 Task: Look for space in Sainte-Catherine, Canada from 5th July, 2023 to 11th July, 2023 for 2 adults in price range Rs.8000 to Rs.16000. Place can be entire place with 2 bedrooms having 2 beds and 1 bathroom. Property type can be house, flat, guest house. Booking option can be shelf check-in. Required host language is English.
Action: Mouse moved to (527, 107)
Screenshot: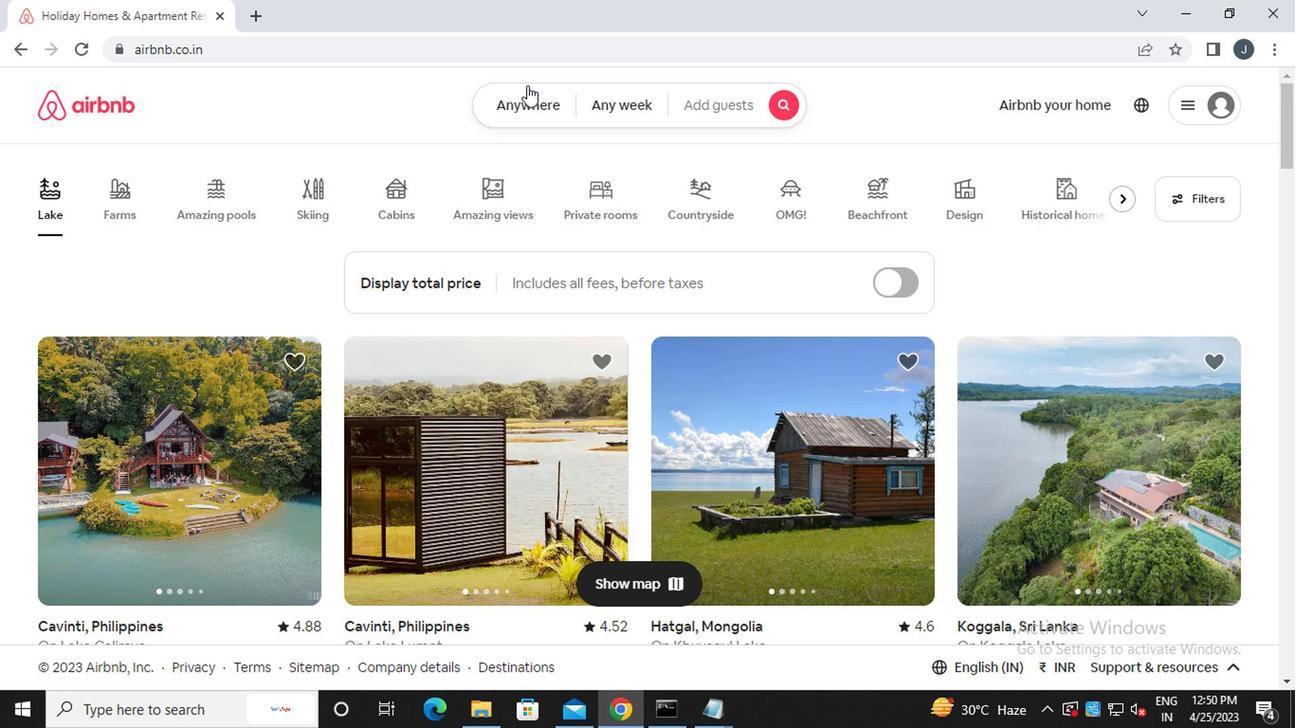 
Action: Mouse pressed left at (527, 107)
Screenshot: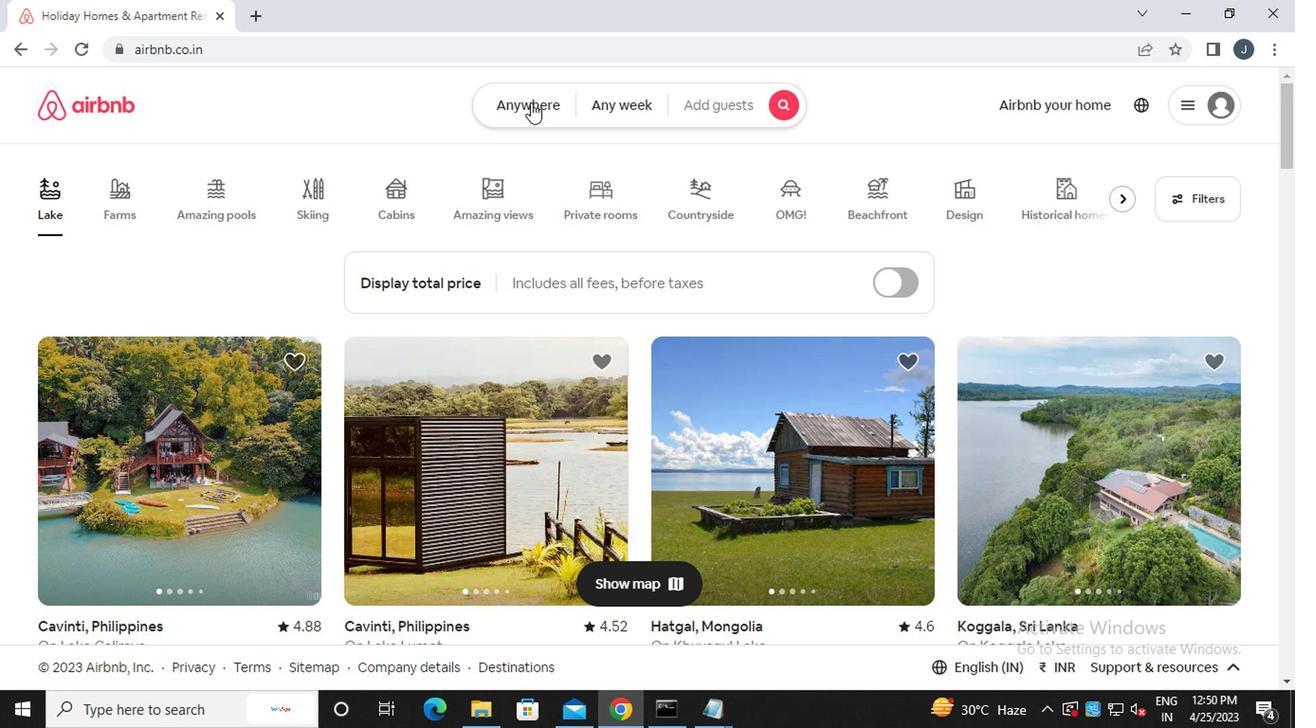 
Action: Mouse moved to (360, 190)
Screenshot: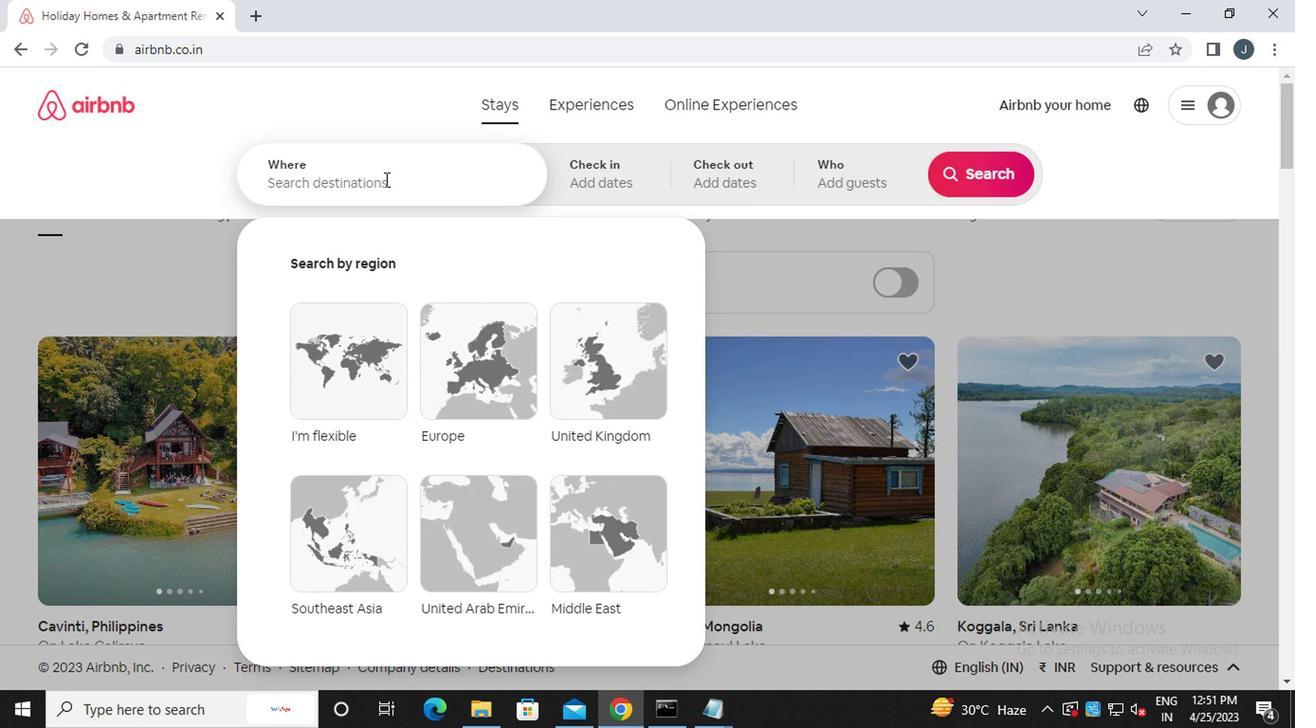 
Action: Mouse pressed left at (360, 190)
Screenshot: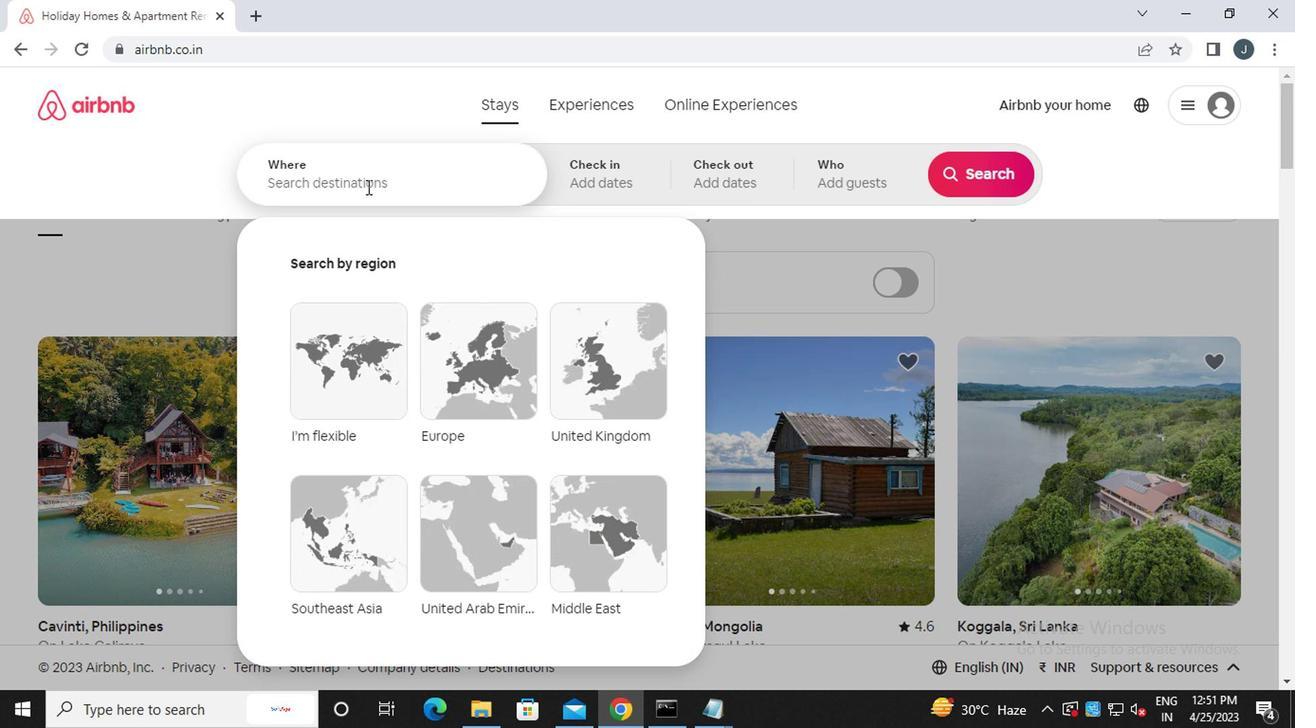 
Action: Mouse moved to (357, 190)
Screenshot: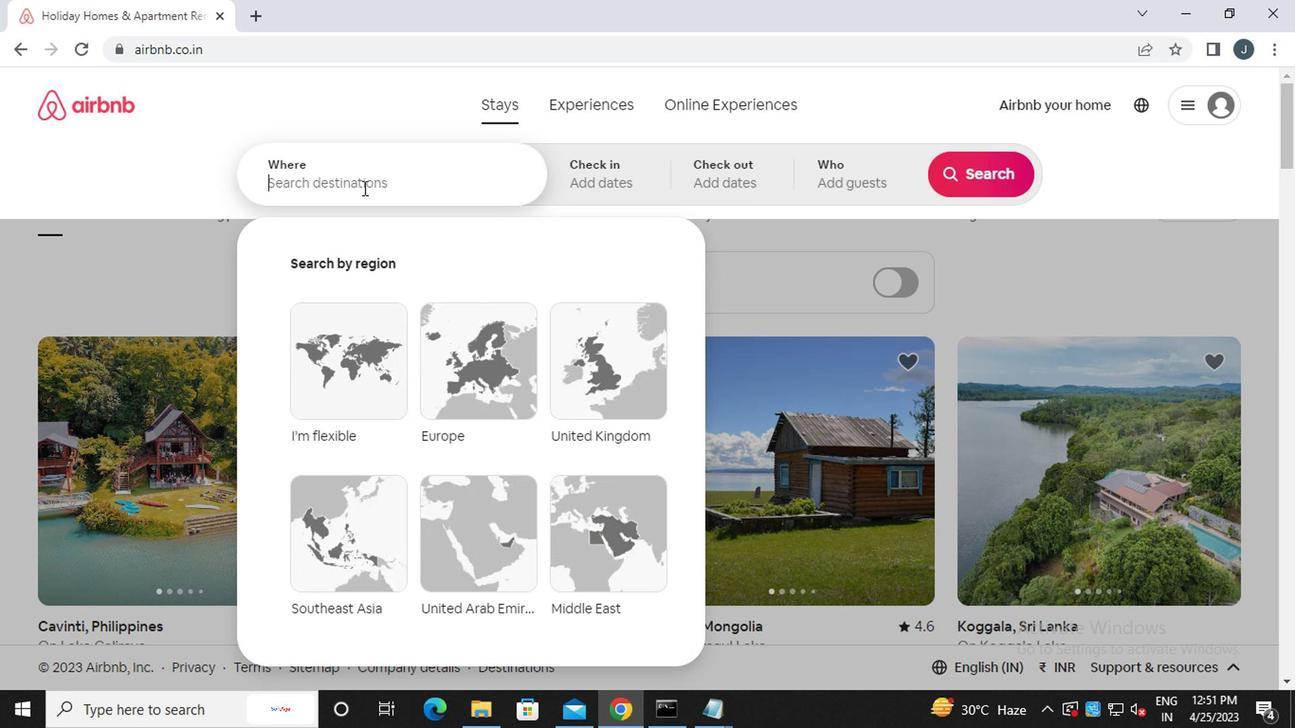 
Action: Key pressed s<Key.caps_lock>ainte-<Key.caps_lock>c<Key.caps_lock>atherine,<Key.caps_lock>c<Key.caps_lock>ab<Key.backspace>nada
Screenshot: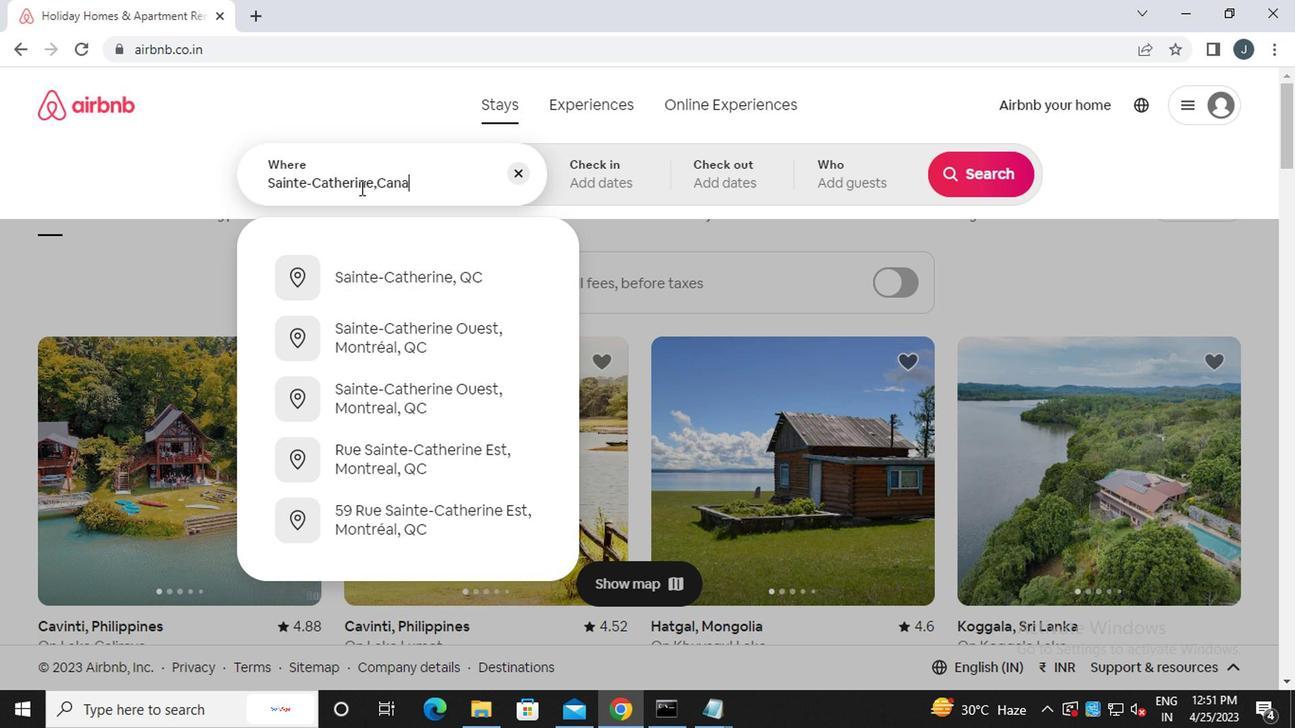 
Action: Mouse moved to (581, 184)
Screenshot: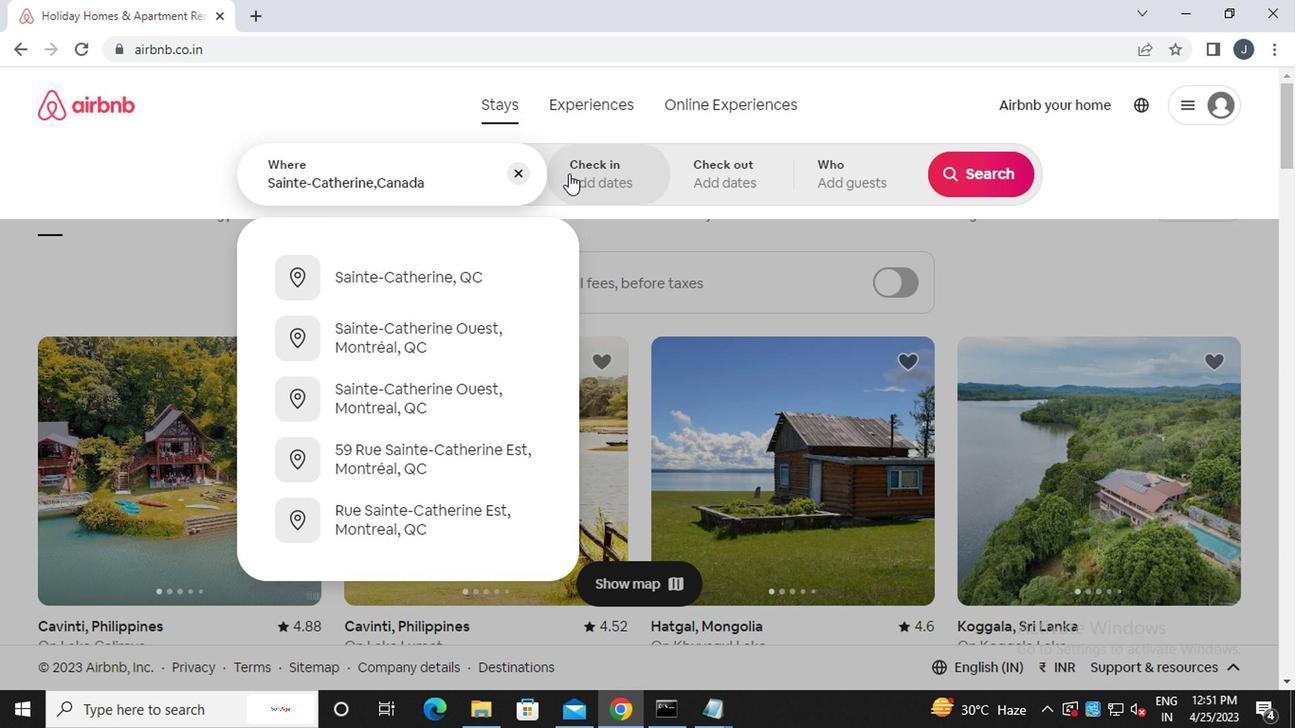 
Action: Mouse pressed left at (581, 184)
Screenshot: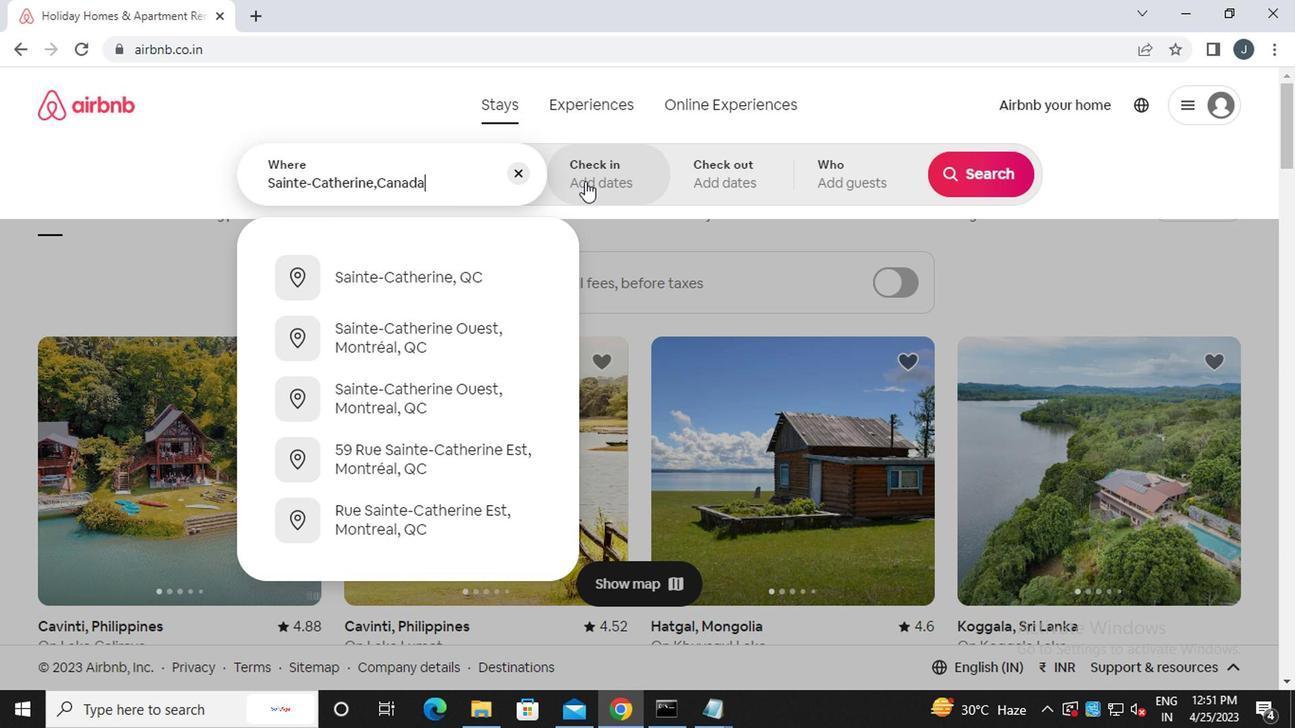
Action: Mouse moved to (967, 323)
Screenshot: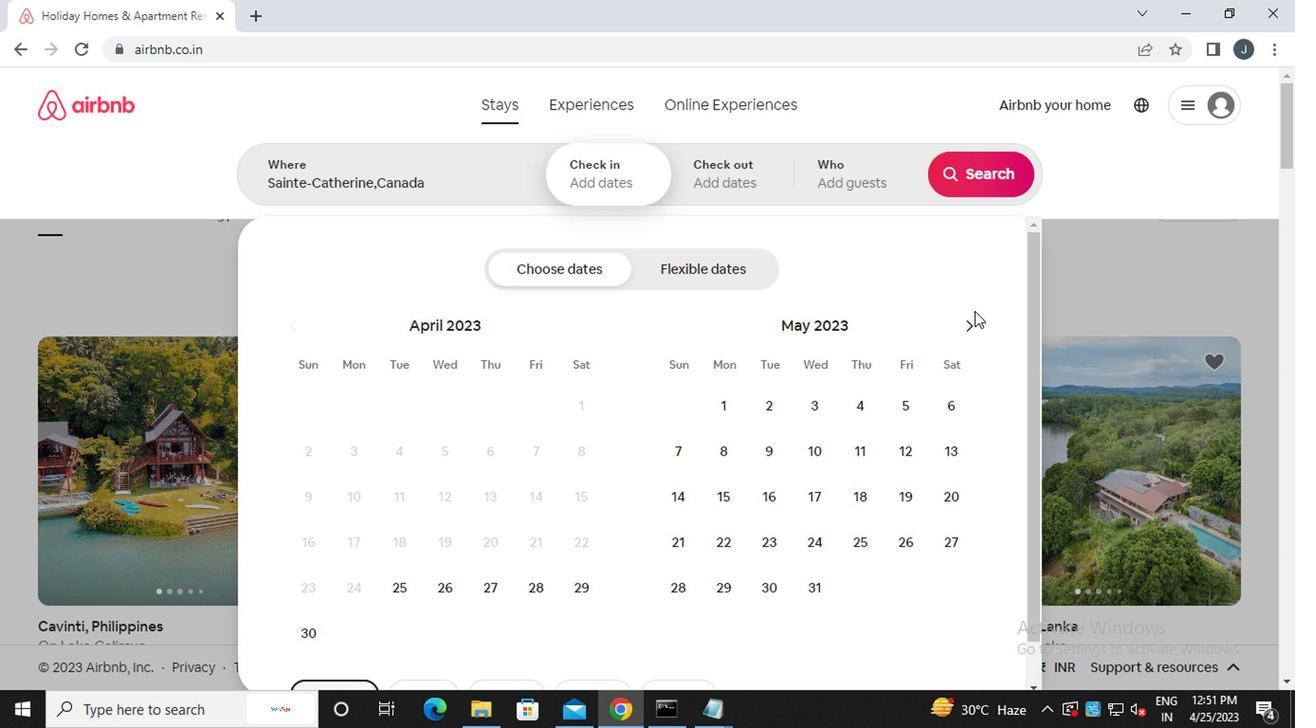 
Action: Mouse pressed left at (967, 323)
Screenshot: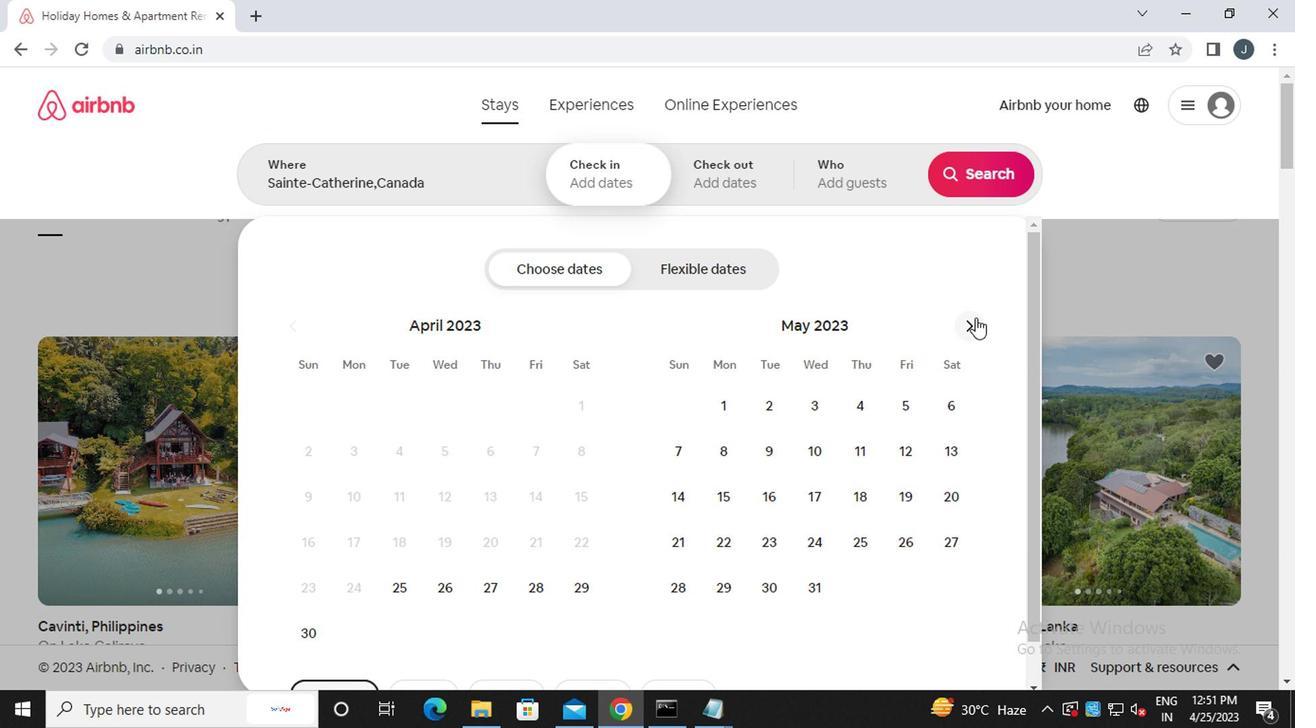 
Action: Mouse pressed left at (967, 323)
Screenshot: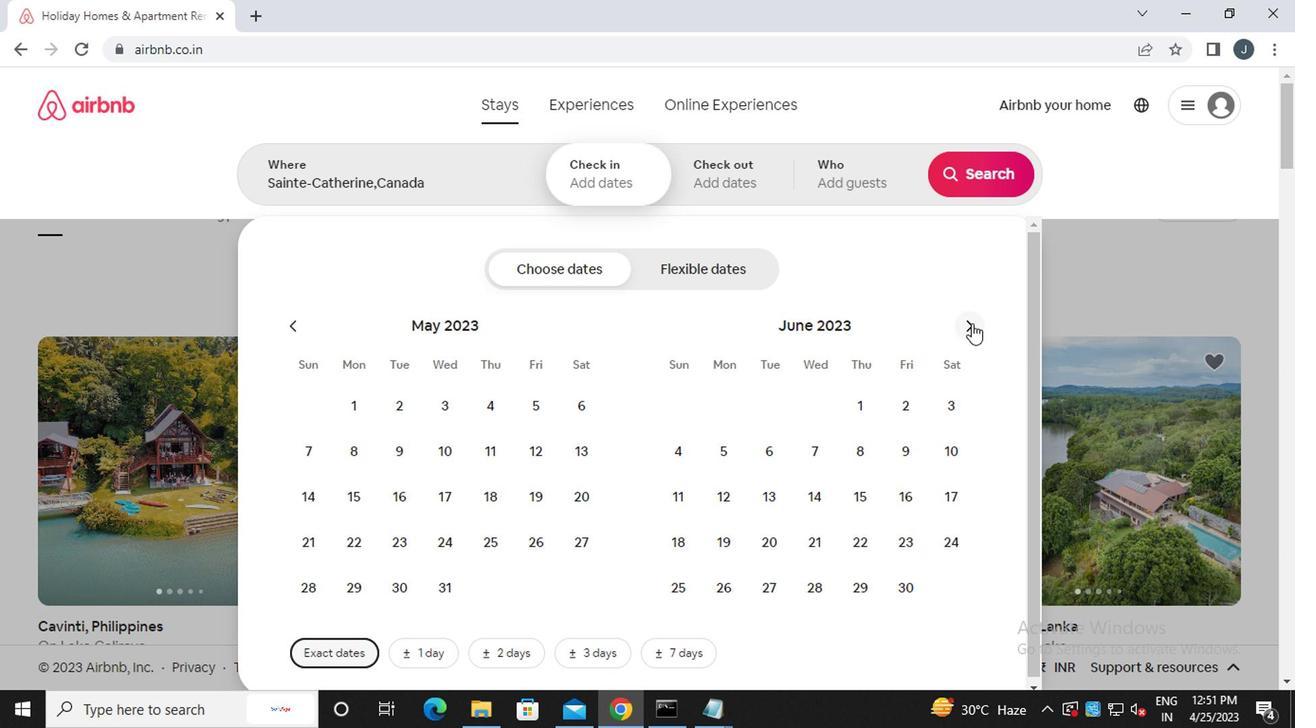 
Action: Mouse moved to (809, 451)
Screenshot: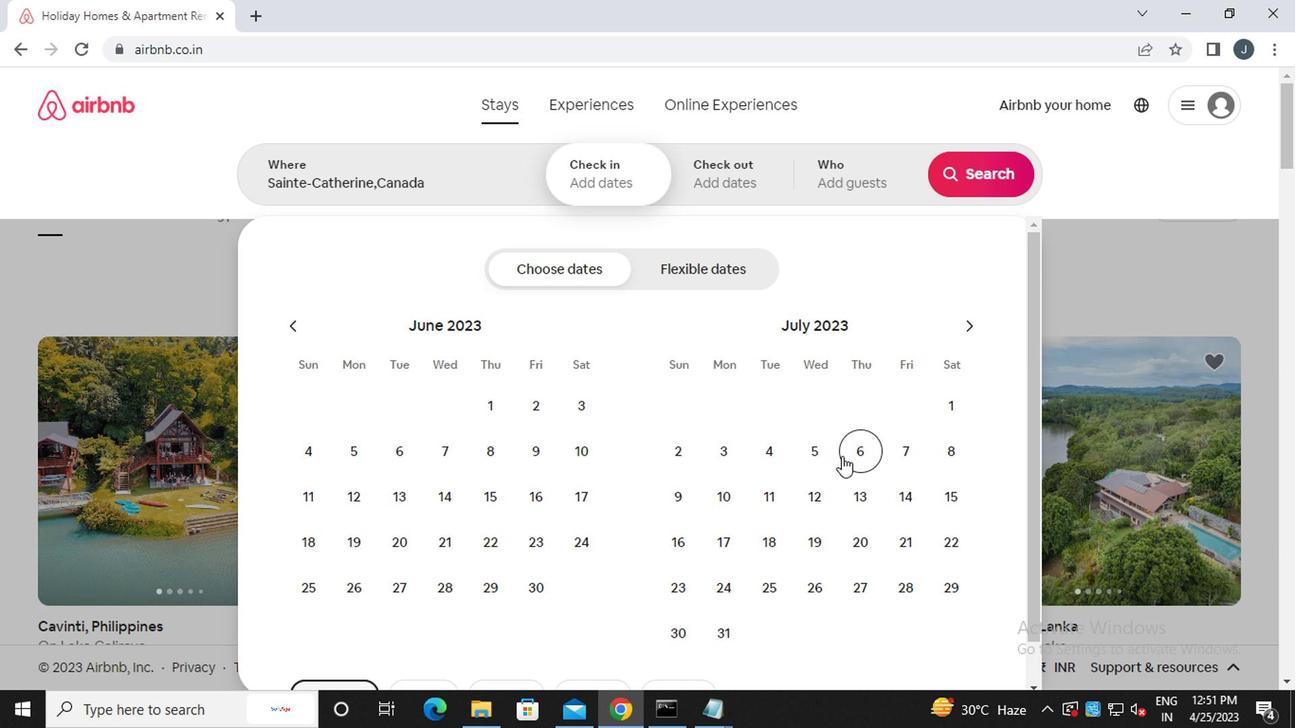 
Action: Mouse pressed left at (809, 451)
Screenshot: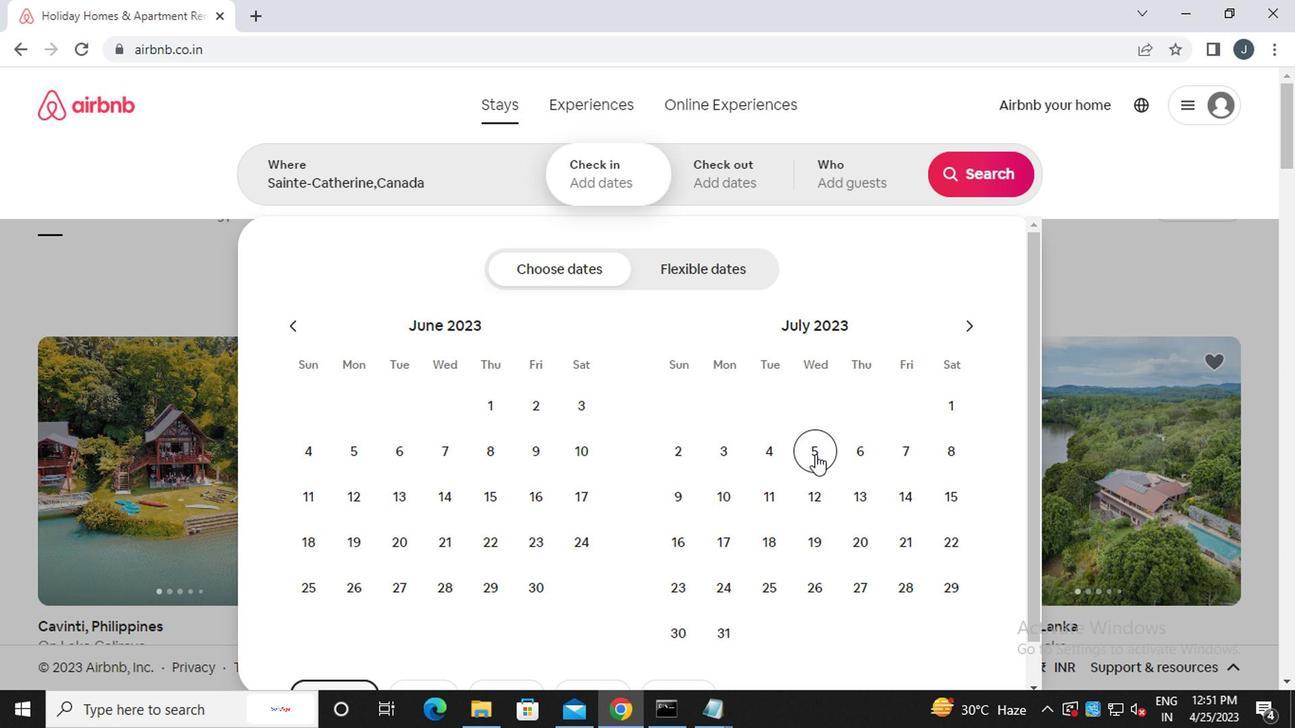 
Action: Mouse moved to (751, 488)
Screenshot: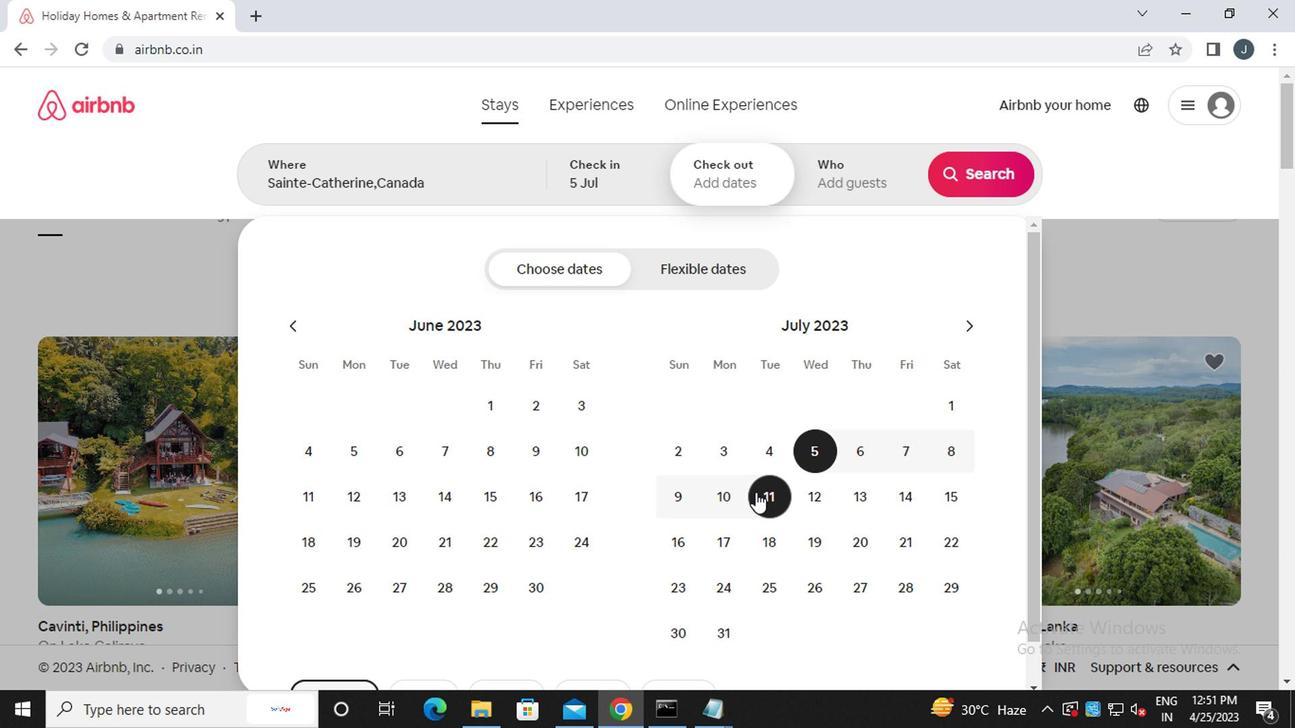 
Action: Mouse pressed left at (751, 488)
Screenshot: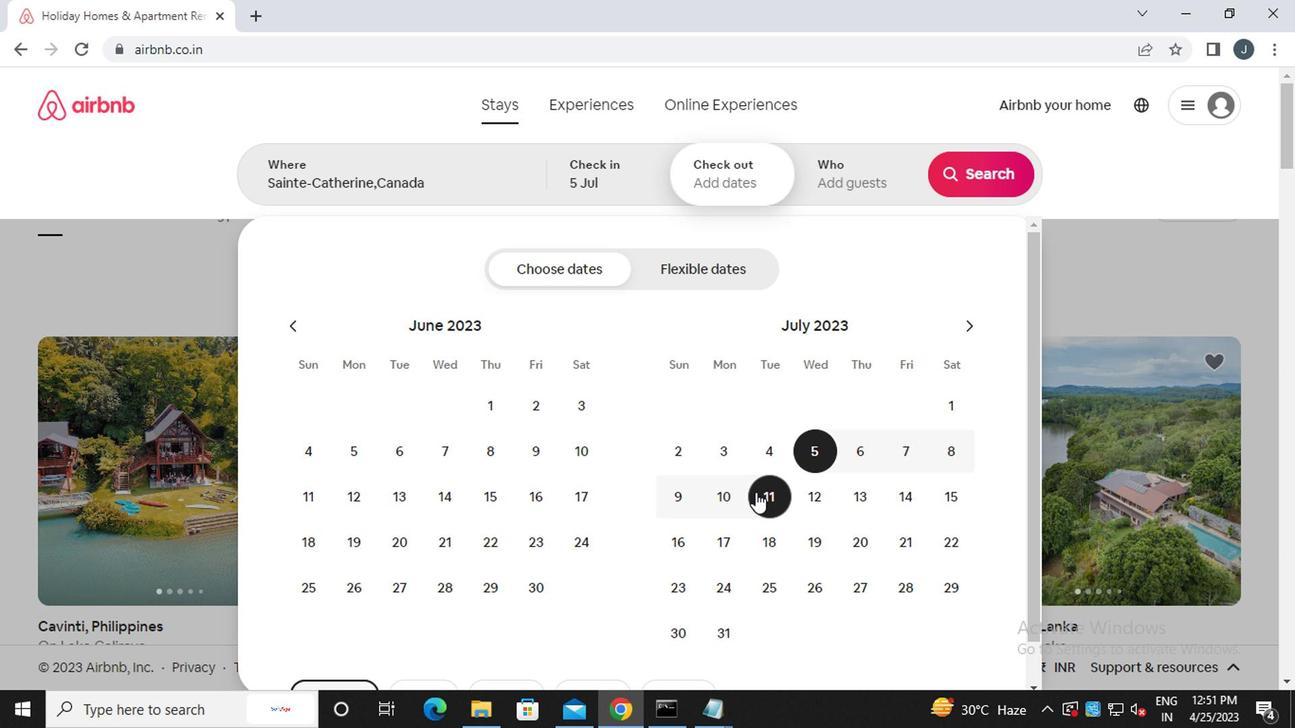 
Action: Mouse moved to (832, 182)
Screenshot: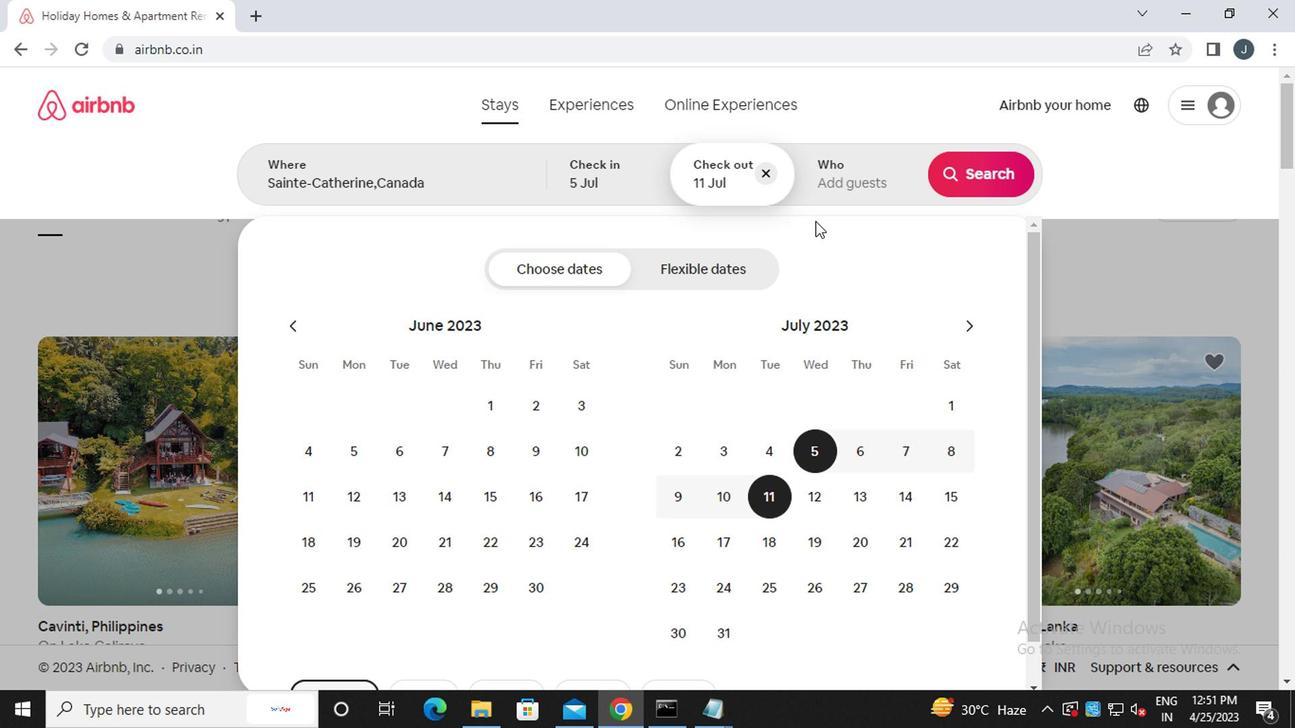
Action: Mouse pressed left at (832, 182)
Screenshot: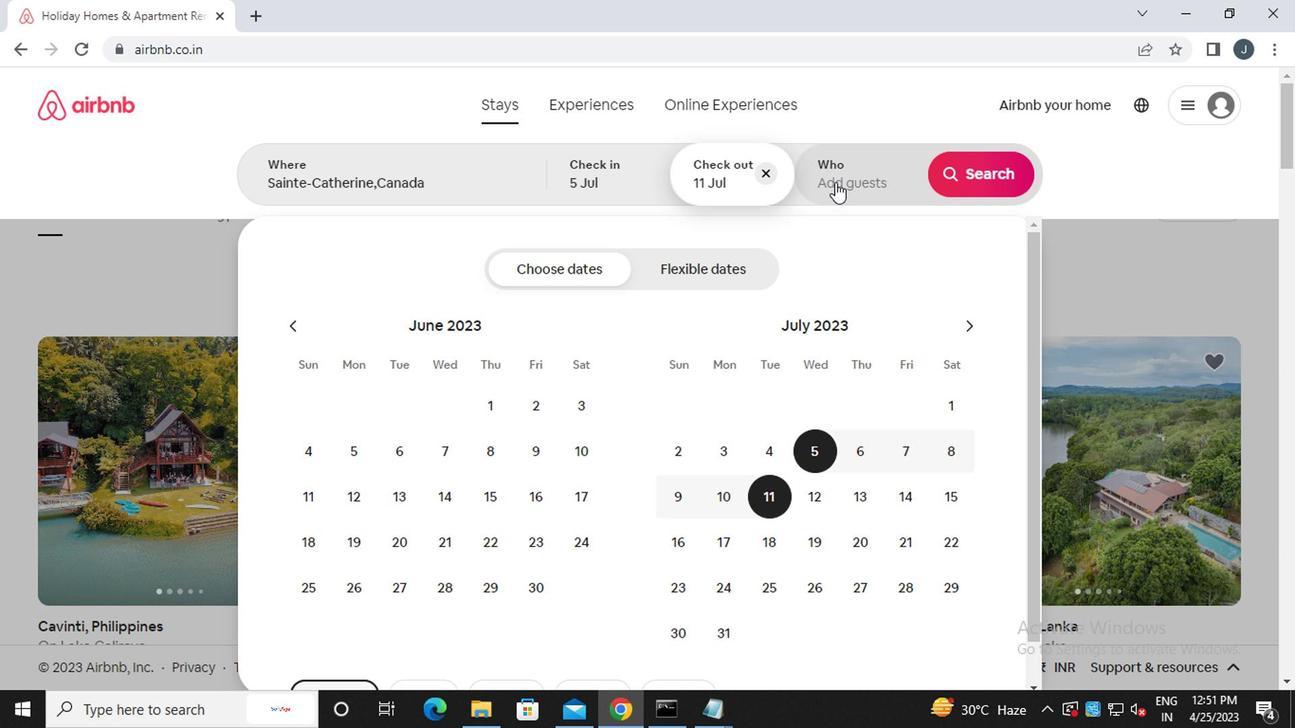 
Action: Mouse moved to (987, 273)
Screenshot: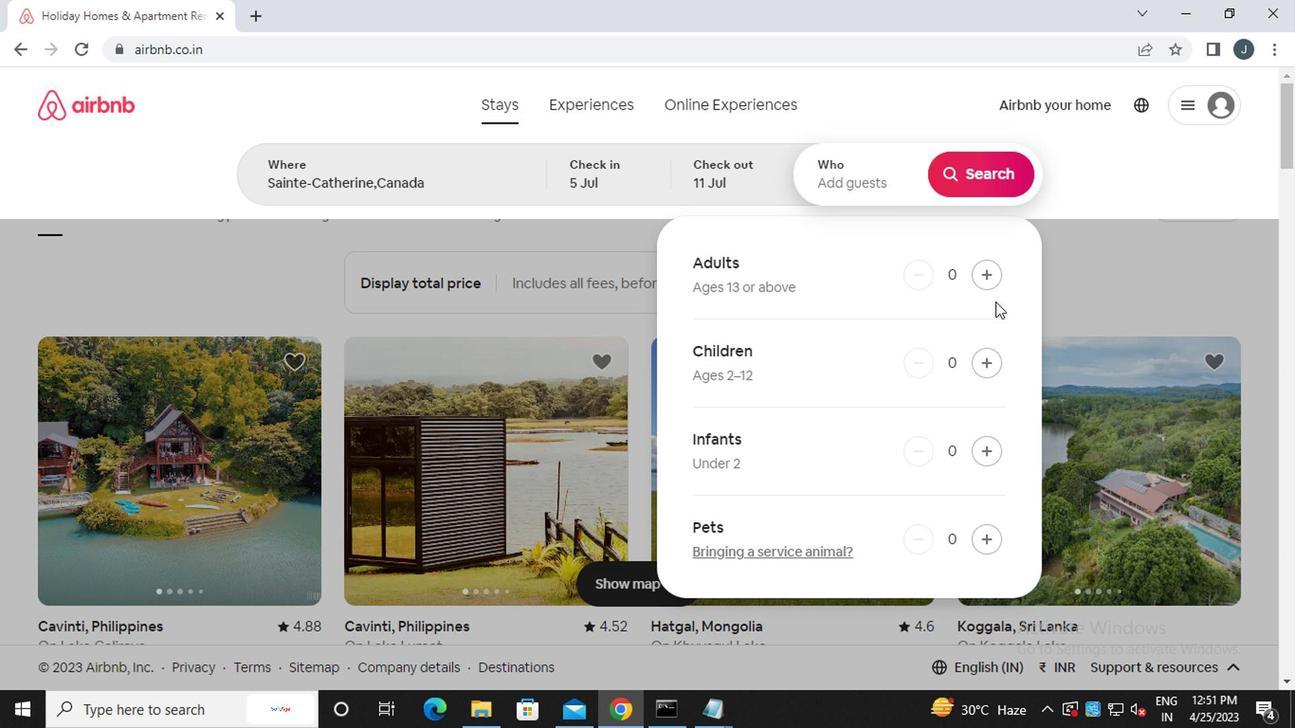 
Action: Mouse pressed left at (987, 273)
Screenshot: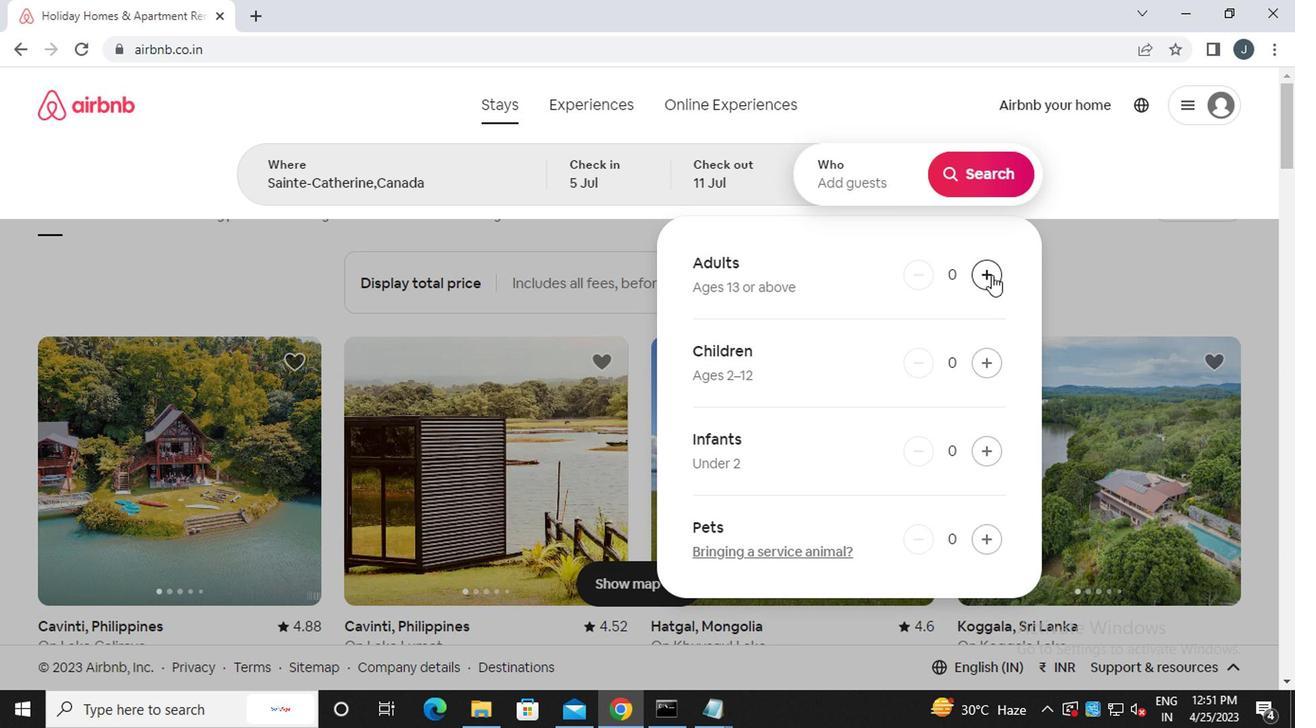
Action: Mouse pressed left at (987, 273)
Screenshot: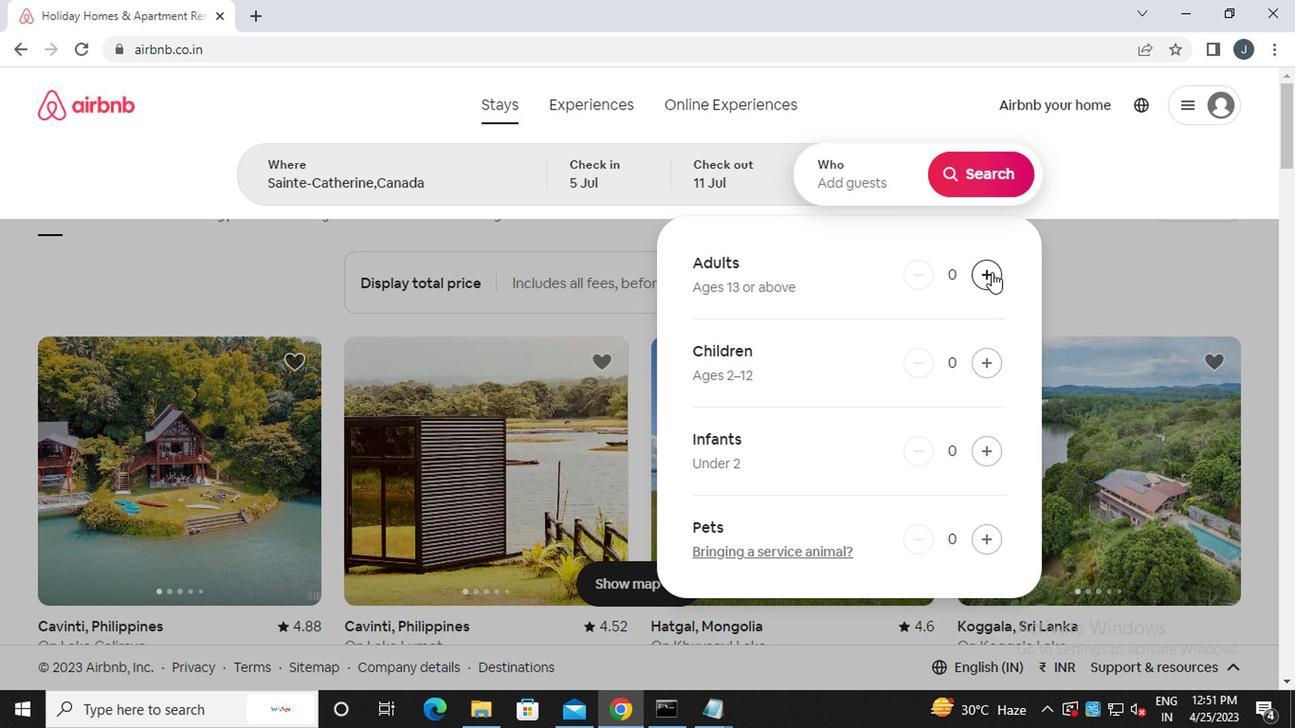 
Action: Mouse moved to (979, 185)
Screenshot: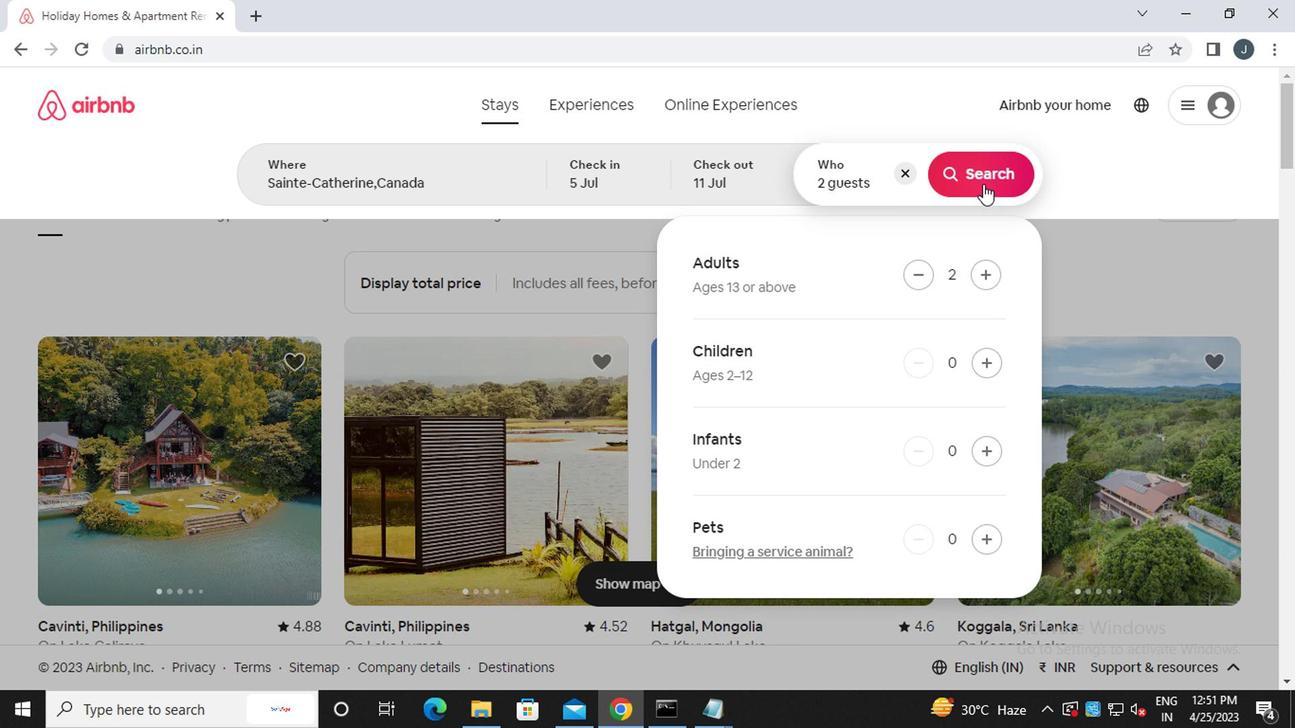 
Action: Mouse pressed left at (979, 185)
Screenshot: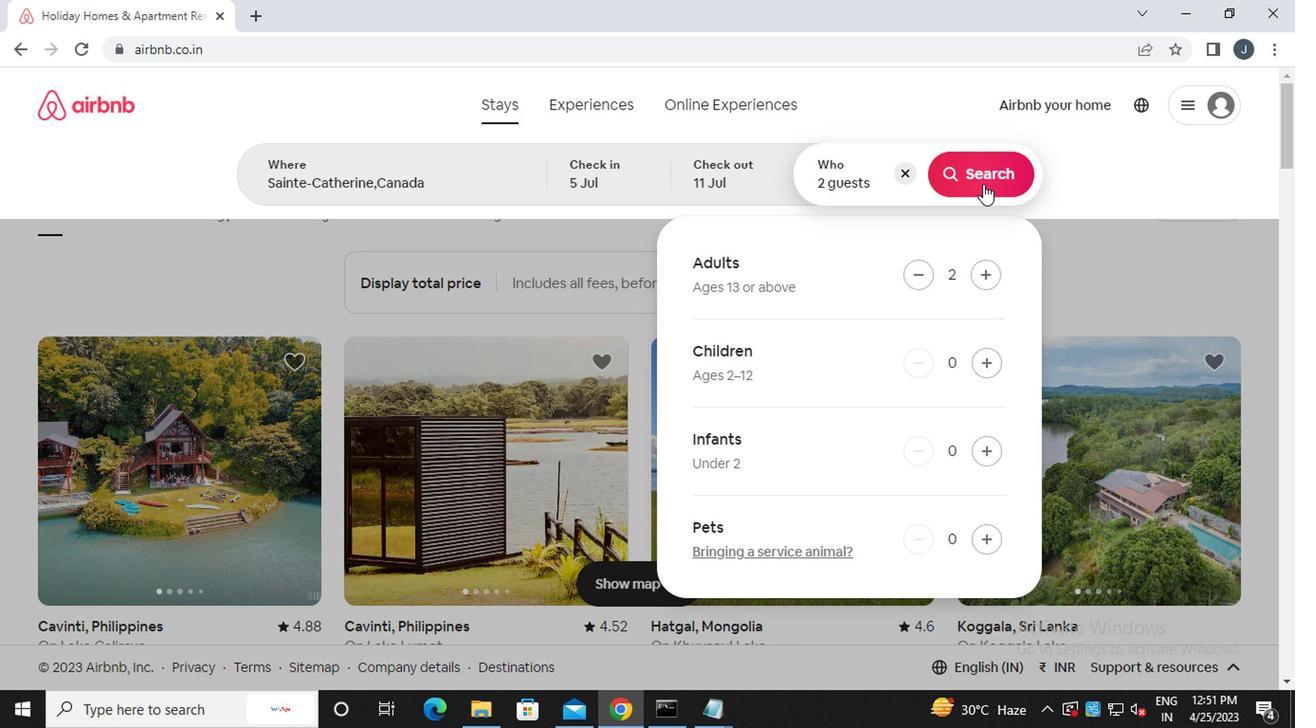 
Action: Mouse moved to (1215, 181)
Screenshot: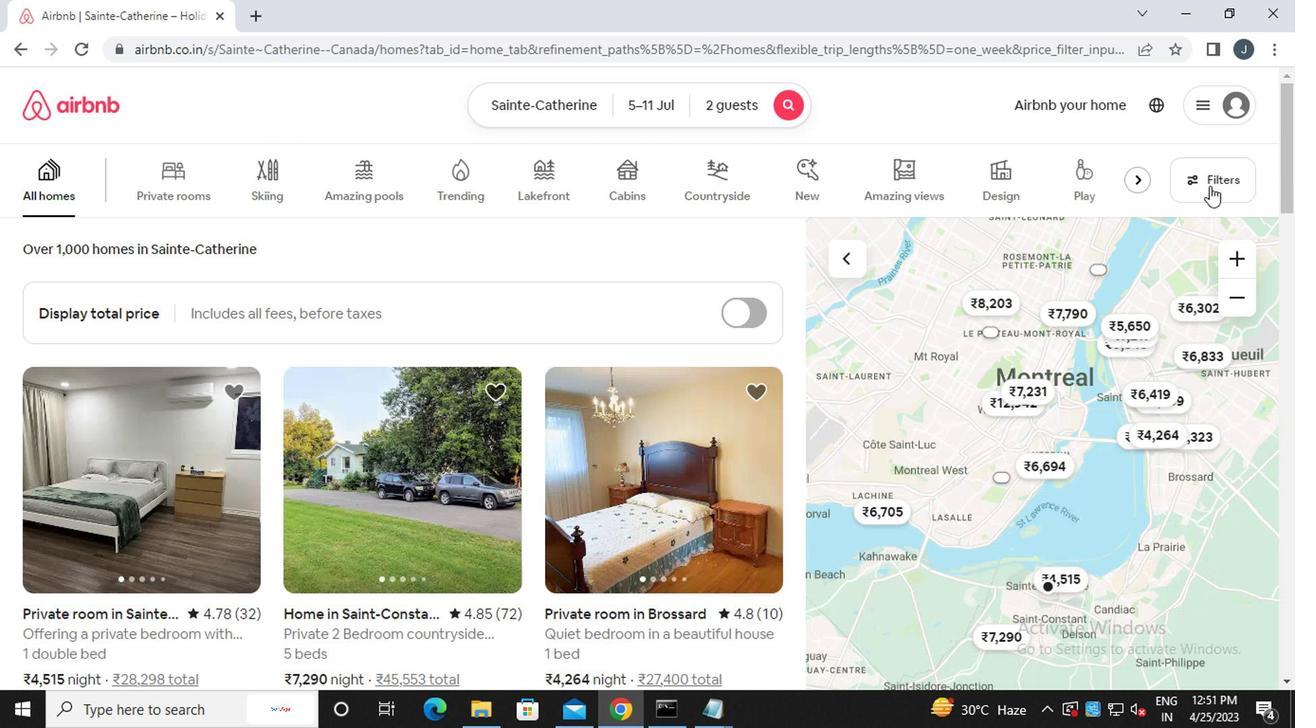 
Action: Mouse pressed left at (1215, 181)
Screenshot: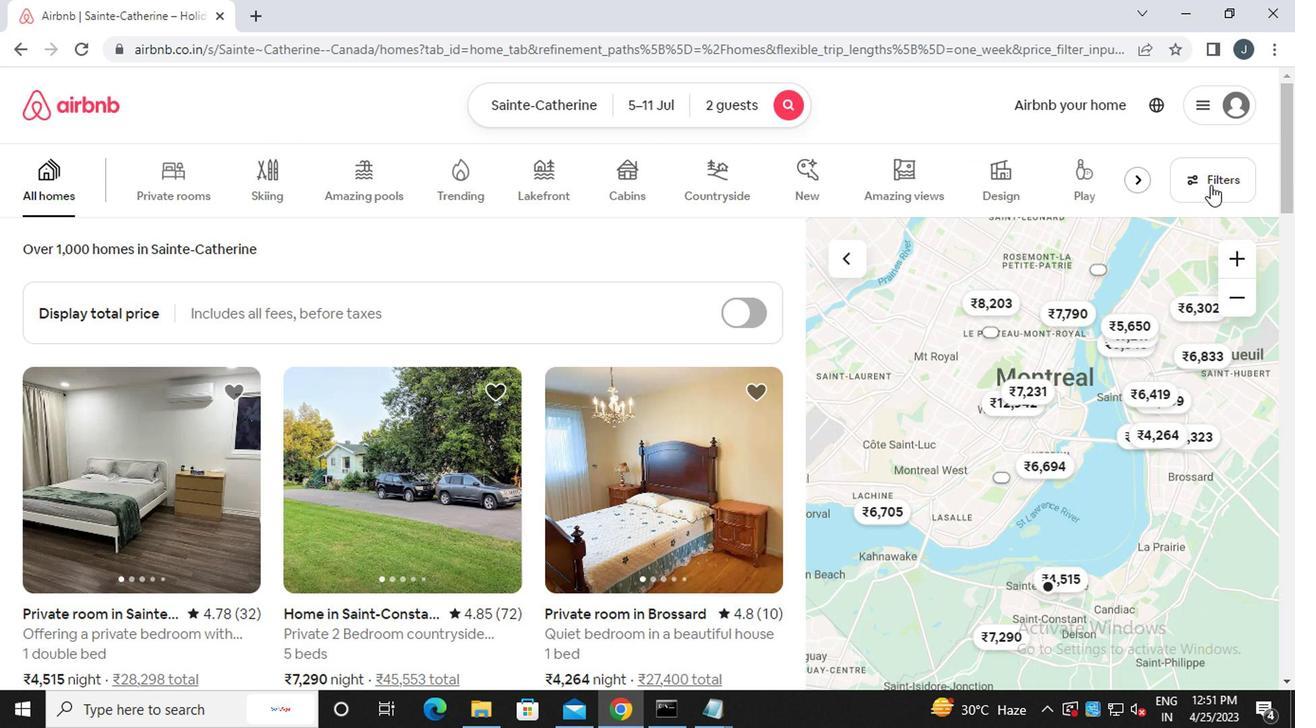 
Action: Mouse moved to (448, 423)
Screenshot: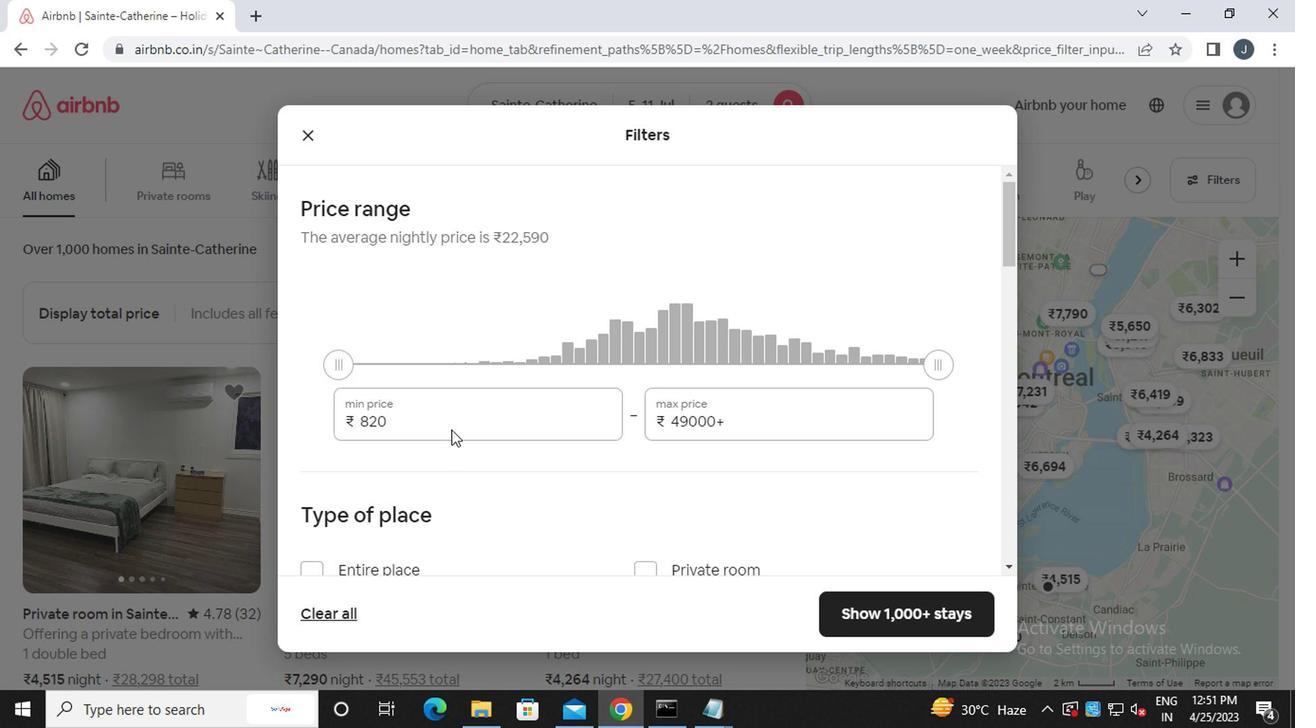 
Action: Mouse pressed left at (448, 423)
Screenshot: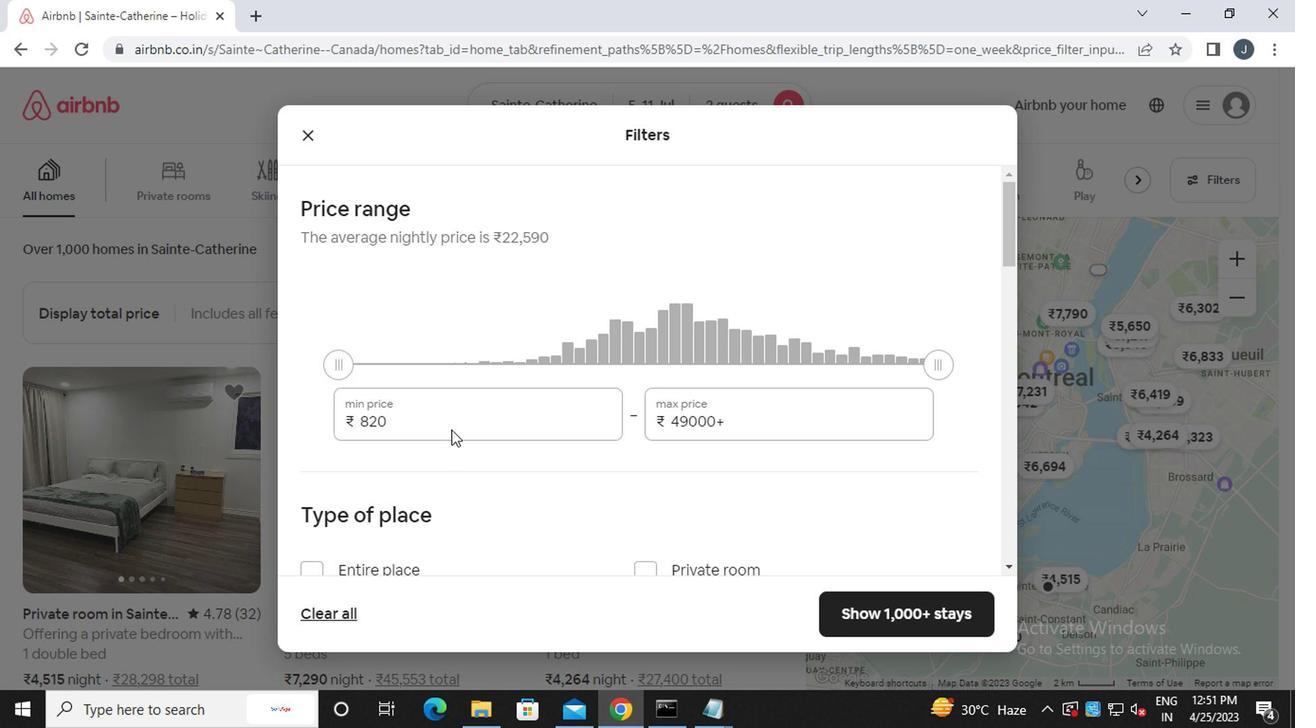 
Action: Mouse moved to (456, 415)
Screenshot: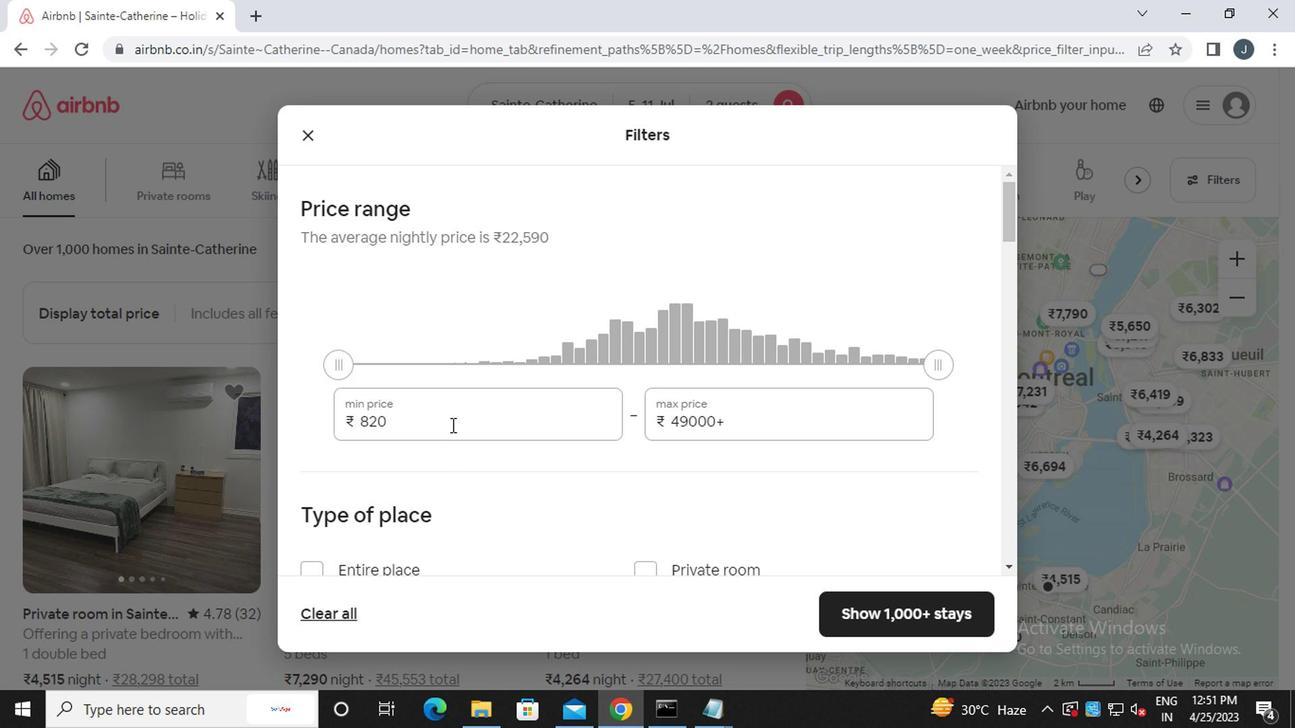 
Action: Key pressed <Key.backspace><Key.backspace><<96>><<96>>
Screenshot: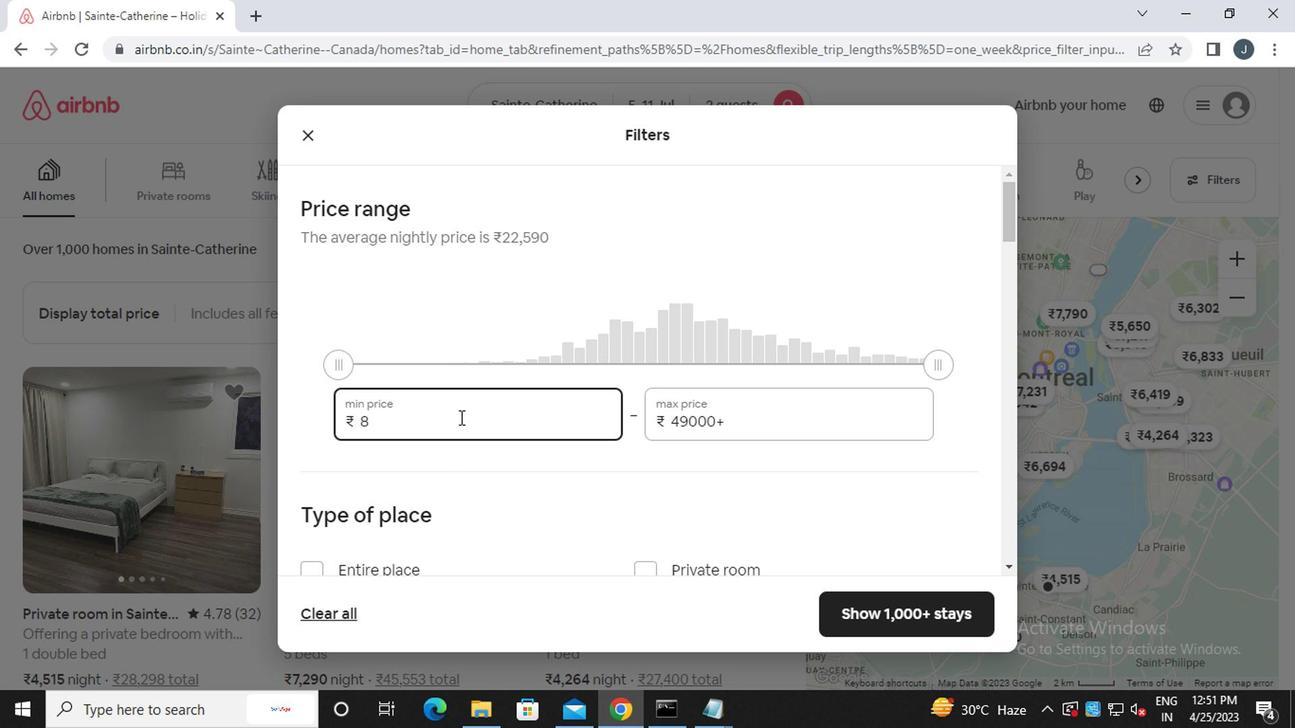 
Action: Mouse moved to (188, 423)
Screenshot: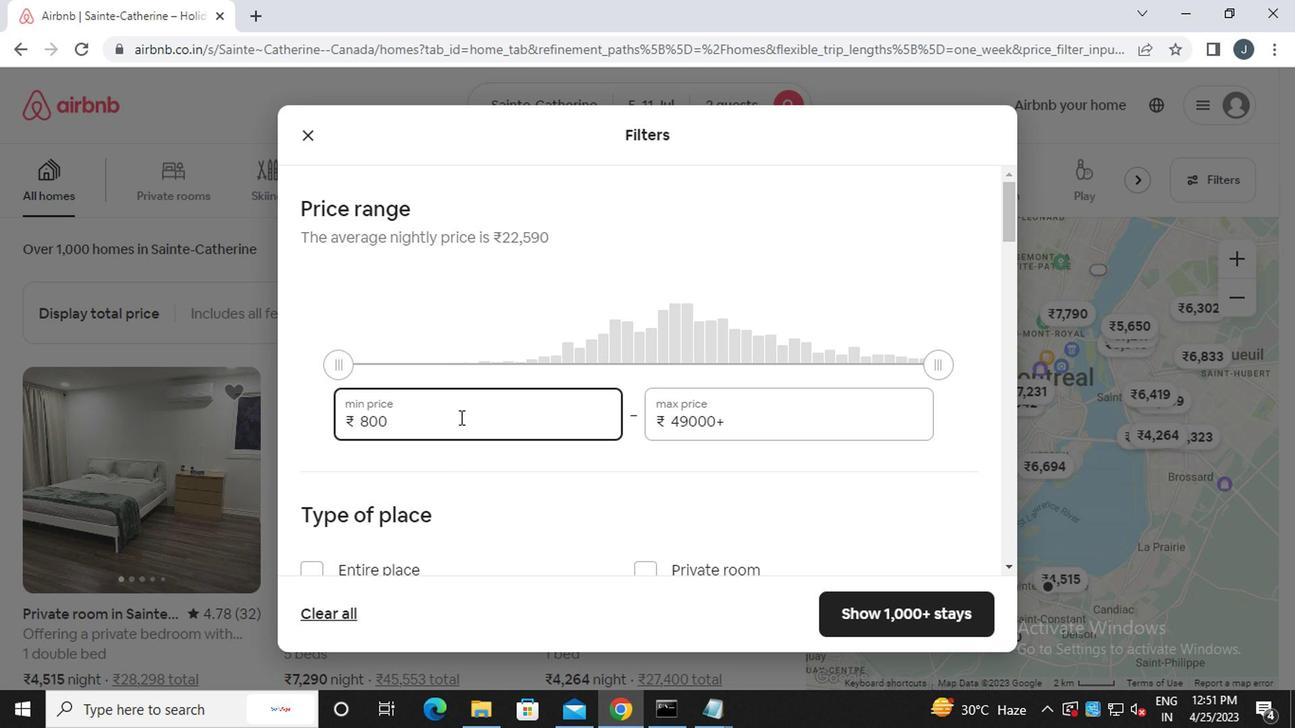 
Action: Key pressed <<96>>
Screenshot: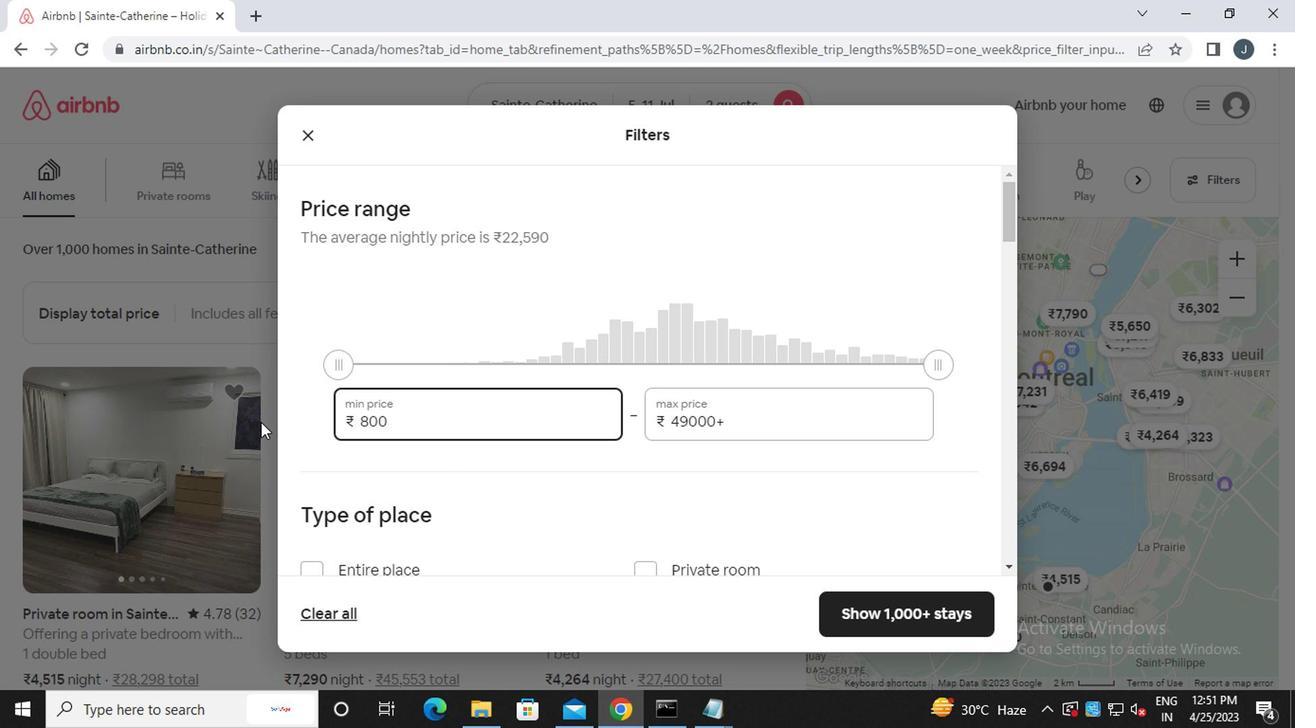 
Action: Mouse moved to (745, 421)
Screenshot: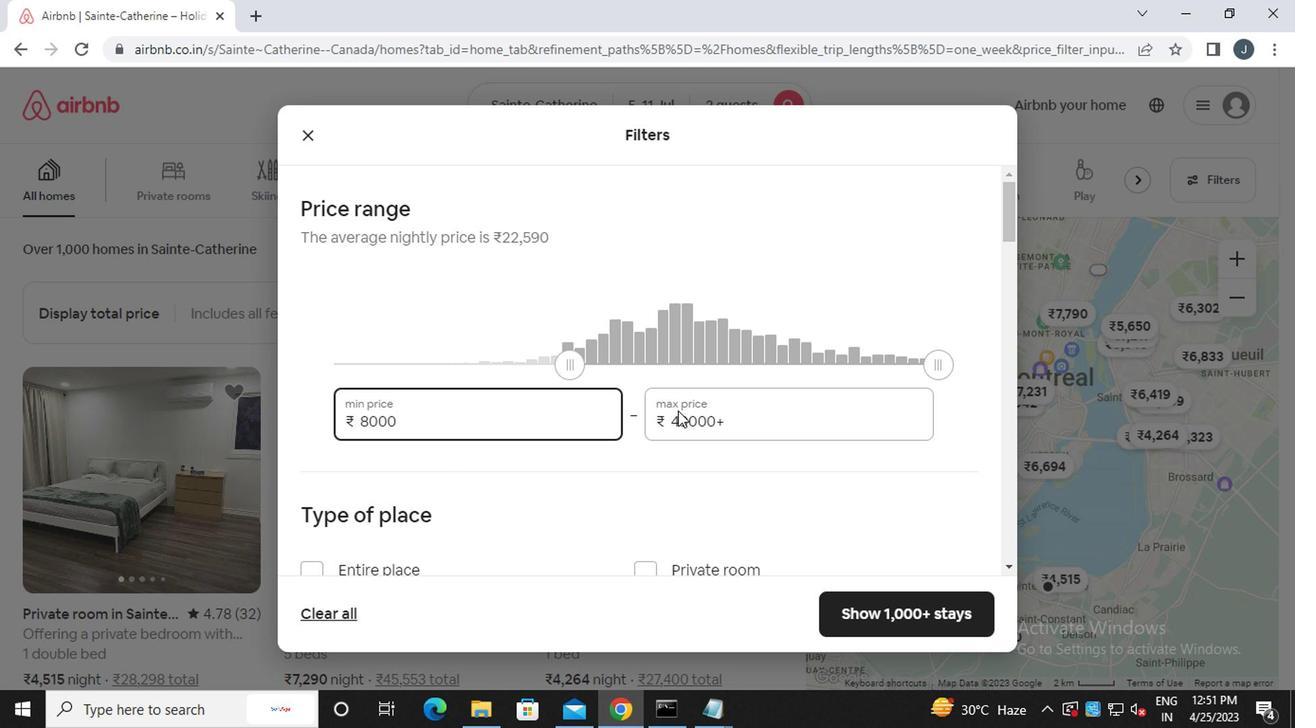 
Action: Mouse pressed left at (745, 421)
Screenshot: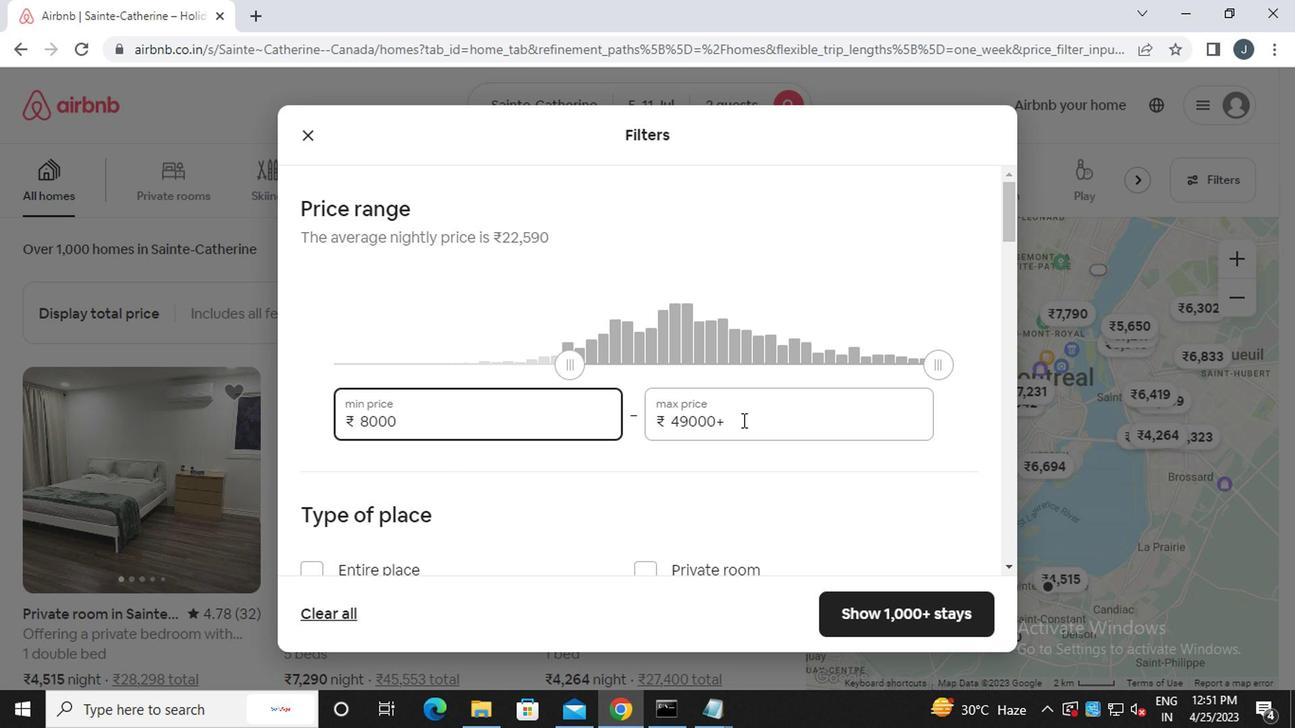 
Action: Mouse moved to (740, 421)
Screenshot: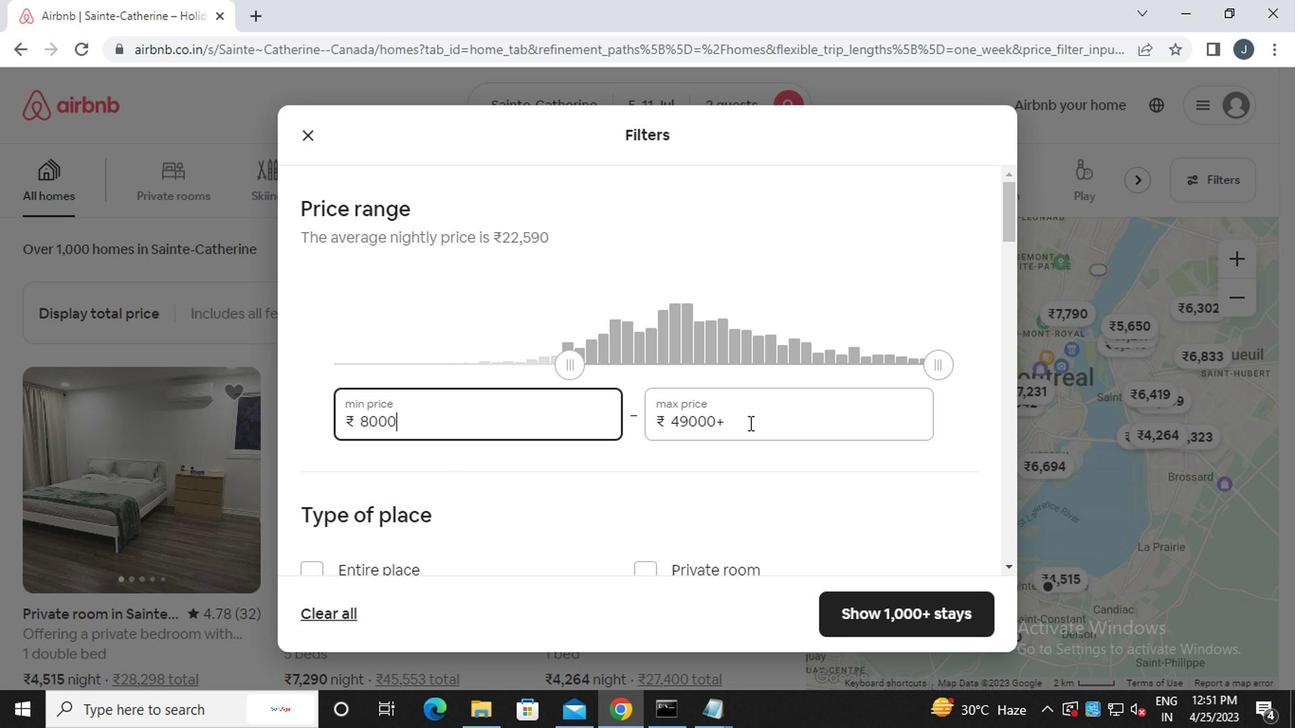 
Action: Key pressed <Key.backspace><Key.backspace><Key.backspace><Key.backspace><Key.backspace><Key.backspace><Key.backspace><Key.backspace><Key.backspace><Key.backspace><Key.backspace><Key.backspace><<97>><<102>><<96>><<96>><<96>>
Screenshot: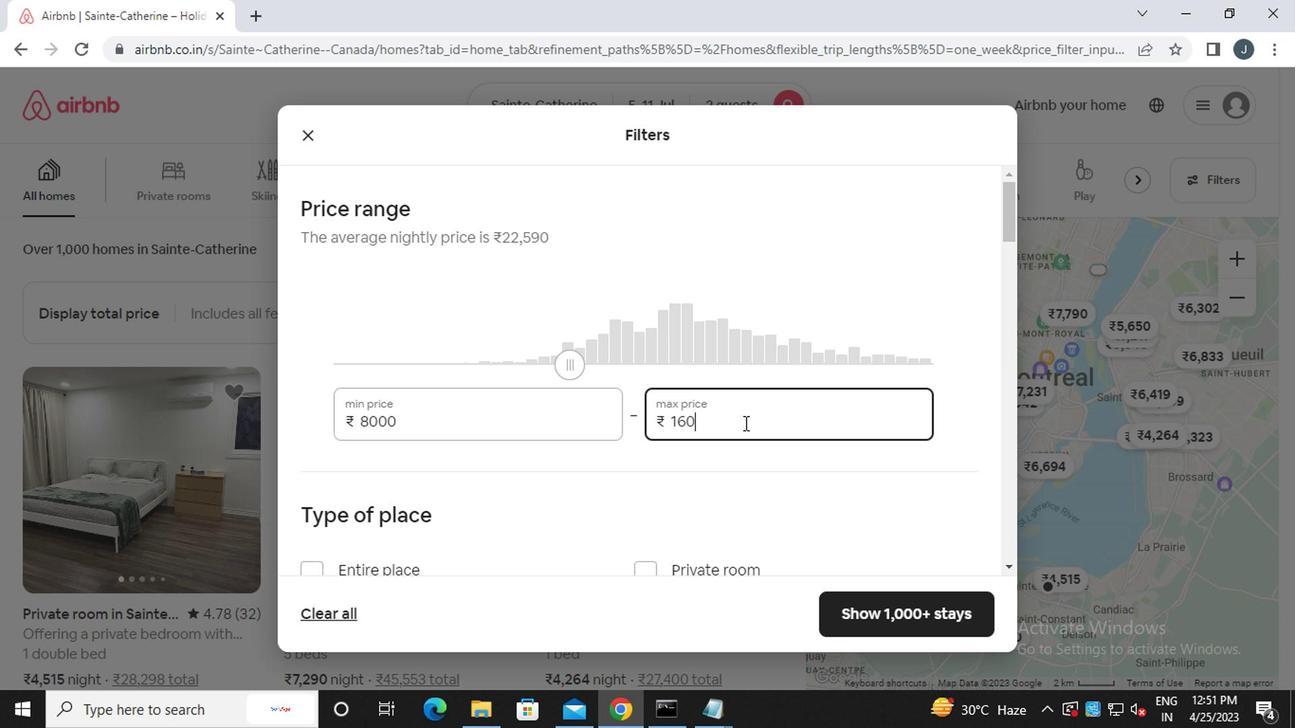 
Action: Mouse moved to (620, 465)
Screenshot: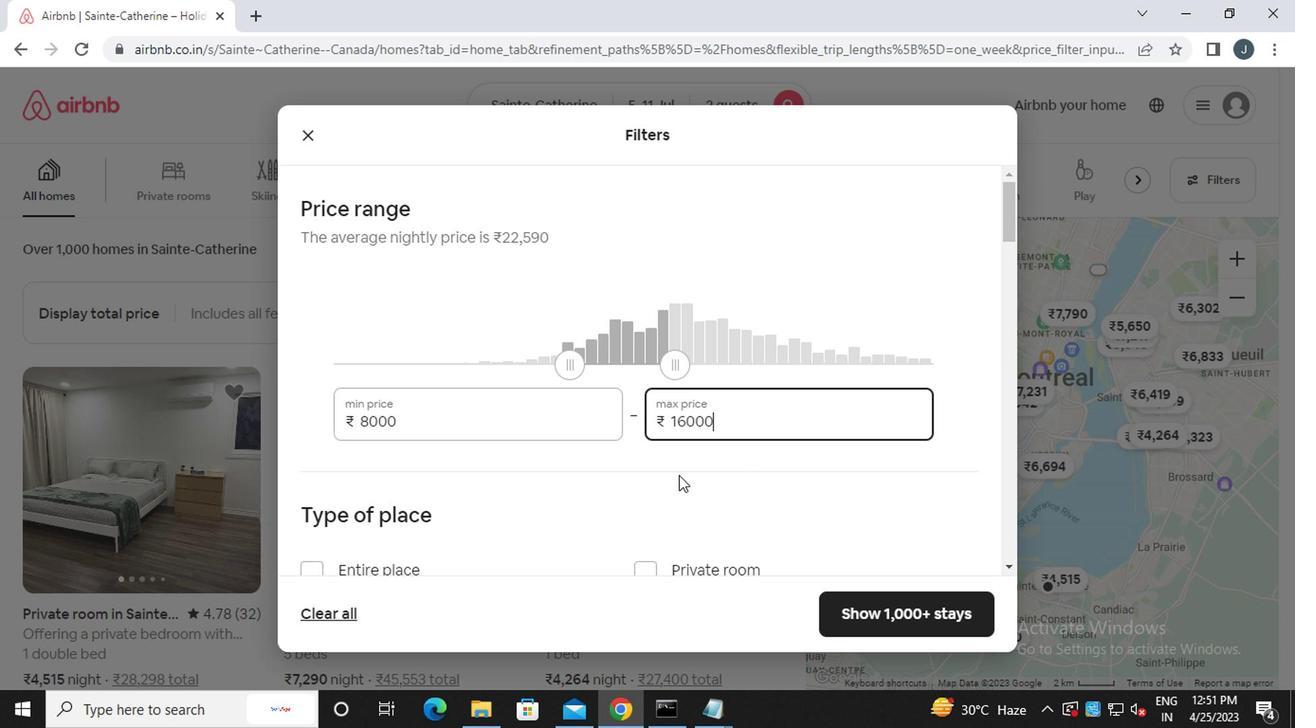 
Action: Mouse scrolled (620, 464) with delta (0, -1)
Screenshot: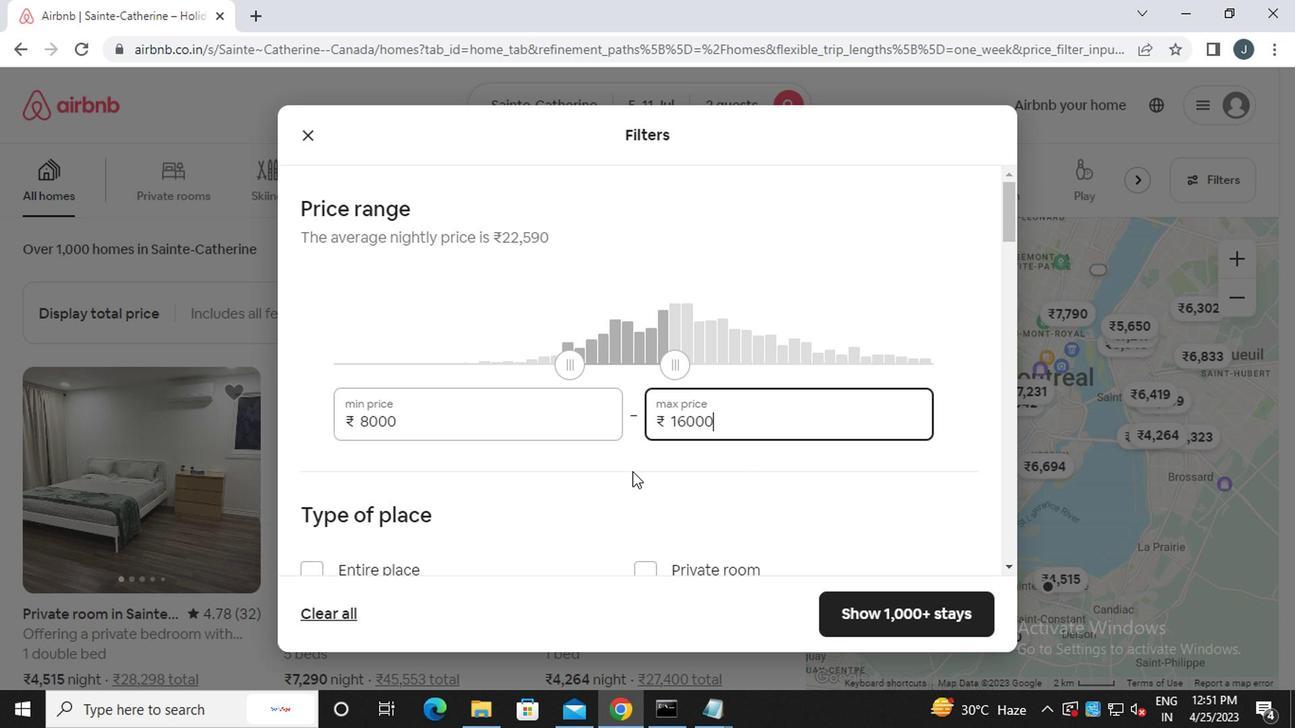 
Action: Mouse moved to (306, 467)
Screenshot: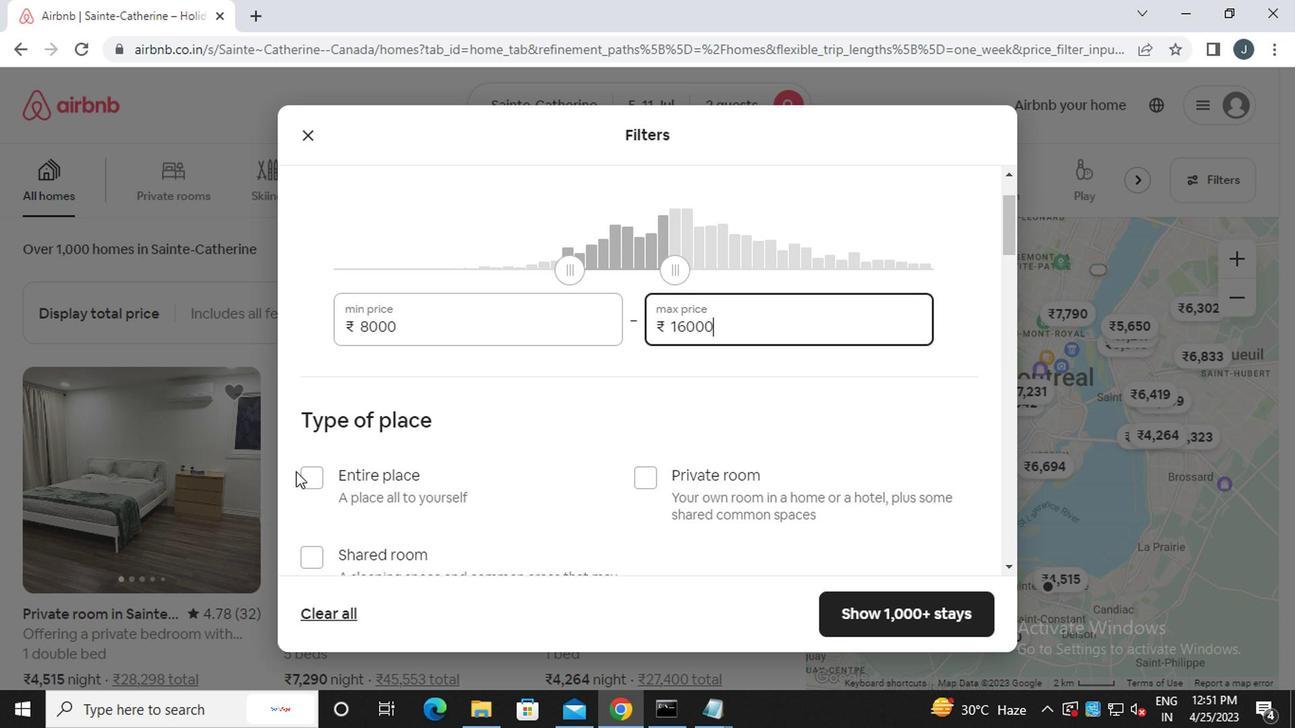 
Action: Mouse pressed left at (306, 467)
Screenshot: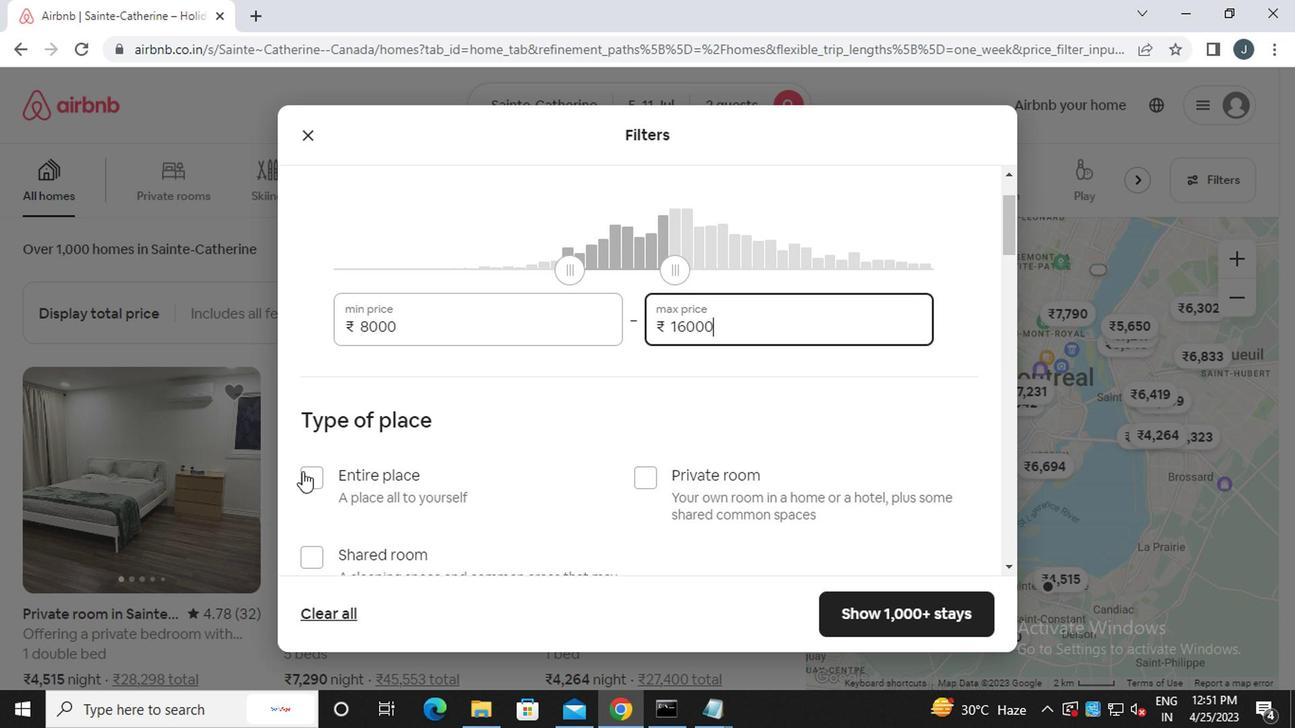 
Action: Mouse moved to (537, 450)
Screenshot: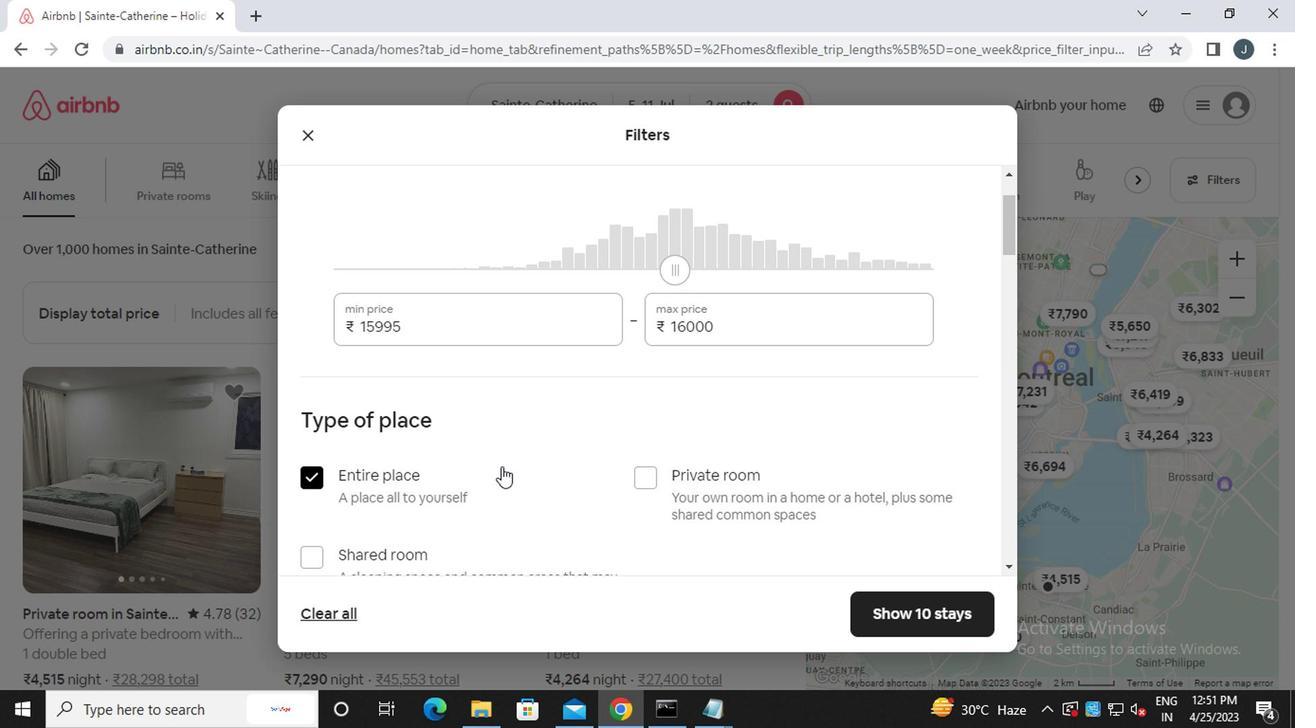 
Action: Mouse scrolled (537, 449) with delta (0, -1)
Screenshot: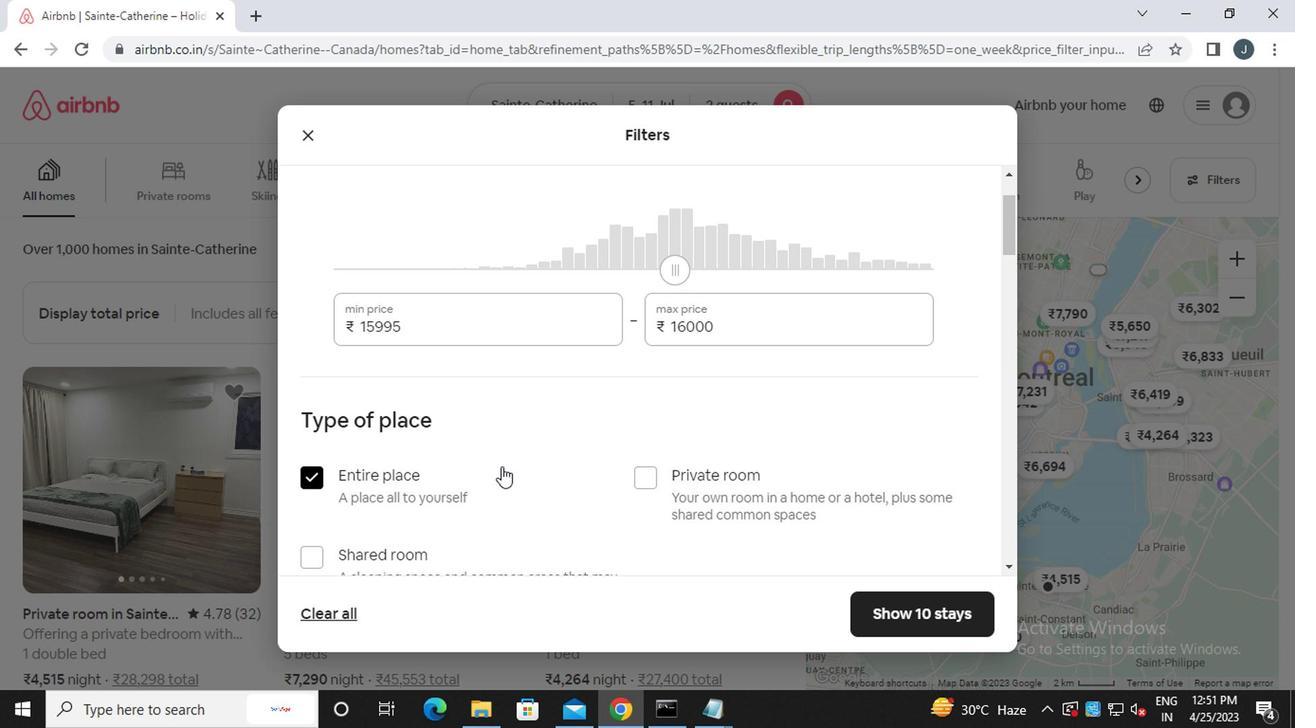 
Action: Mouse scrolled (537, 449) with delta (0, -1)
Screenshot: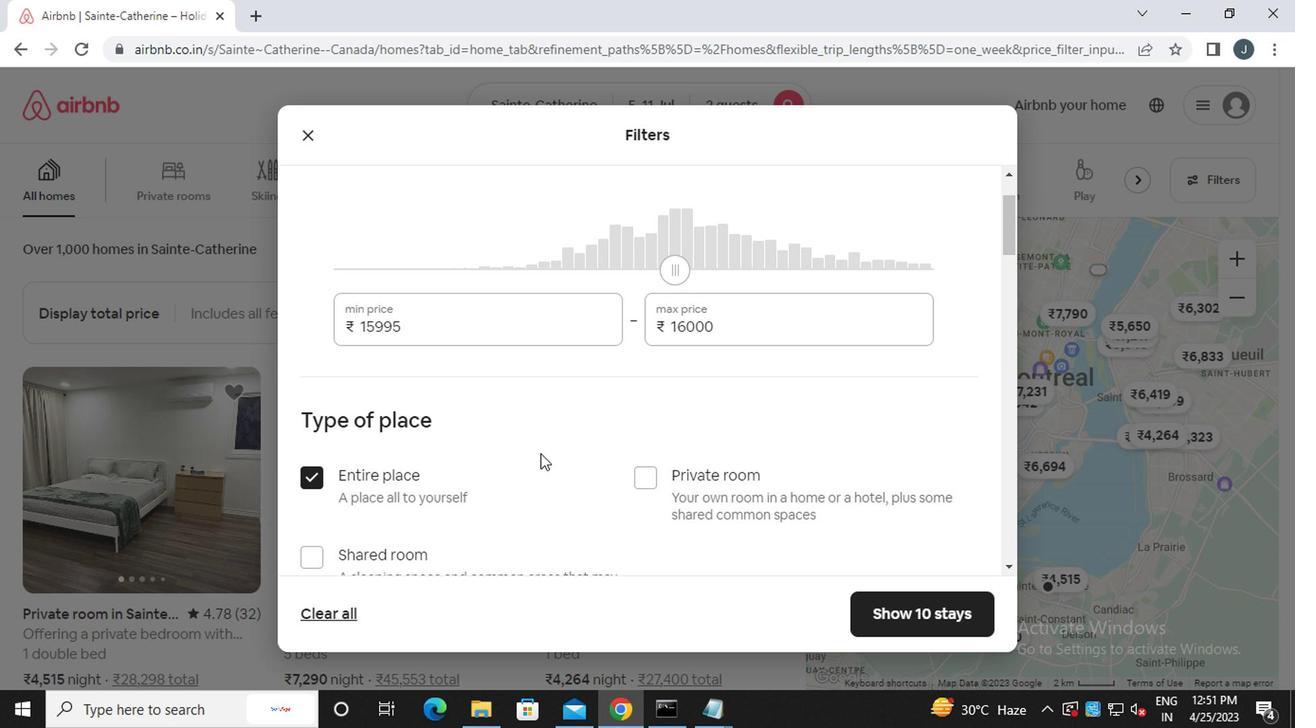 
Action: Mouse scrolled (537, 449) with delta (0, -1)
Screenshot: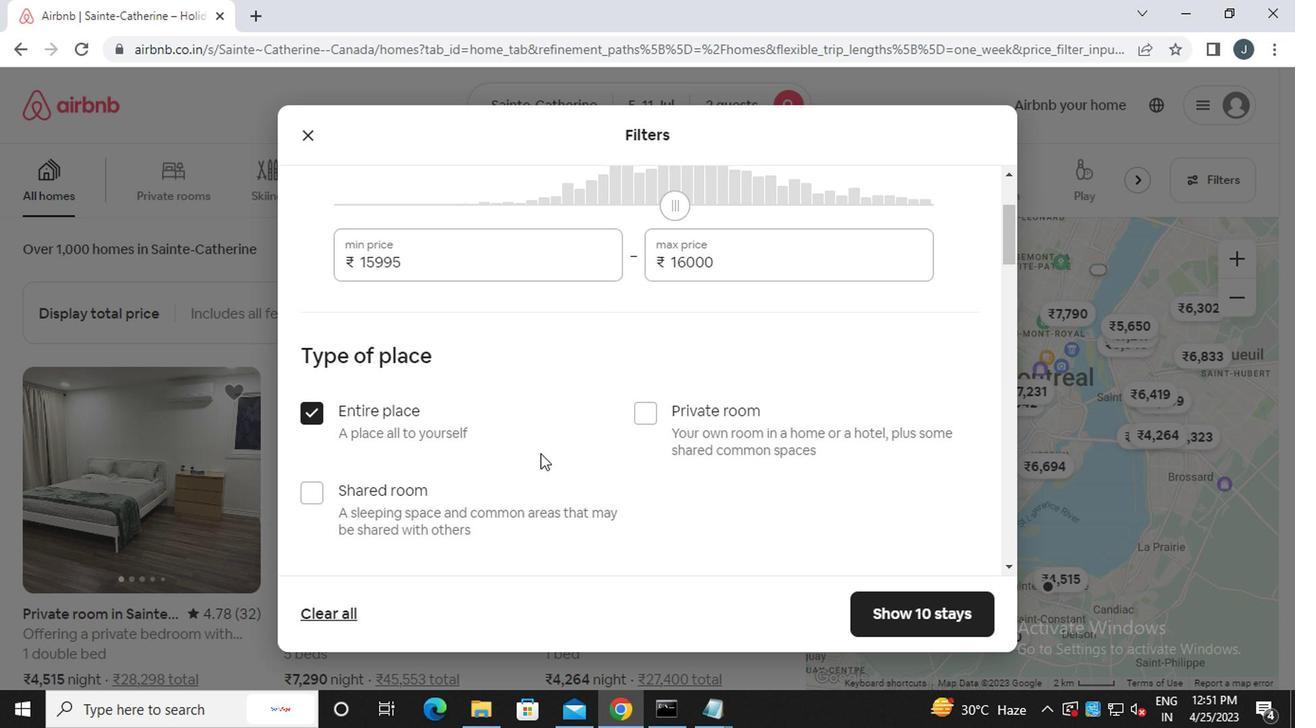 
Action: Mouse scrolled (537, 449) with delta (0, -1)
Screenshot: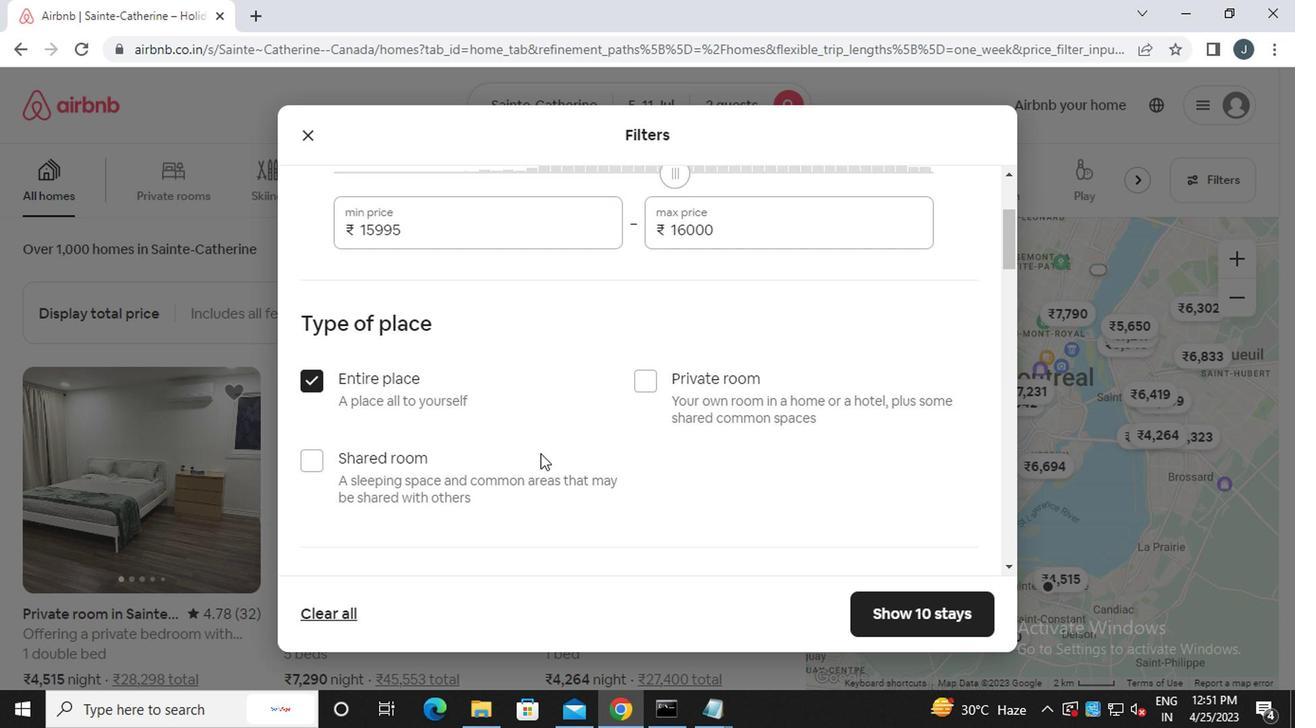 
Action: Mouse scrolled (537, 449) with delta (0, -1)
Screenshot: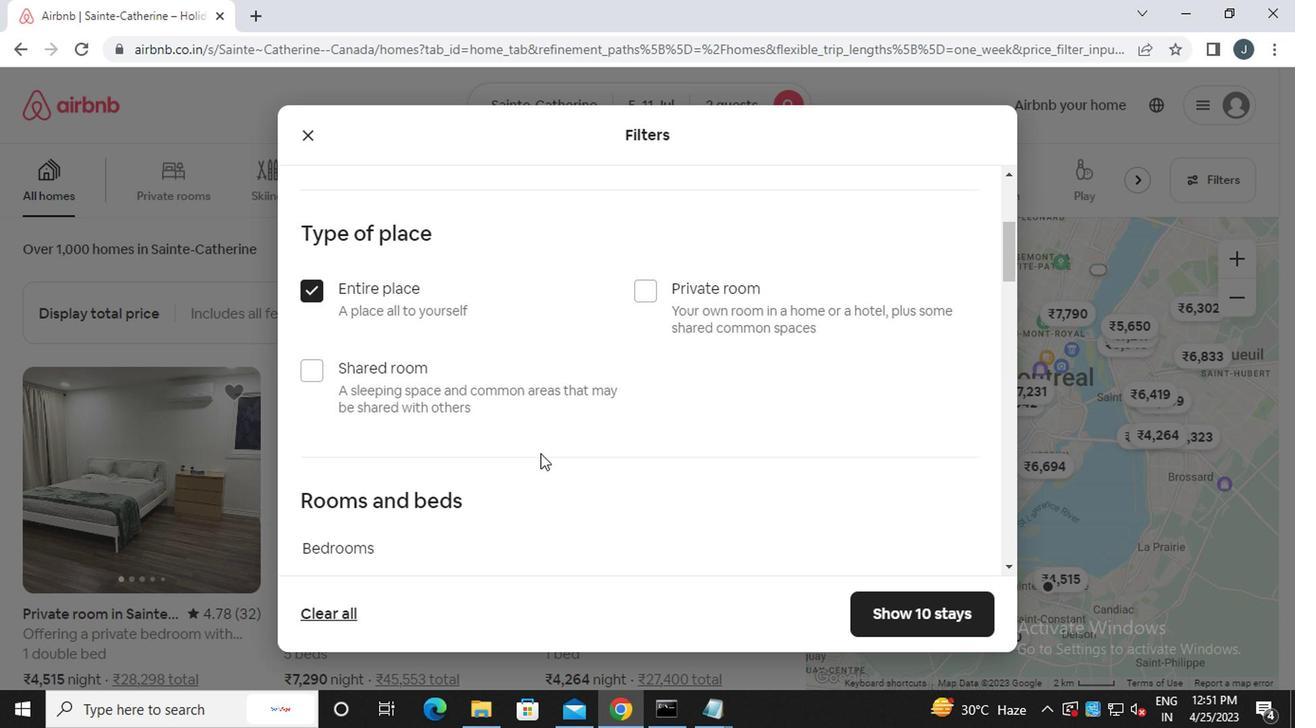 
Action: Mouse scrolled (537, 449) with delta (0, -1)
Screenshot: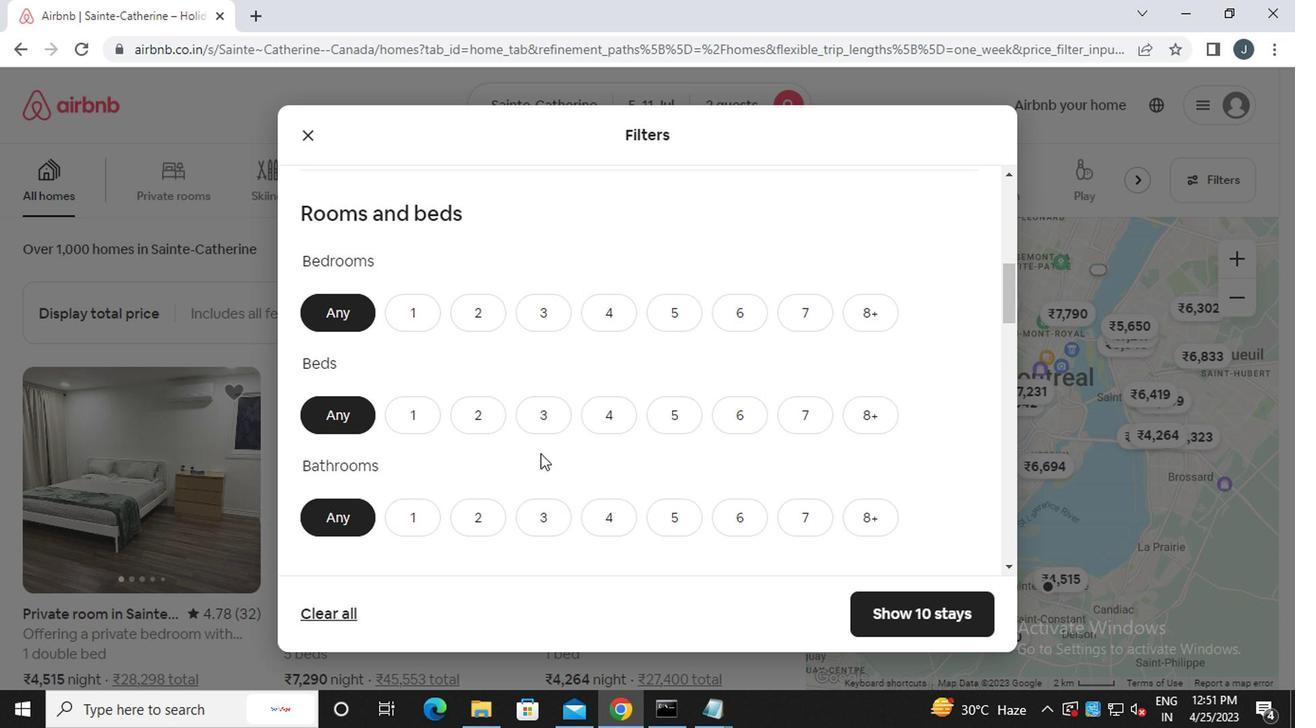 
Action: Mouse moved to (478, 226)
Screenshot: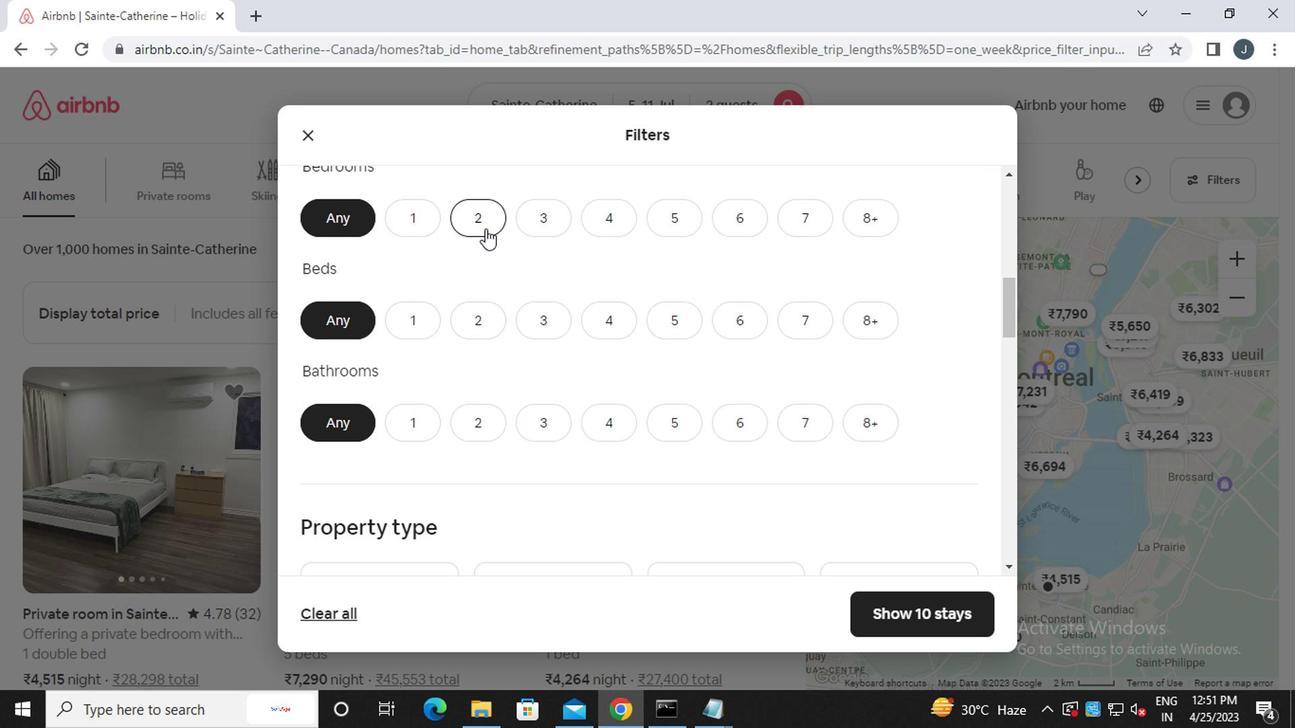
Action: Mouse pressed left at (478, 226)
Screenshot: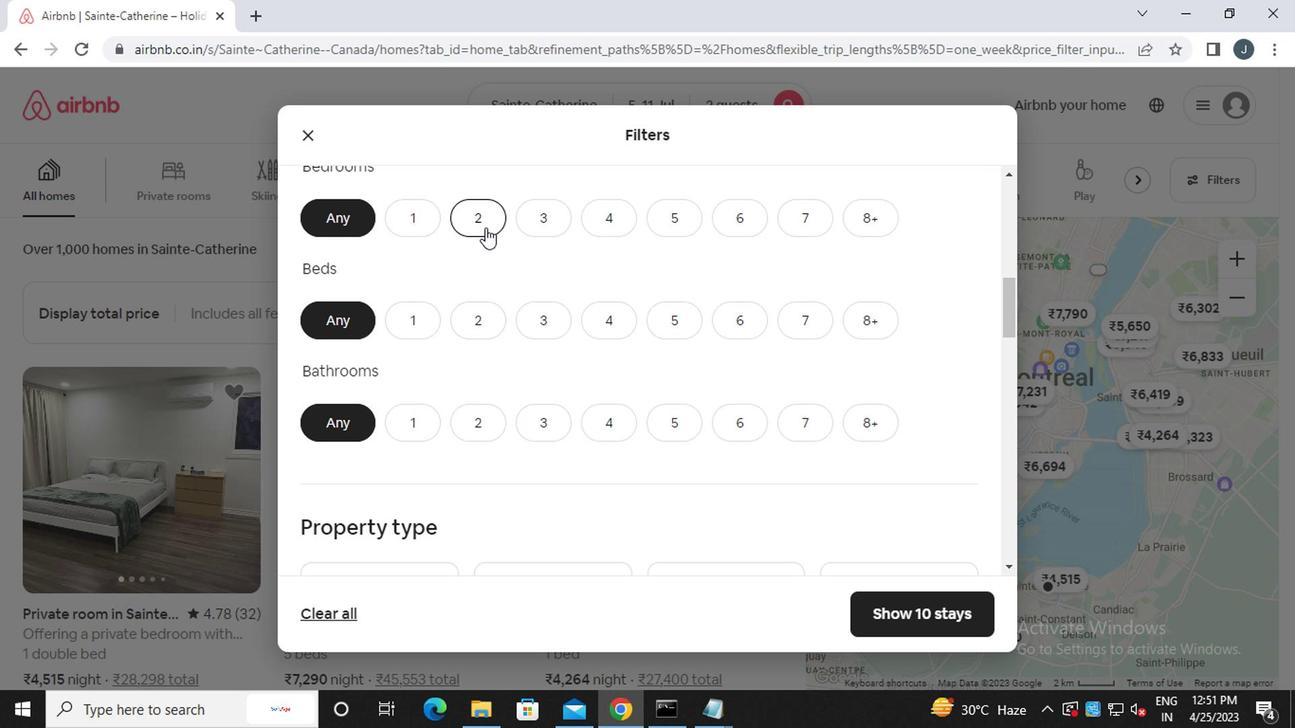
Action: Mouse moved to (478, 304)
Screenshot: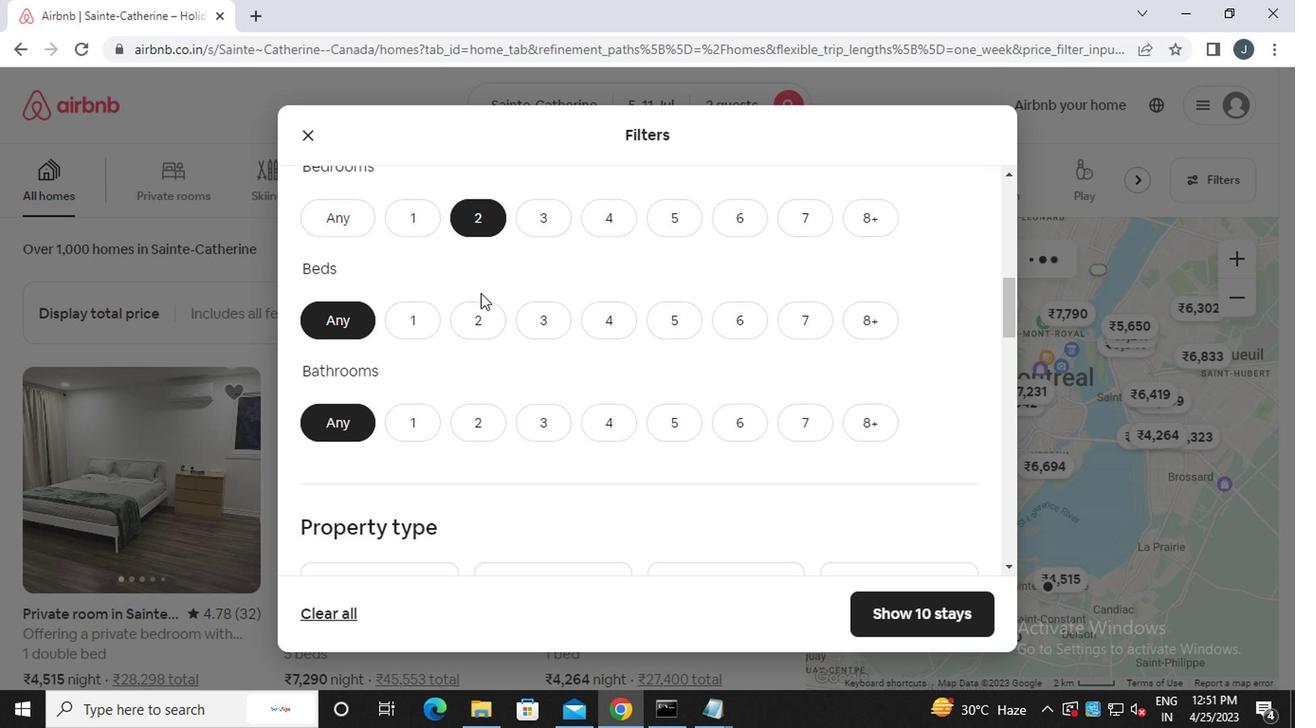 
Action: Mouse pressed left at (478, 304)
Screenshot: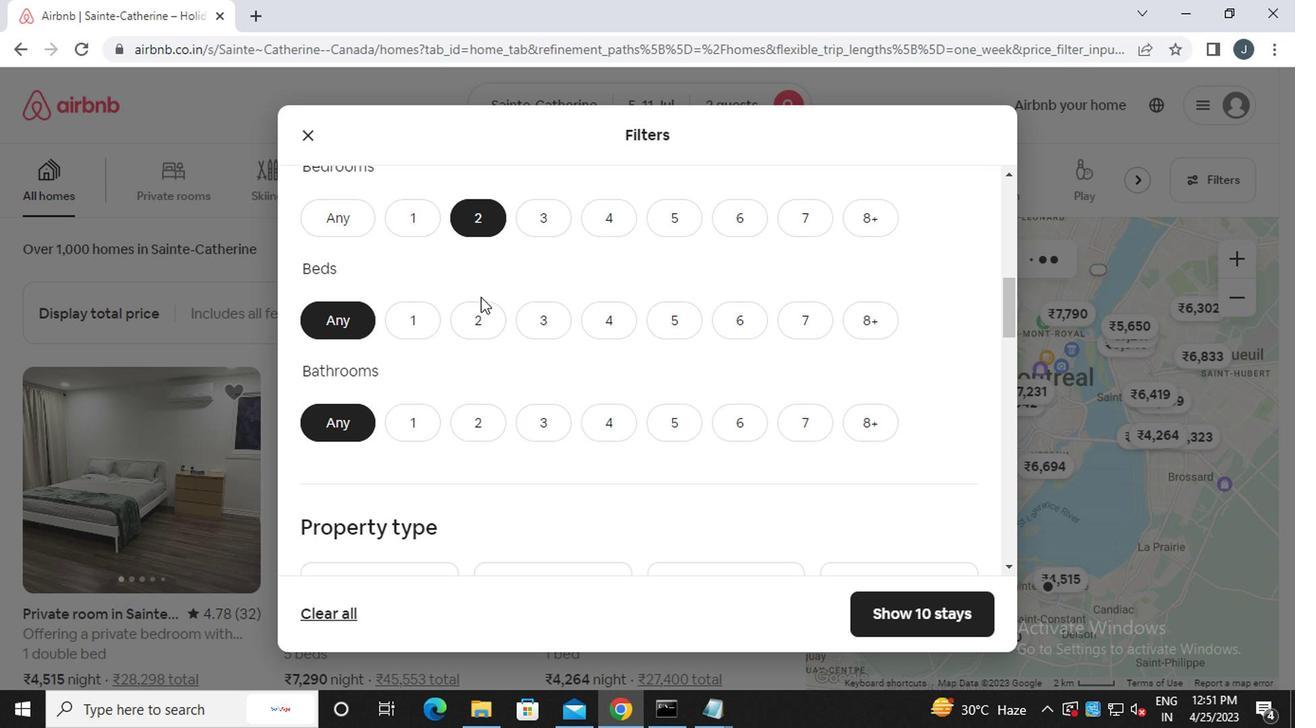 
Action: Mouse moved to (419, 428)
Screenshot: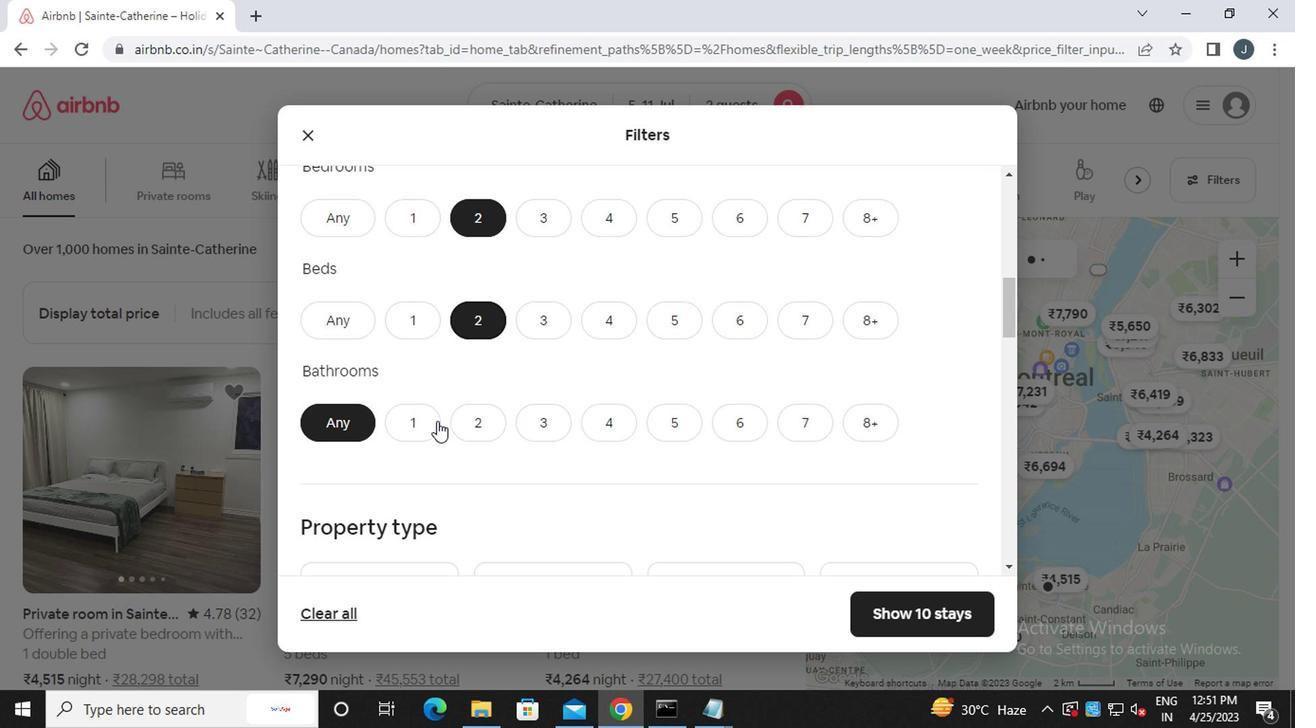 
Action: Mouse pressed left at (419, 428)
Screenshot: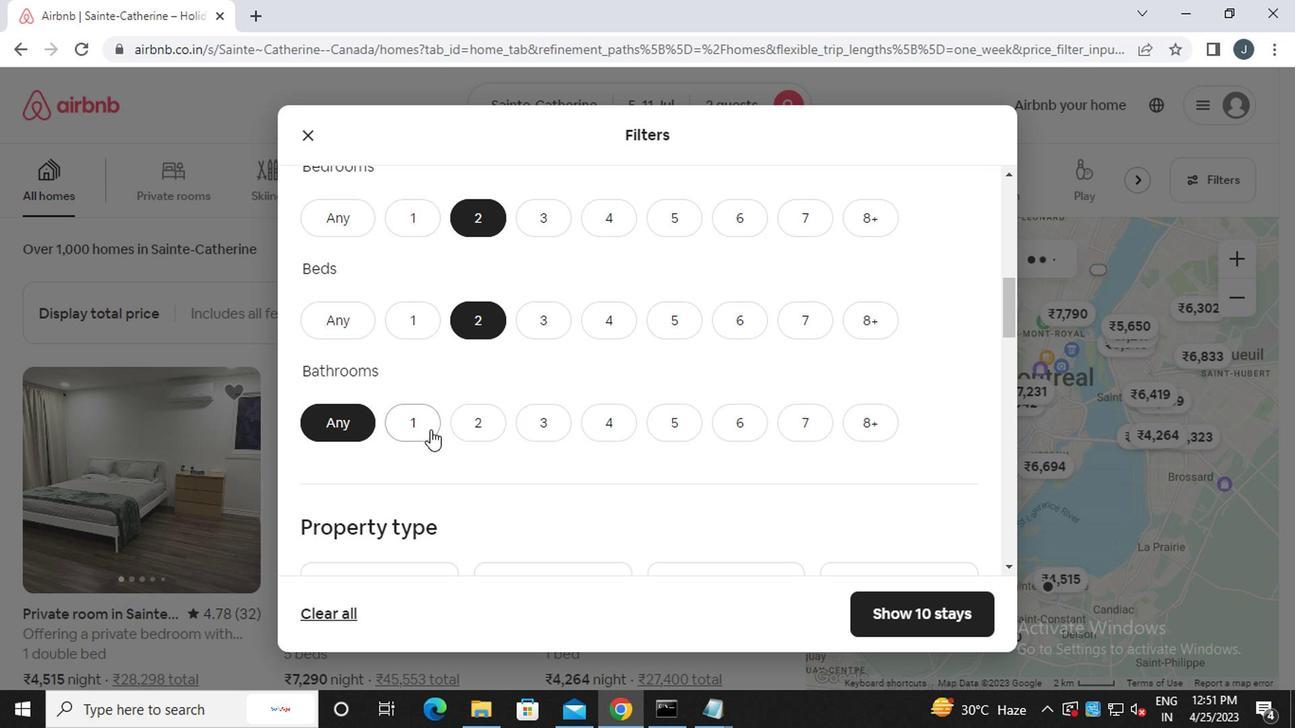 
Action: Mouse moved to (661, 418)
Screenshot: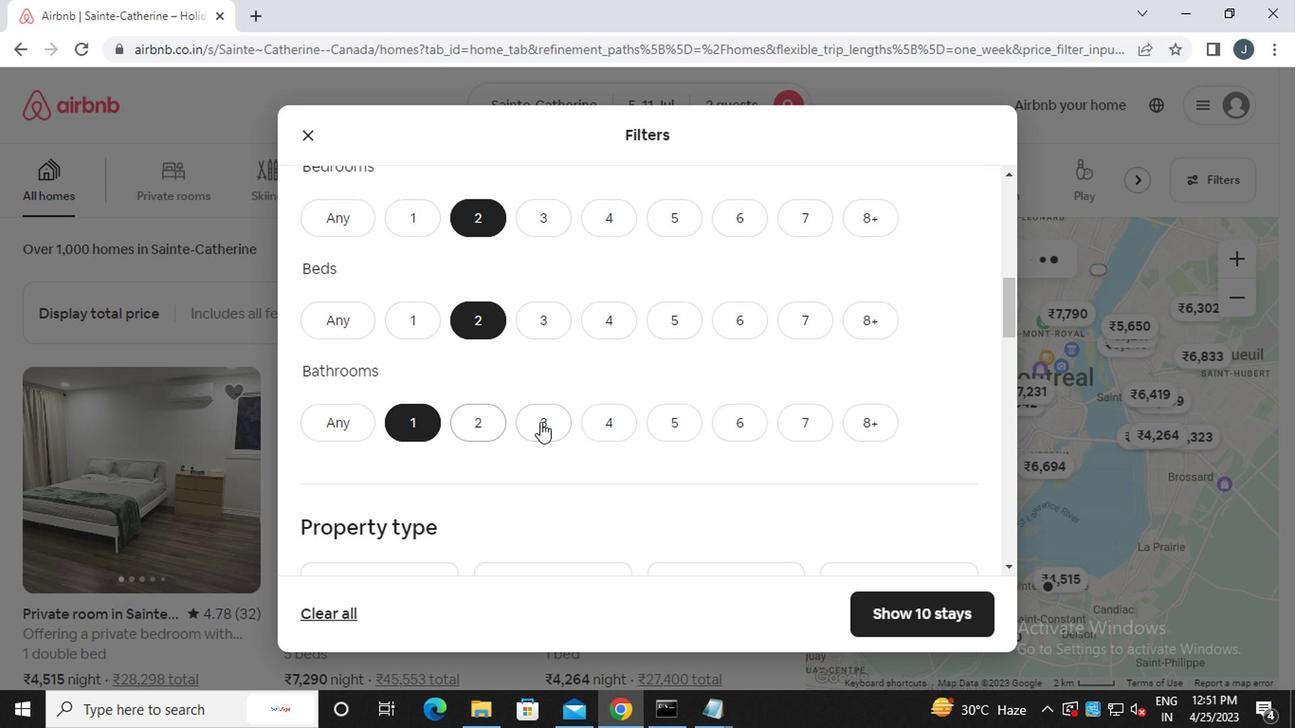 
Action: Mouse scrolled (661, 417) with delta (0, -1)
Screenshot: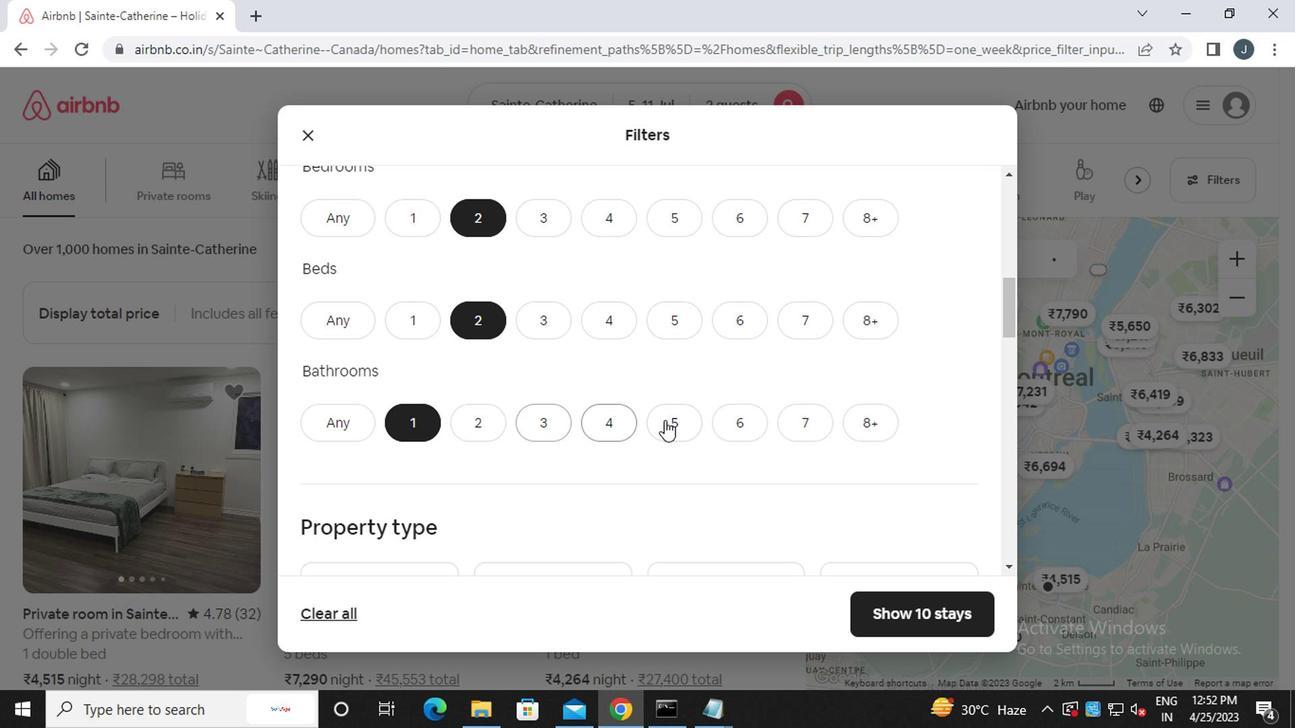 
Action: Mouse scrolled (661, 417) with delta (0, -1)
Screenshot: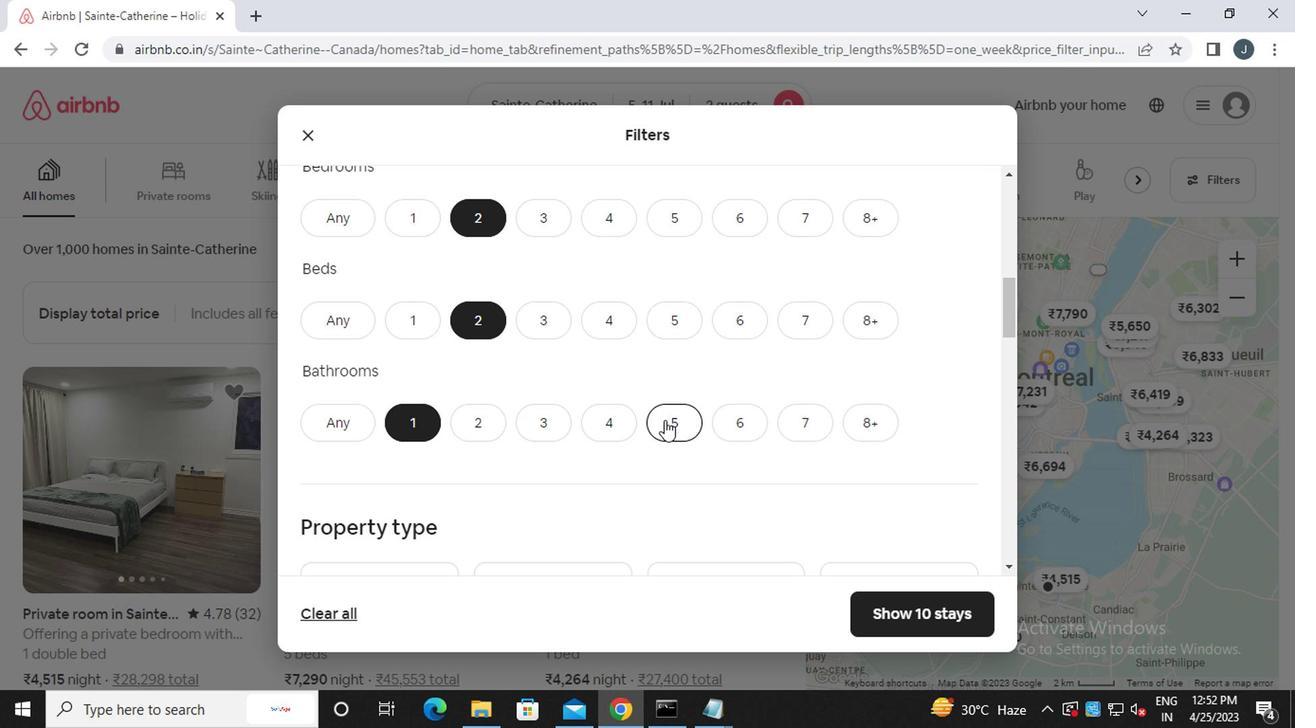 
Action: Mouse scrolled (661, 417) with delta (0, -1)
Screenshot: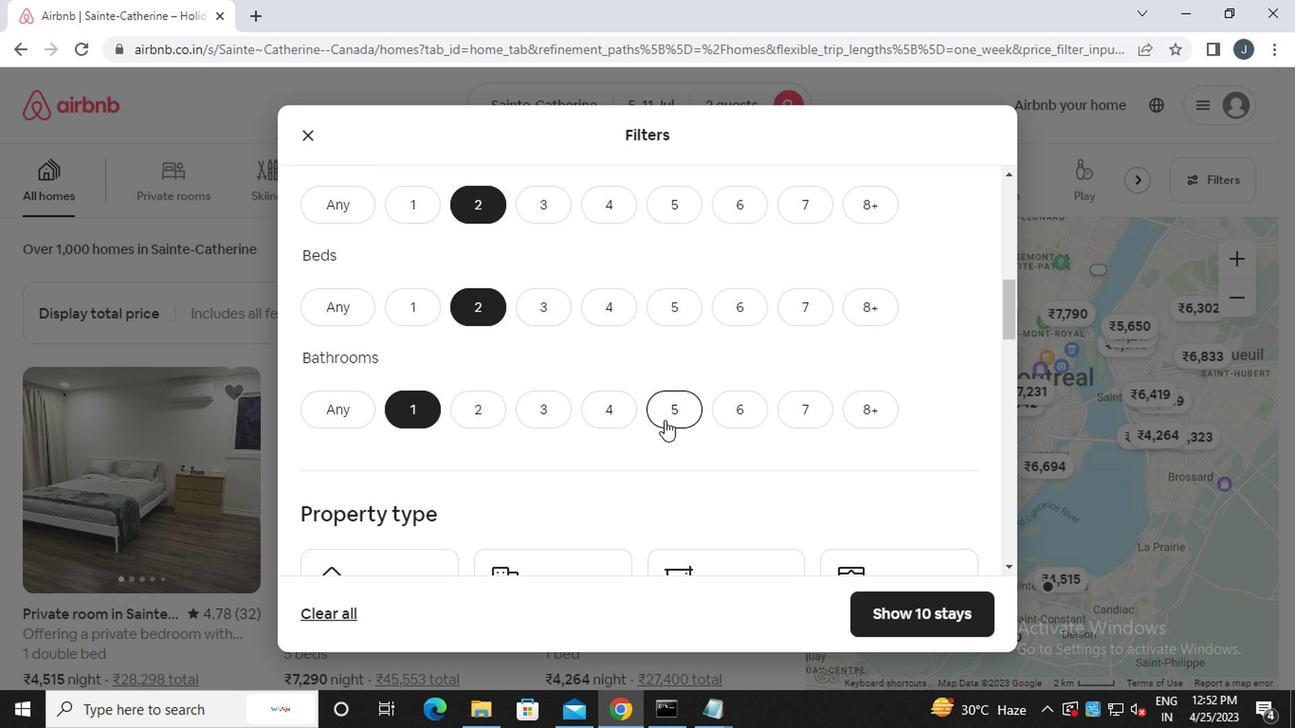 
Action: Mouse scrolled (661, 417) with delta (0, -1)
Screenshot: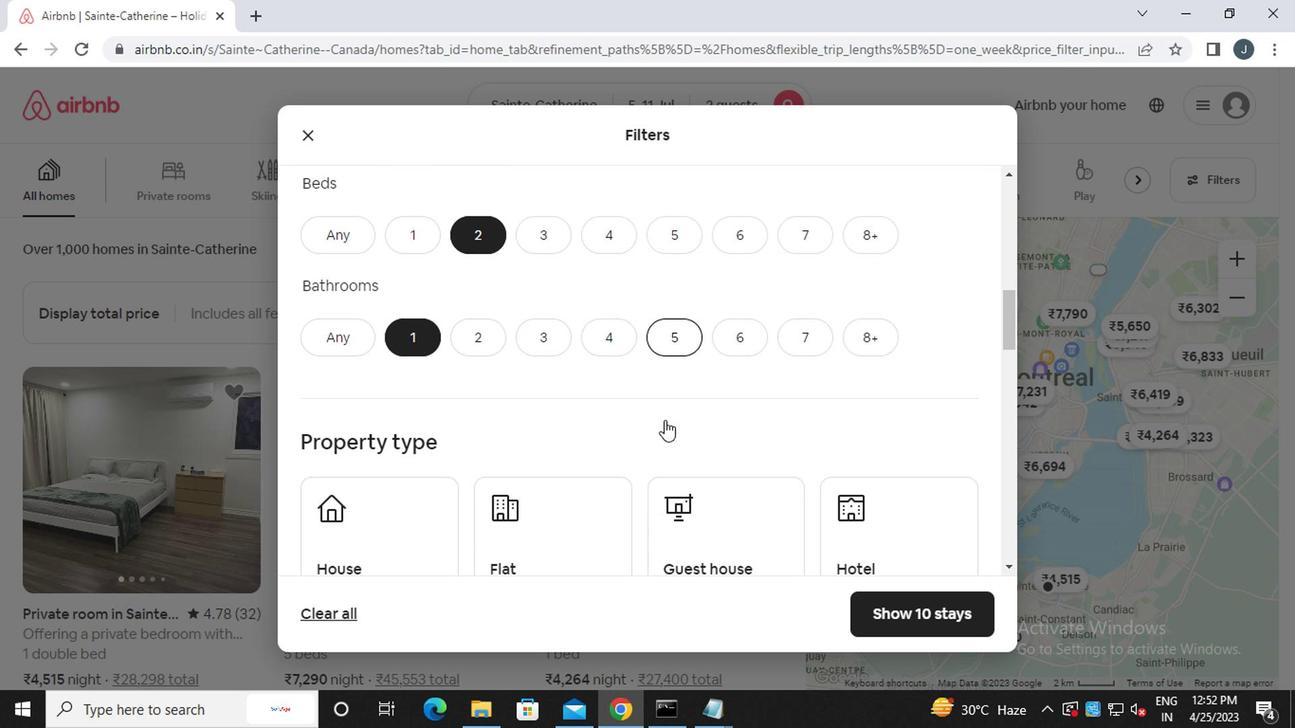 
Action: Mouse moved to (390, 282)
Screenshot: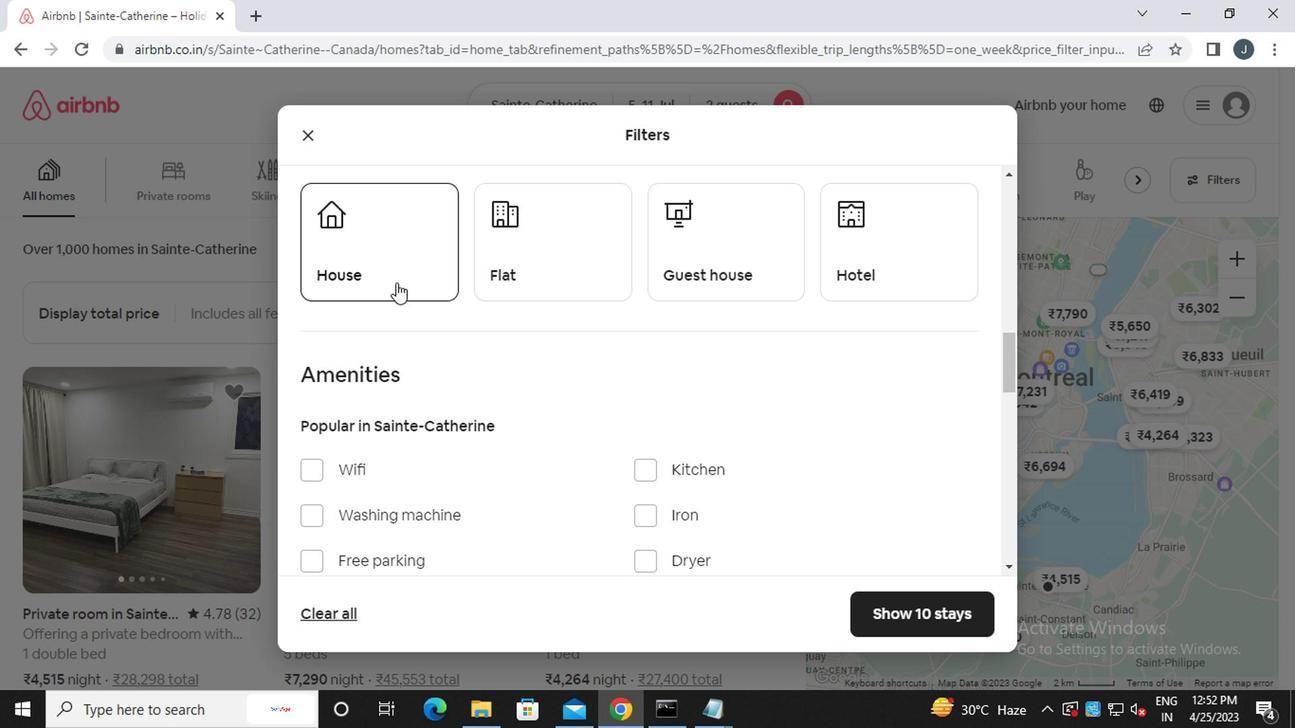 
Action: Mouse pressed left at (390, 282)
Screenshot: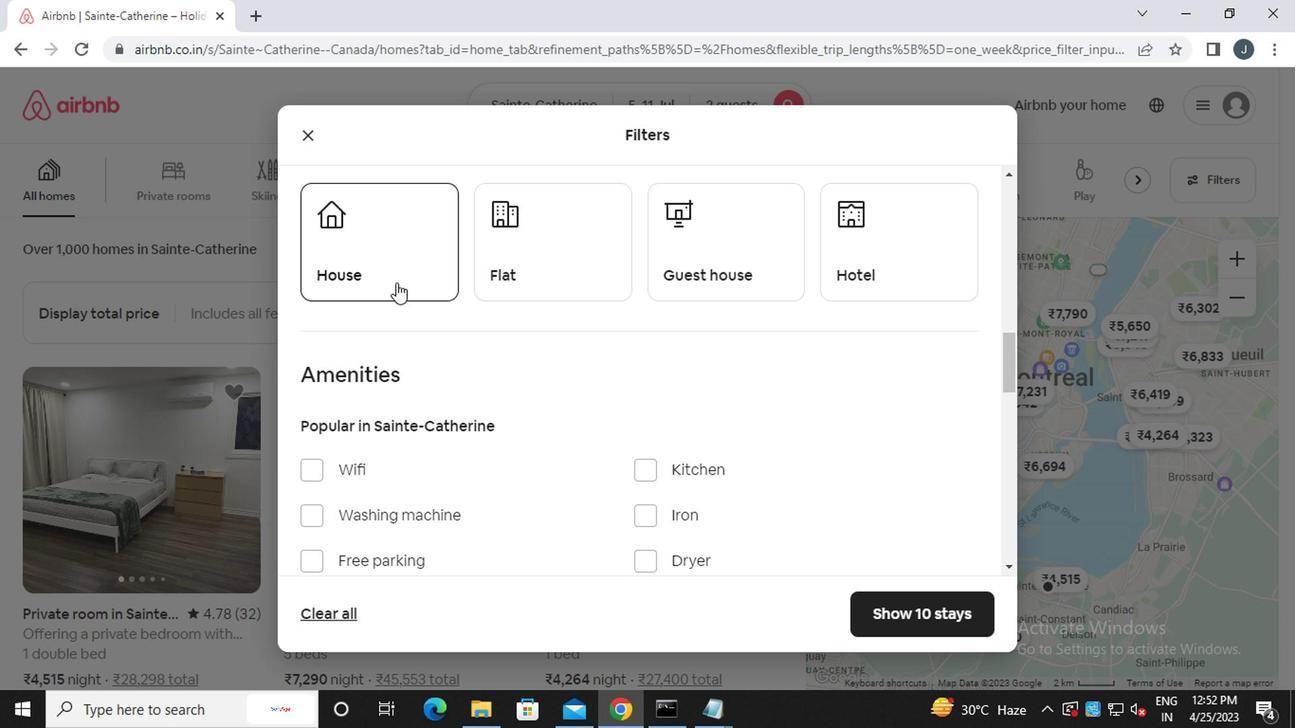 
Action: Mouse moved to (526, 263)
Screenshot: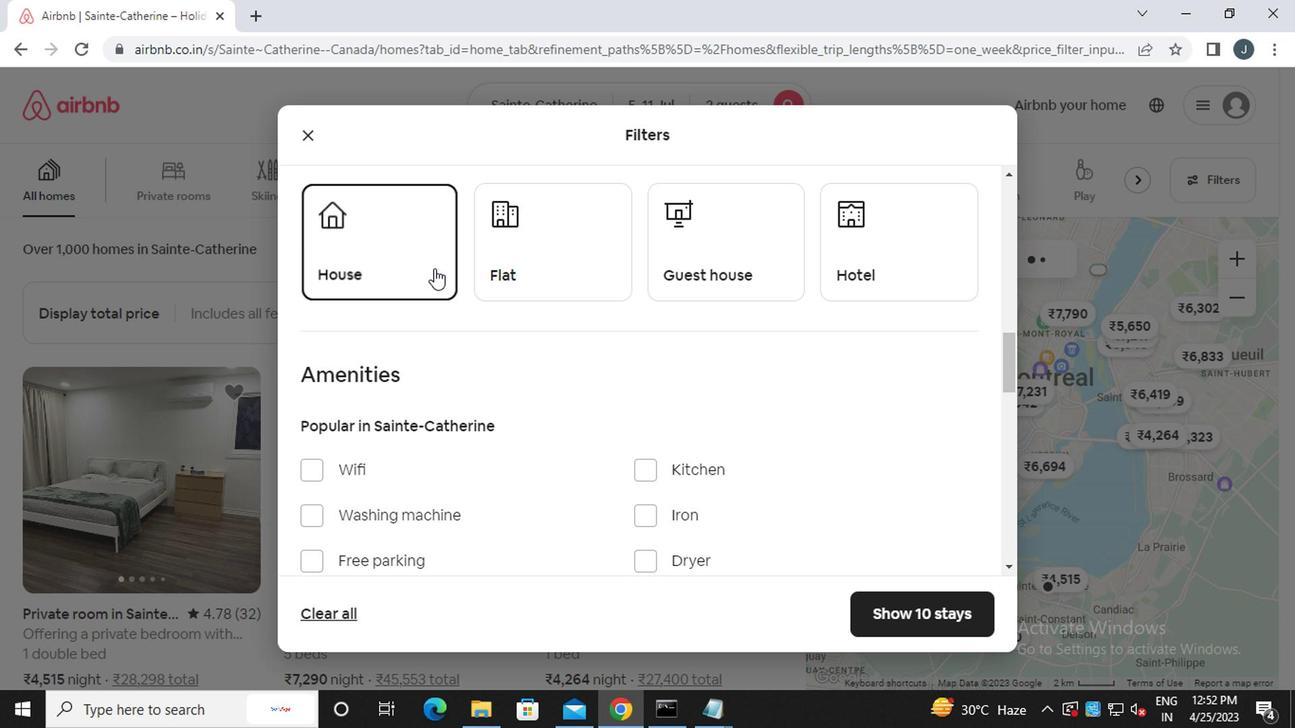 
Action: Mouse pressed left at (526, 263)
Screenshot: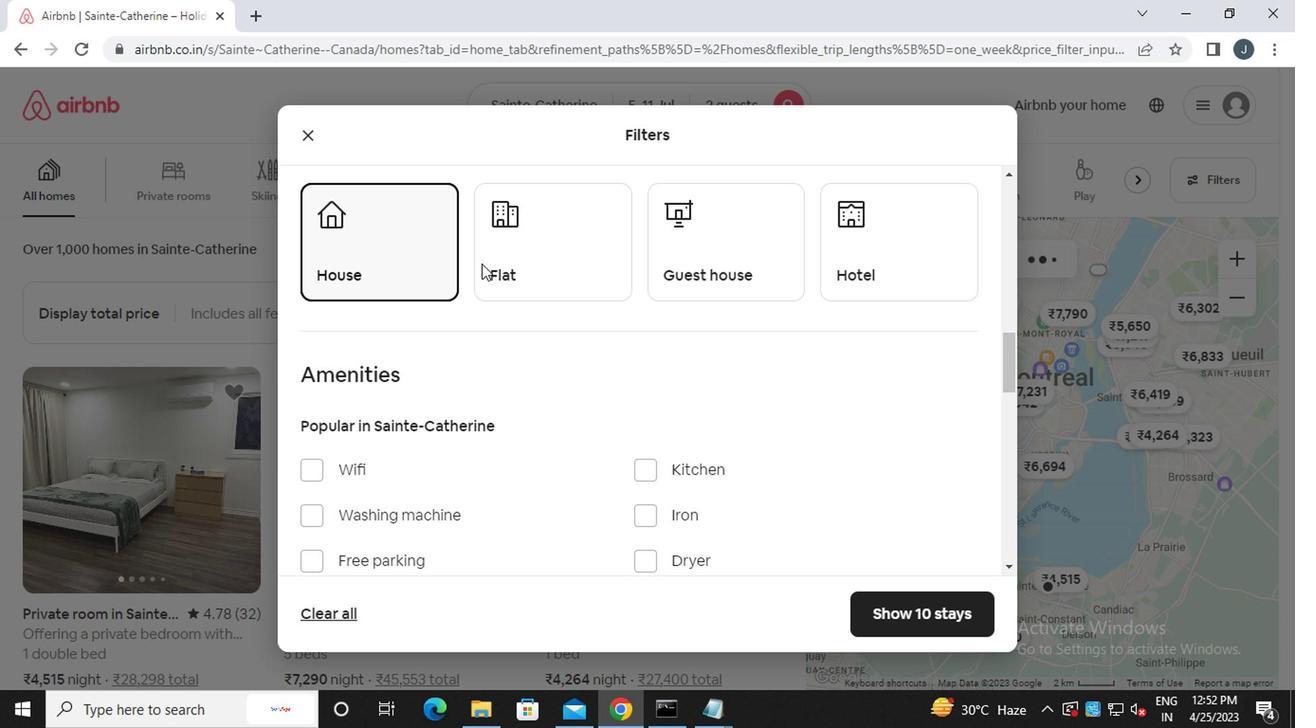 
Action: Mouse moved to (751, 255)
Screenshot: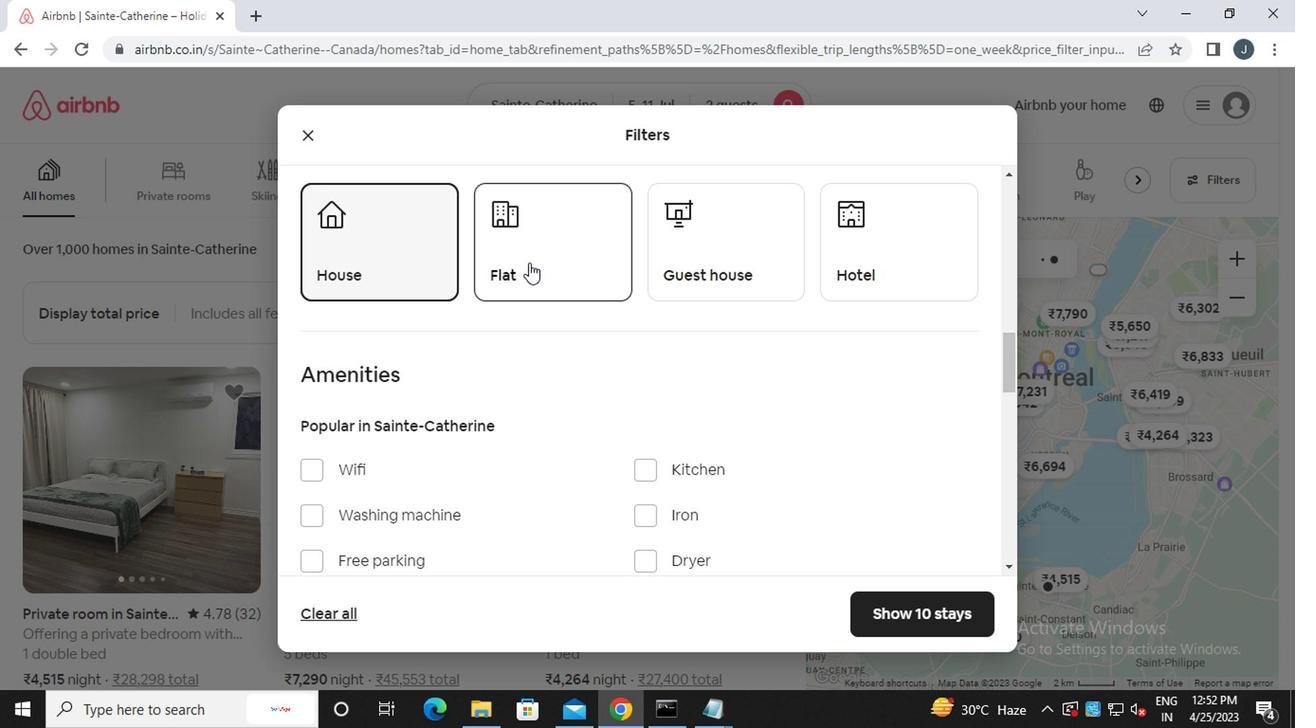 
Action: Mouse pressed left at (751, 255)
Screenshot: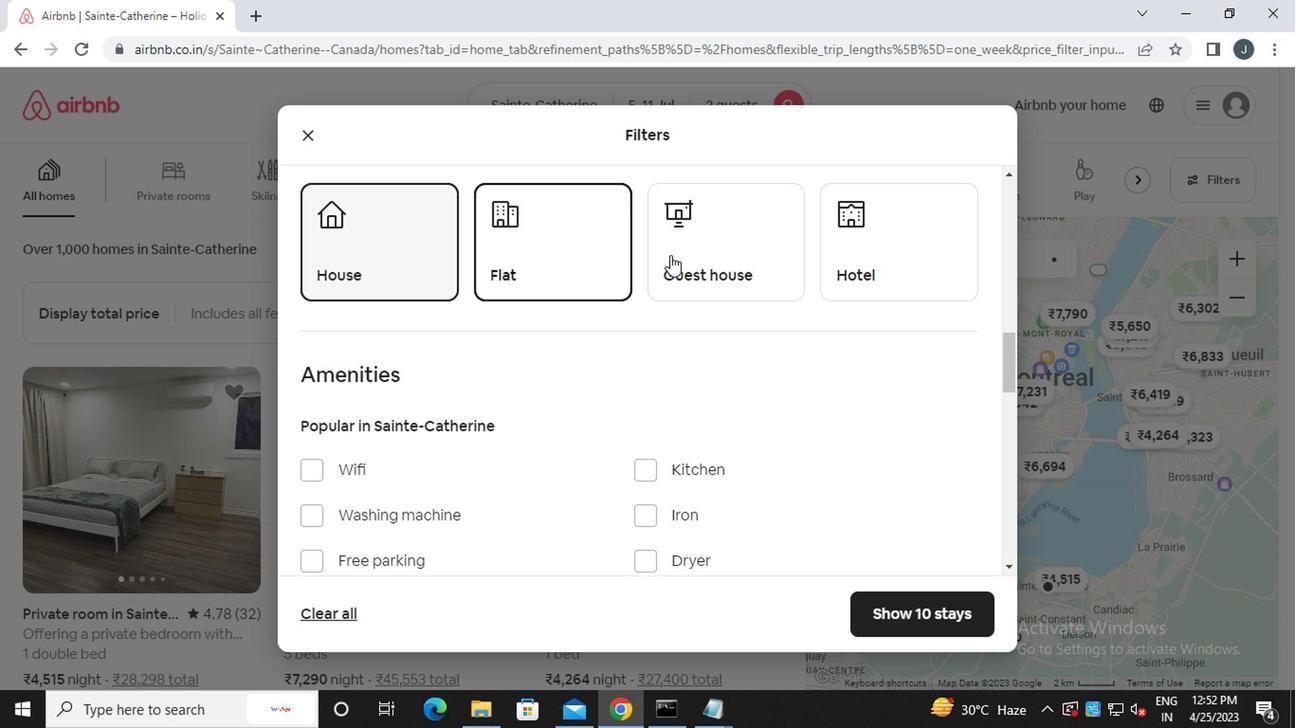 
Action: Mouse moved to (643, 344)
Screenshot: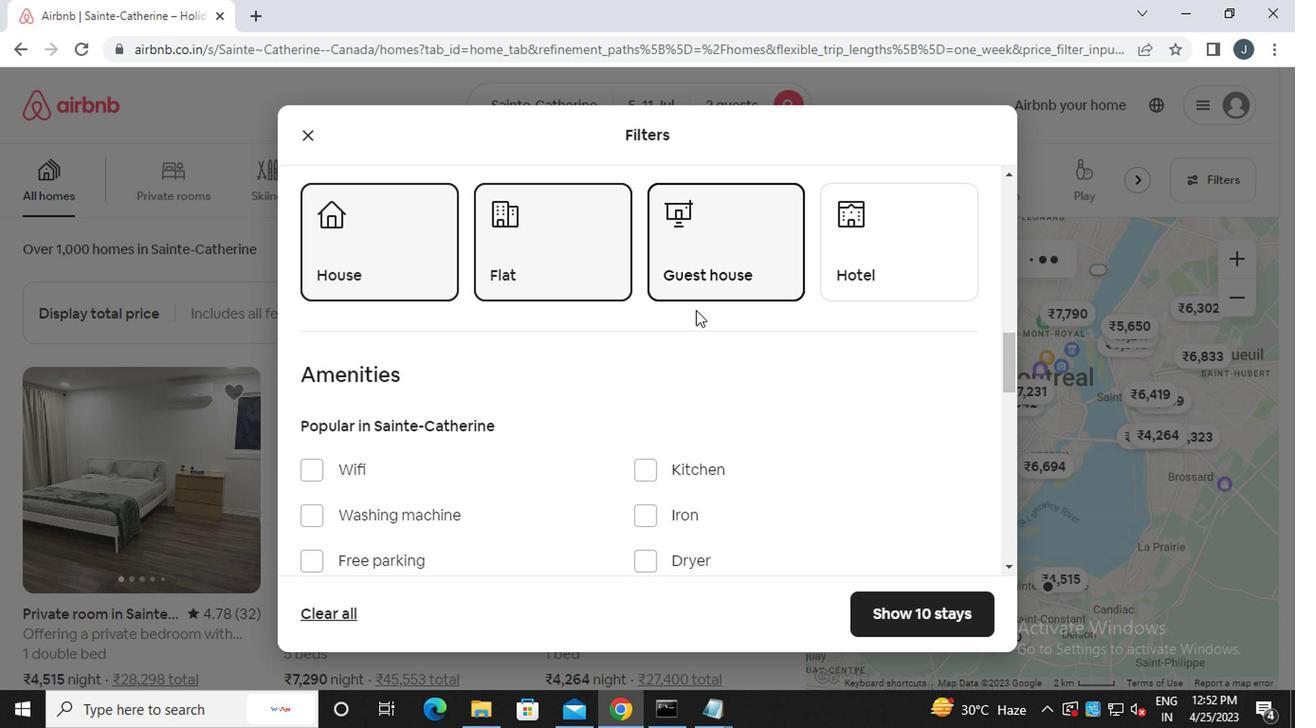 
Action: Mouse scrolled (643, 342) with delta (0, -1)
Screenshot: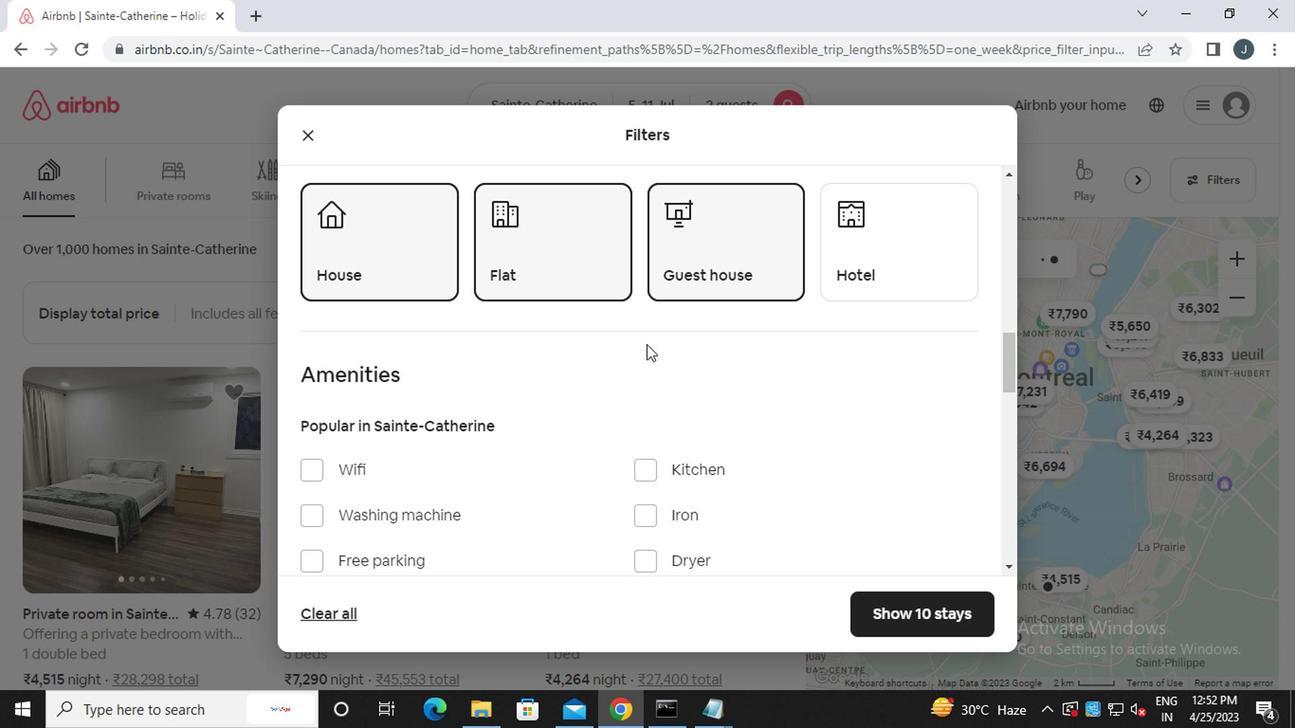 
Action: Mouse scrolled (643, 342) with delta (0, -1)
Screenshot: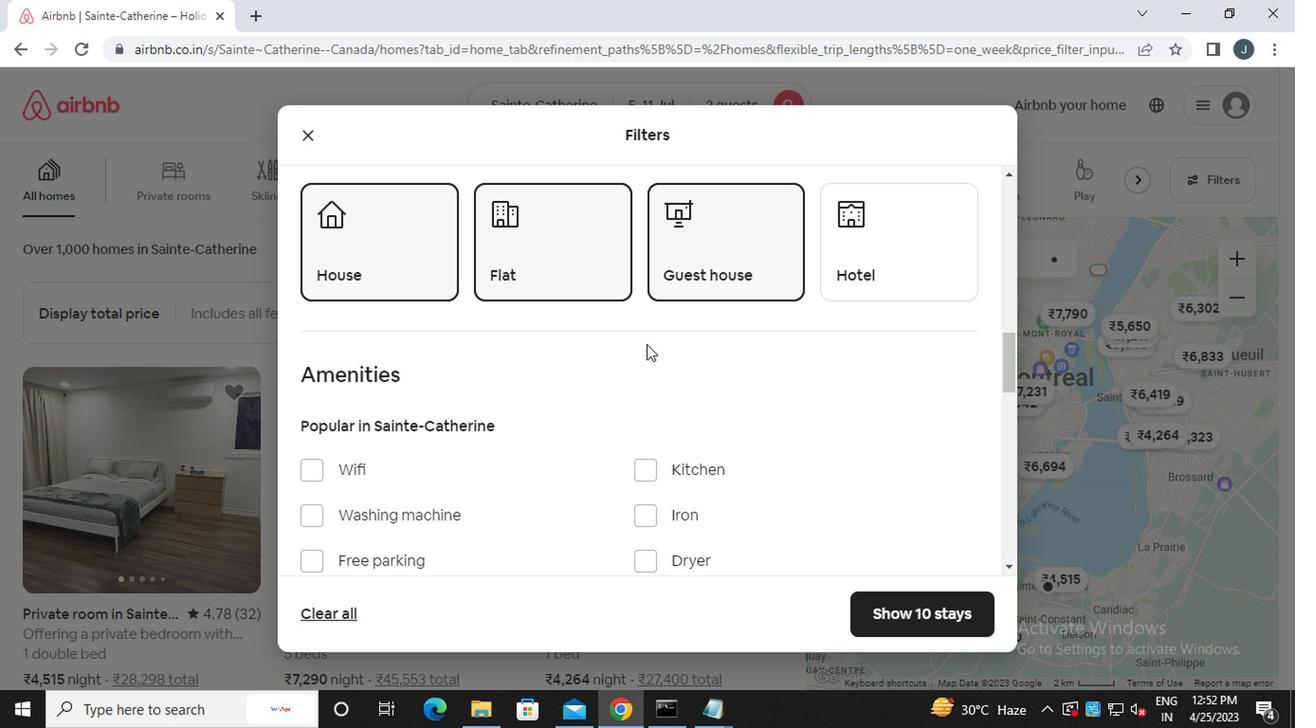 
Action: Mouse scrolled (643, 342) with delta (0, -1)
Screenshot: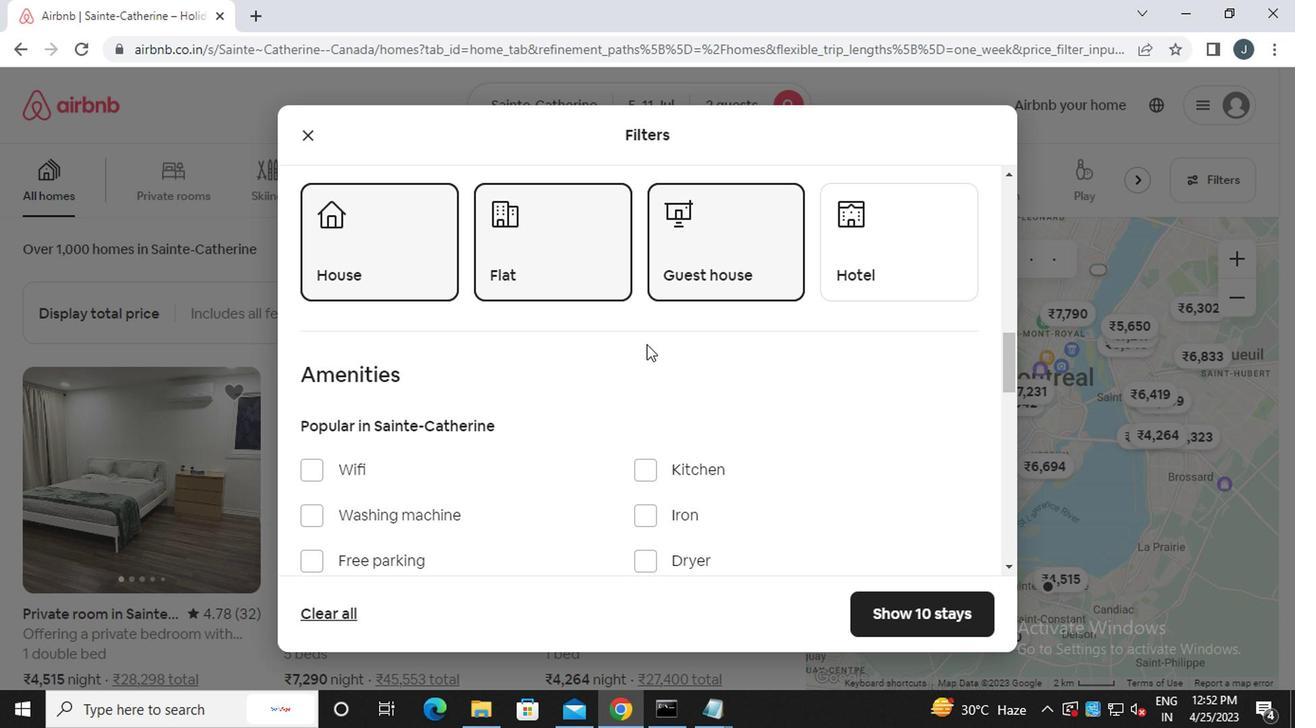 
Action: Mouse moved to (494, 315)
Screenshot: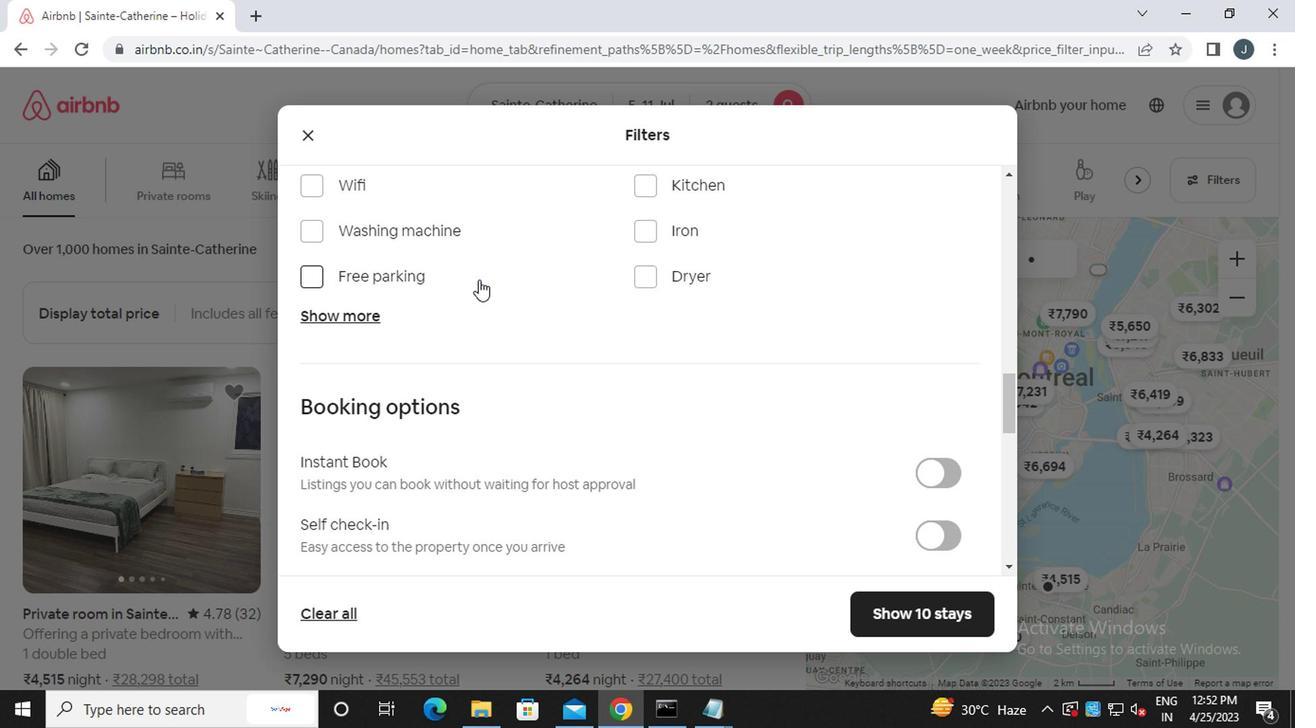 
Action: Mouse scrolled (494, 314) with delta (0, 0)
Screenshot: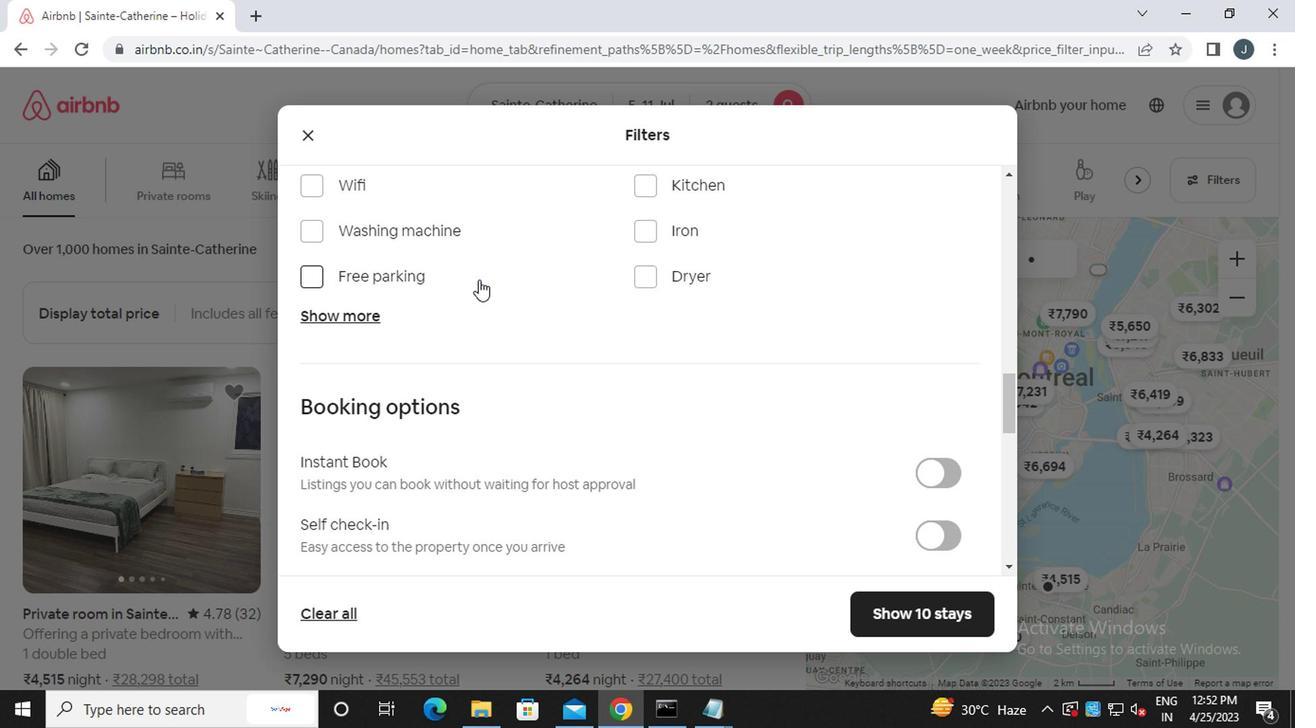
Action: Mouse moved to (939, 438)
Screenshot: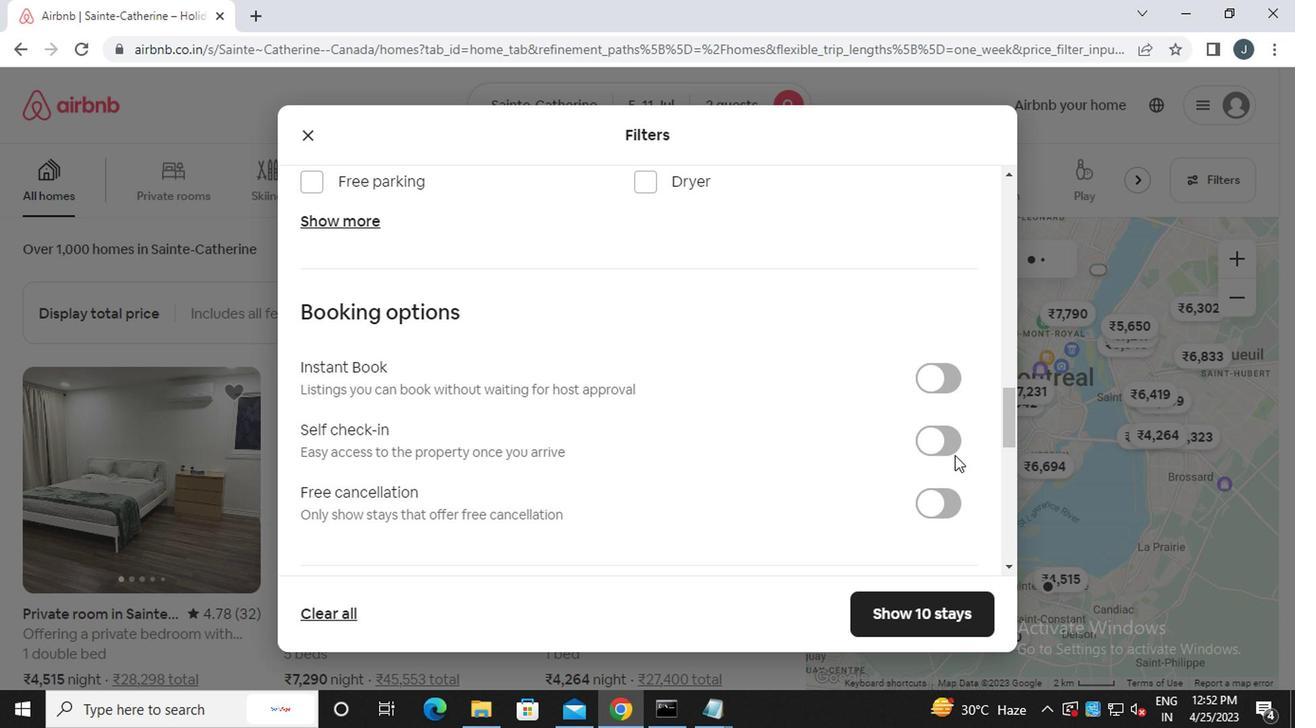 
Action: Mouse pressed left at (939, 438)
Screenshot: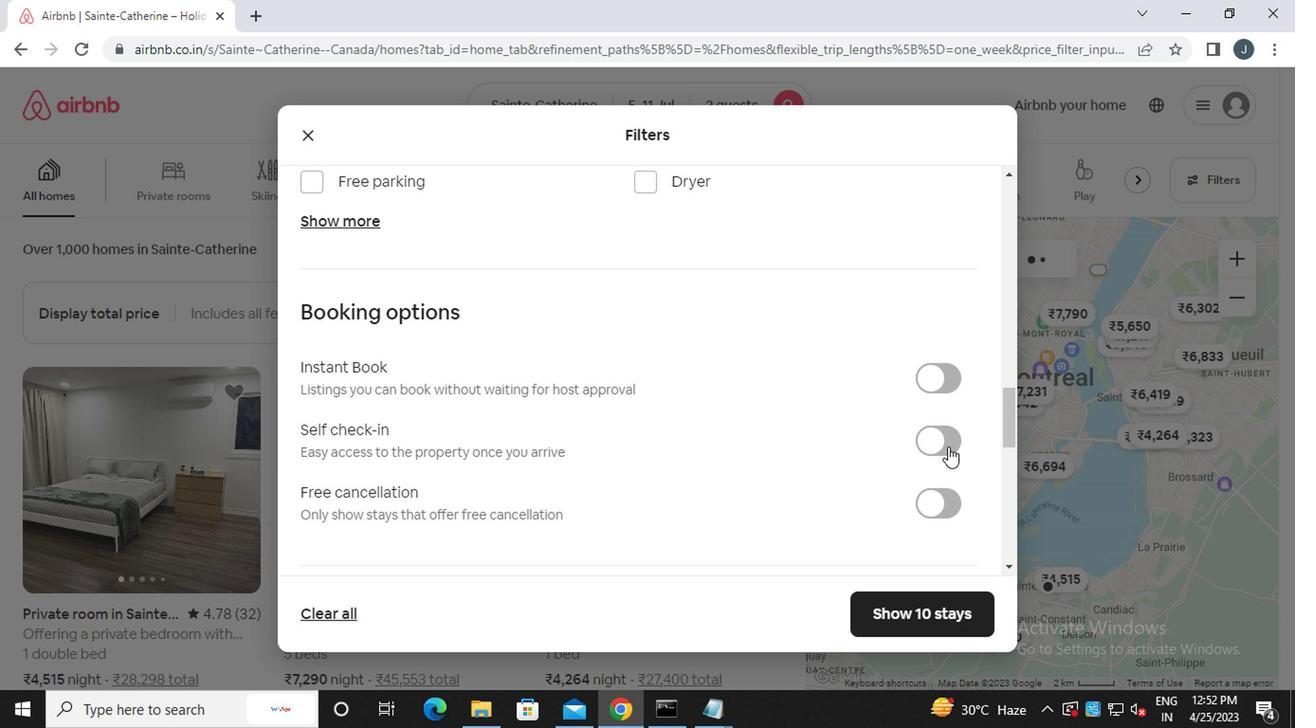 
Action: Mouse moved to (665, 464)
Screenshot: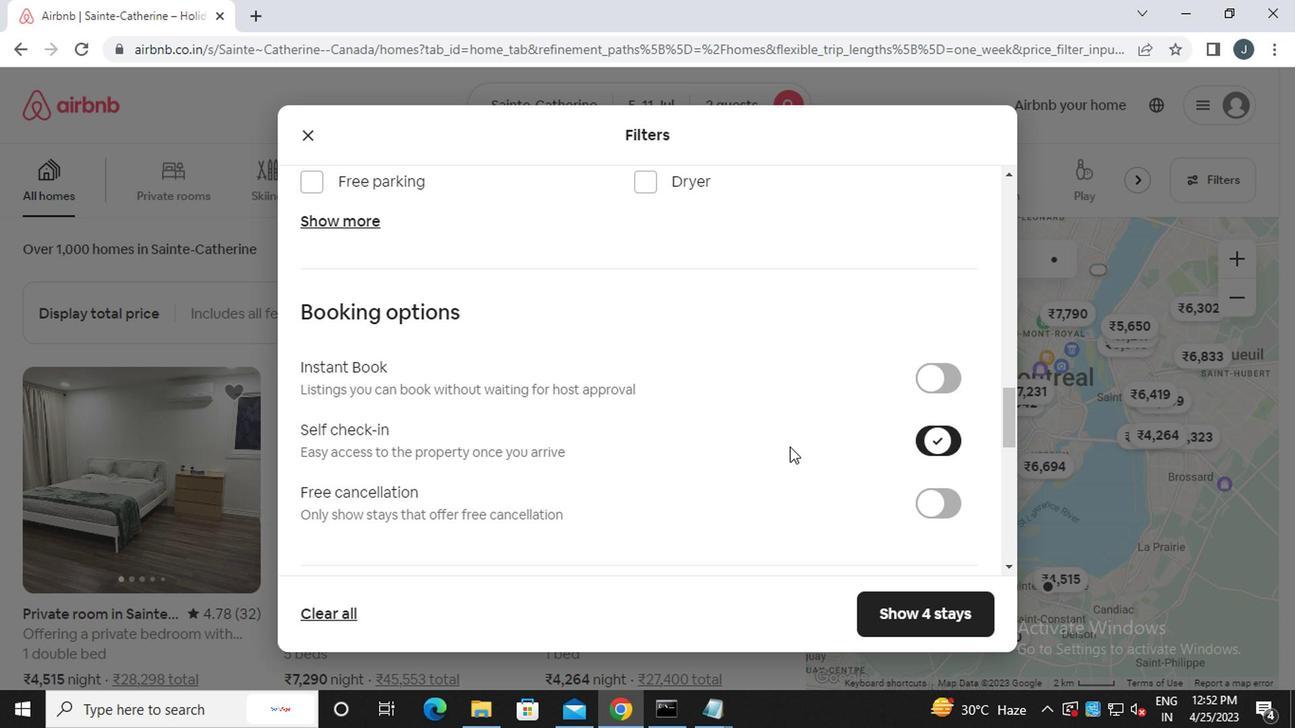 
Action: Mouse scrolled (665, 463) with delta (0, 0)
Screenshot: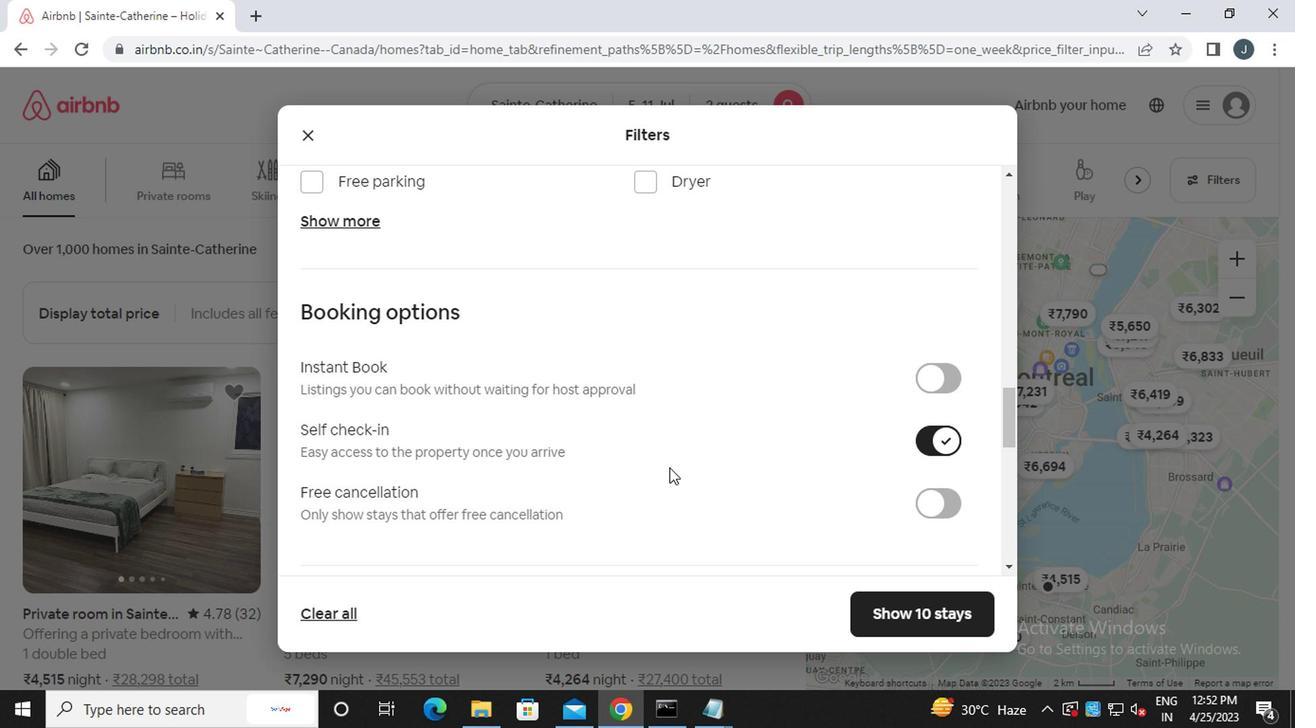 
Action: Mouse scrolled (665, 463) with delta (0, 0)
Screenshot: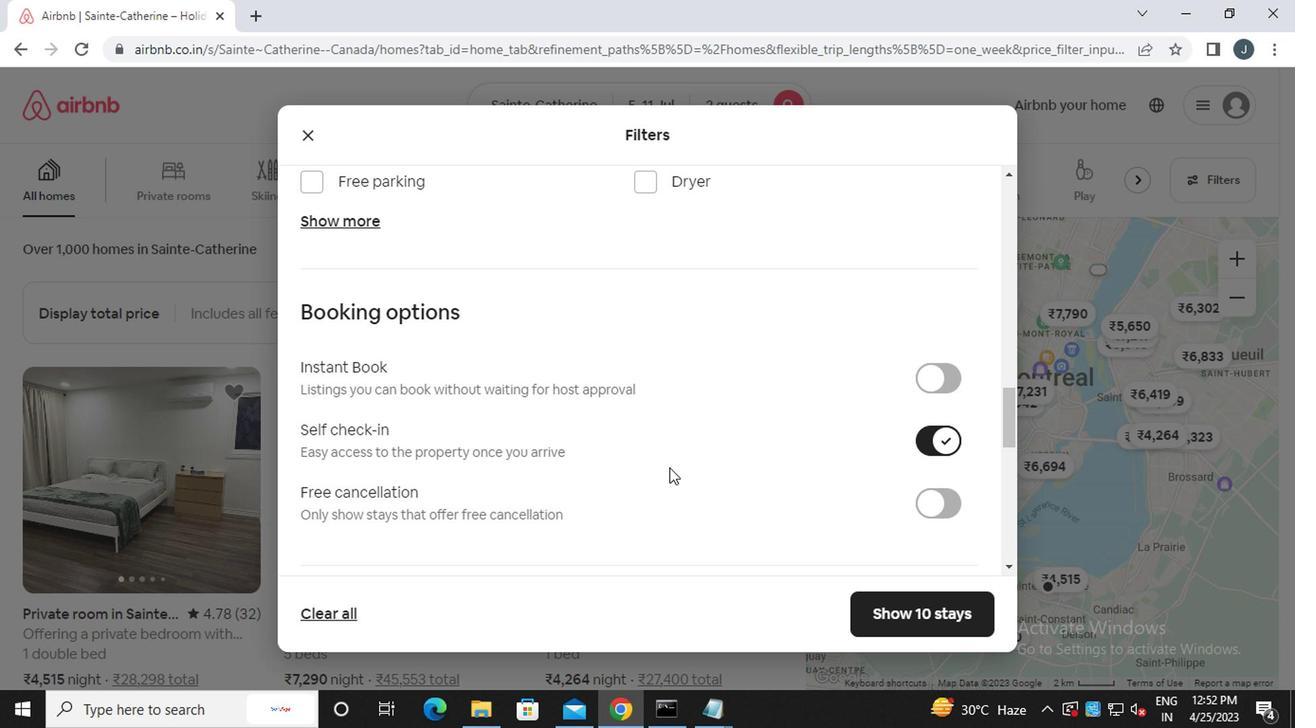 
Action: Mouse scrolled (665, 463) with delta (0, 0)
Screenshot: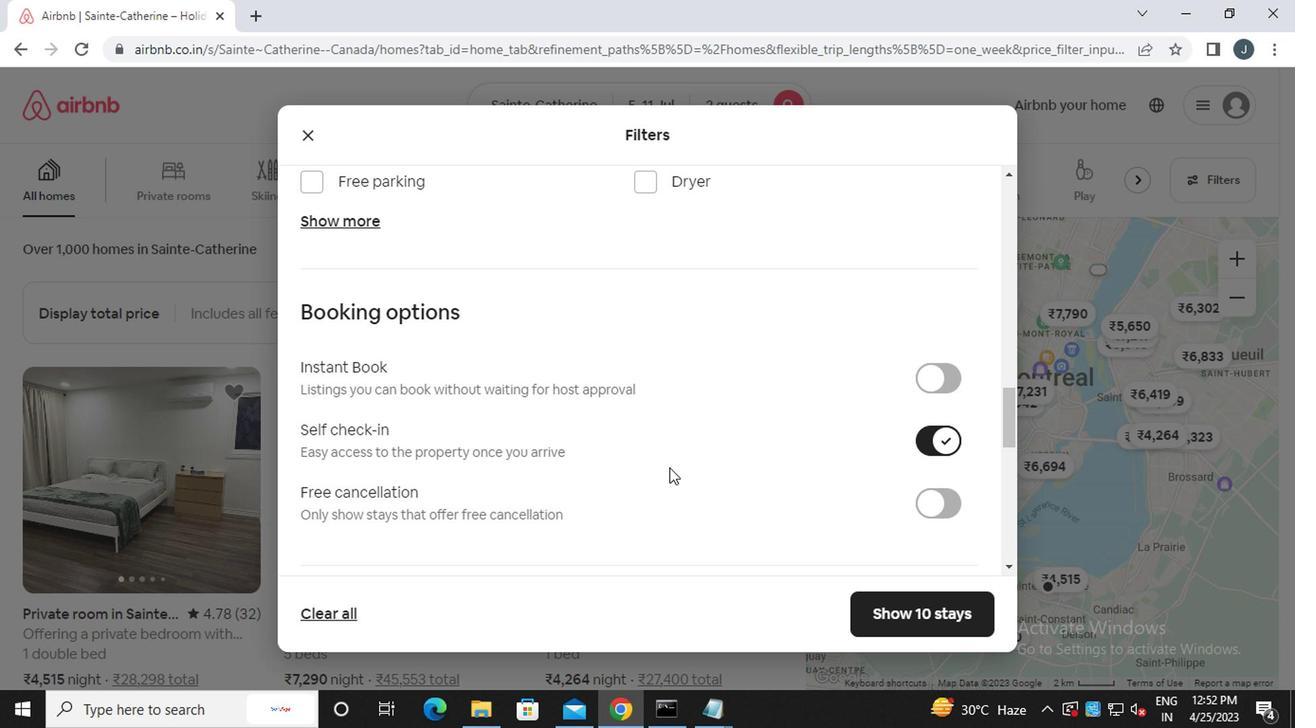 
Action: Mouse scrolled (665, 463) with delta (0, 0)
Screenshot: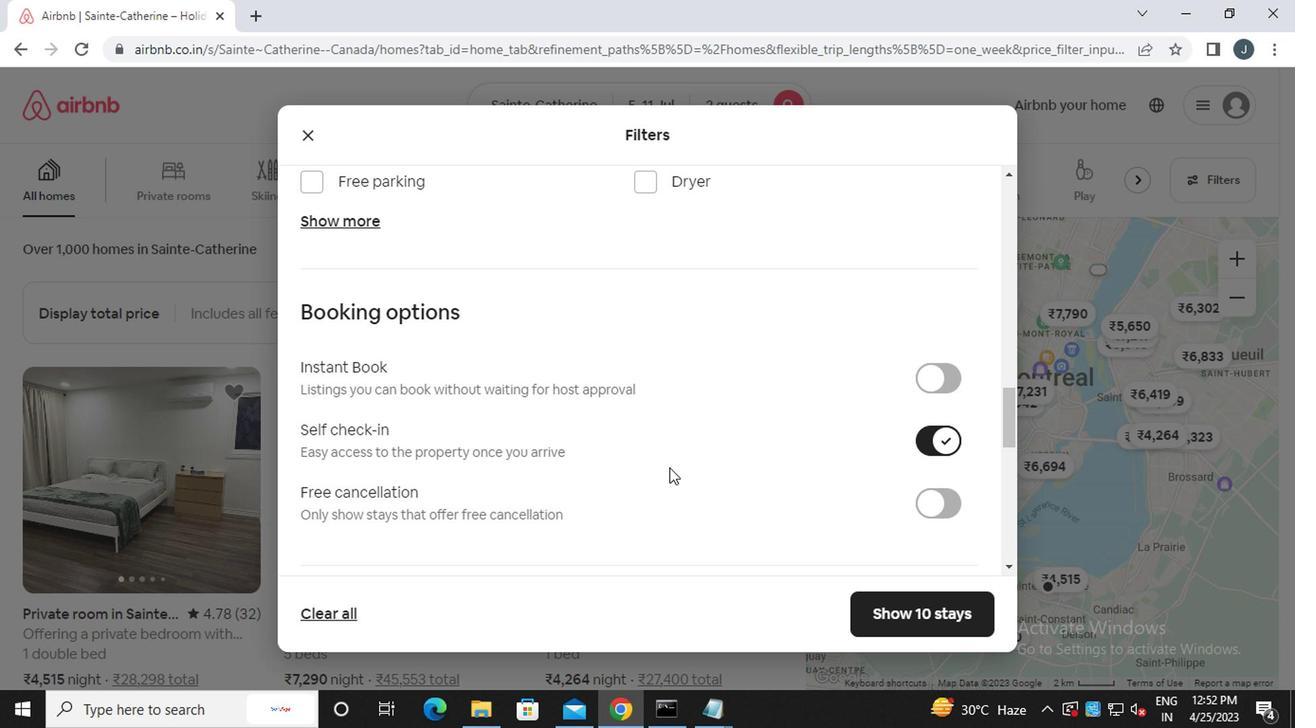 
Action: Mouse scrolled (665, 463) with delta (0, 0)
Screenshot: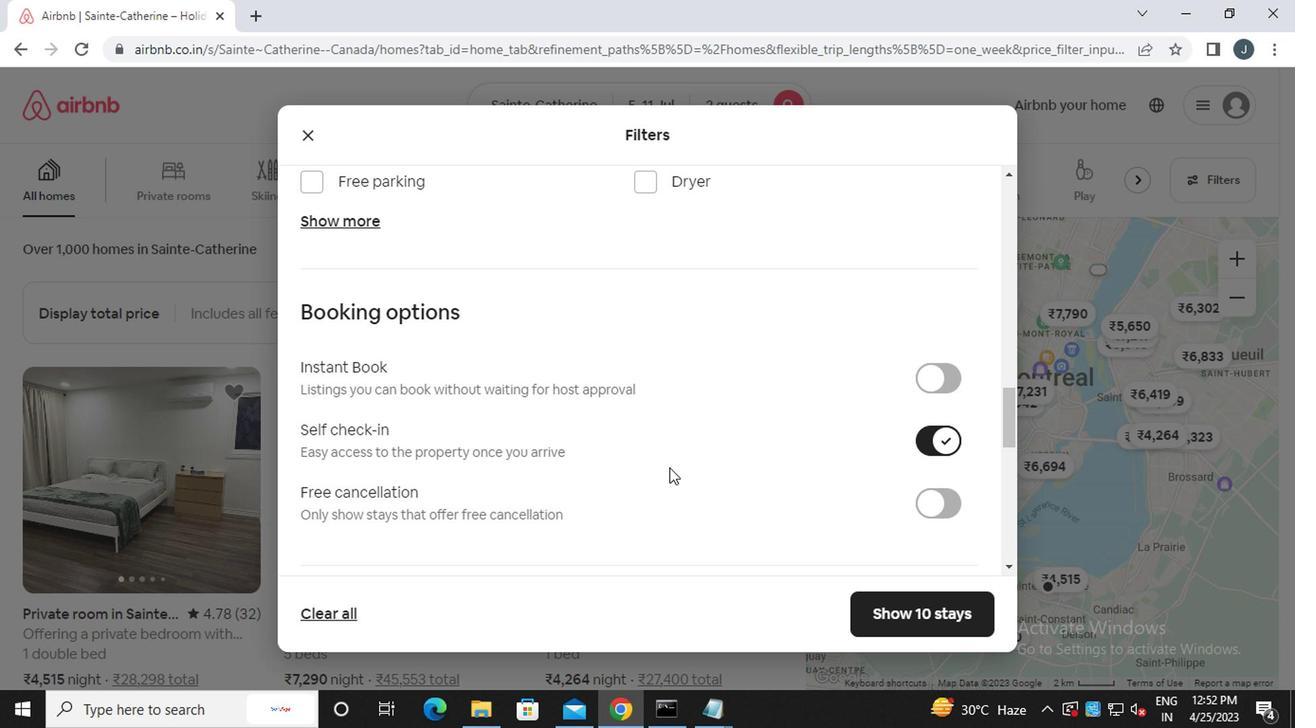 
Action: Mouse scrolled (665, 463) with delta (0, 0)
Screenshot: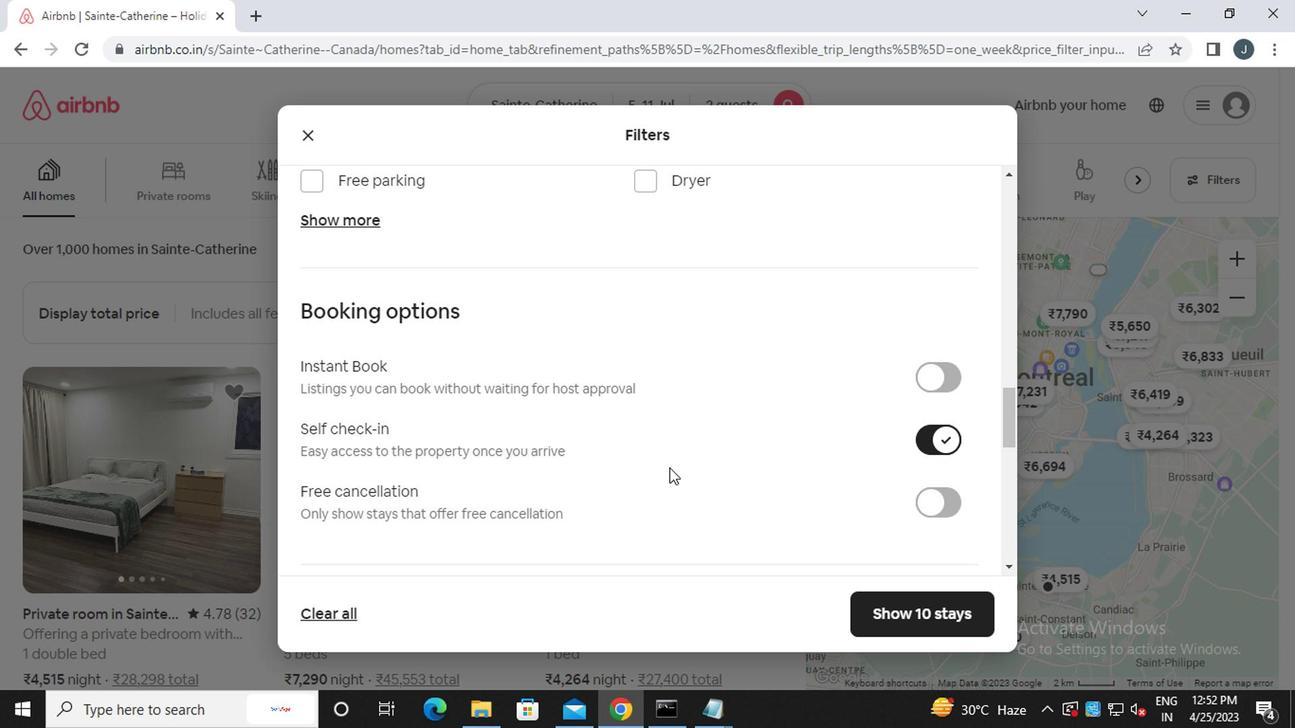 
Action: Mouse moved to (402, 423)
Screenshot: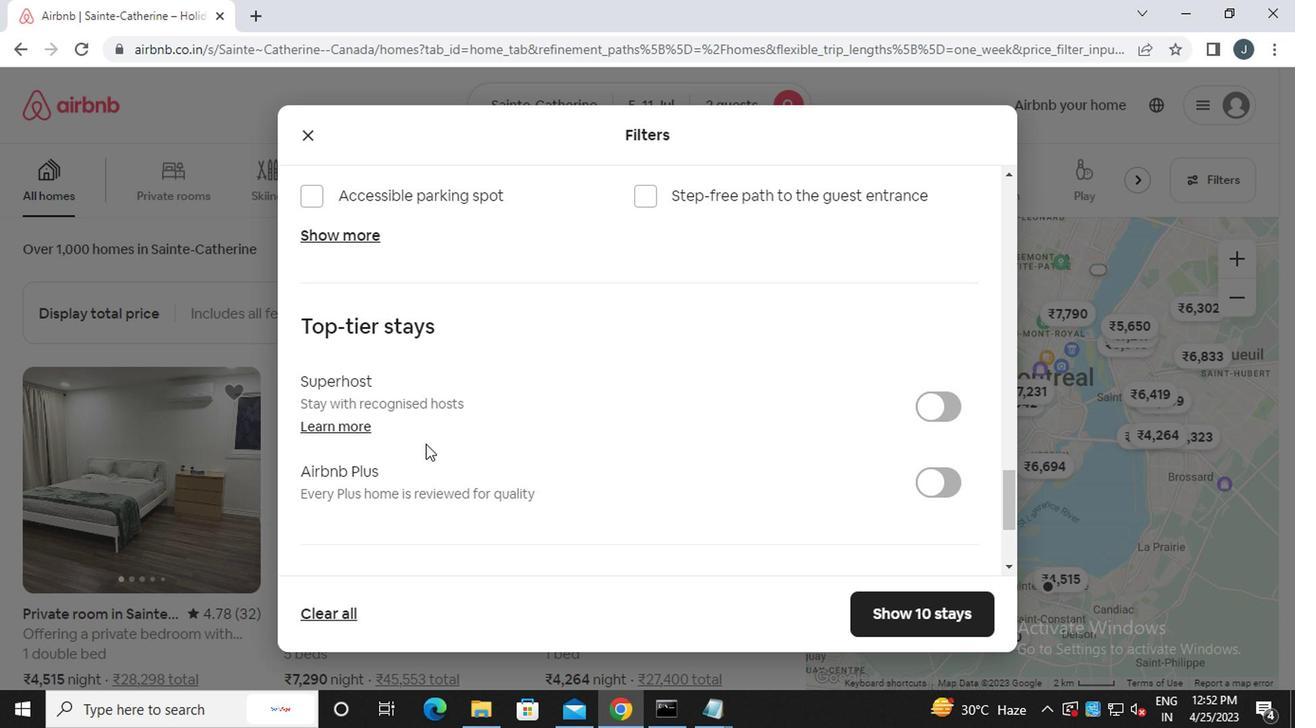
Action: Mouse scrolled (402, 424) with delta (0, 0)
Screenshot: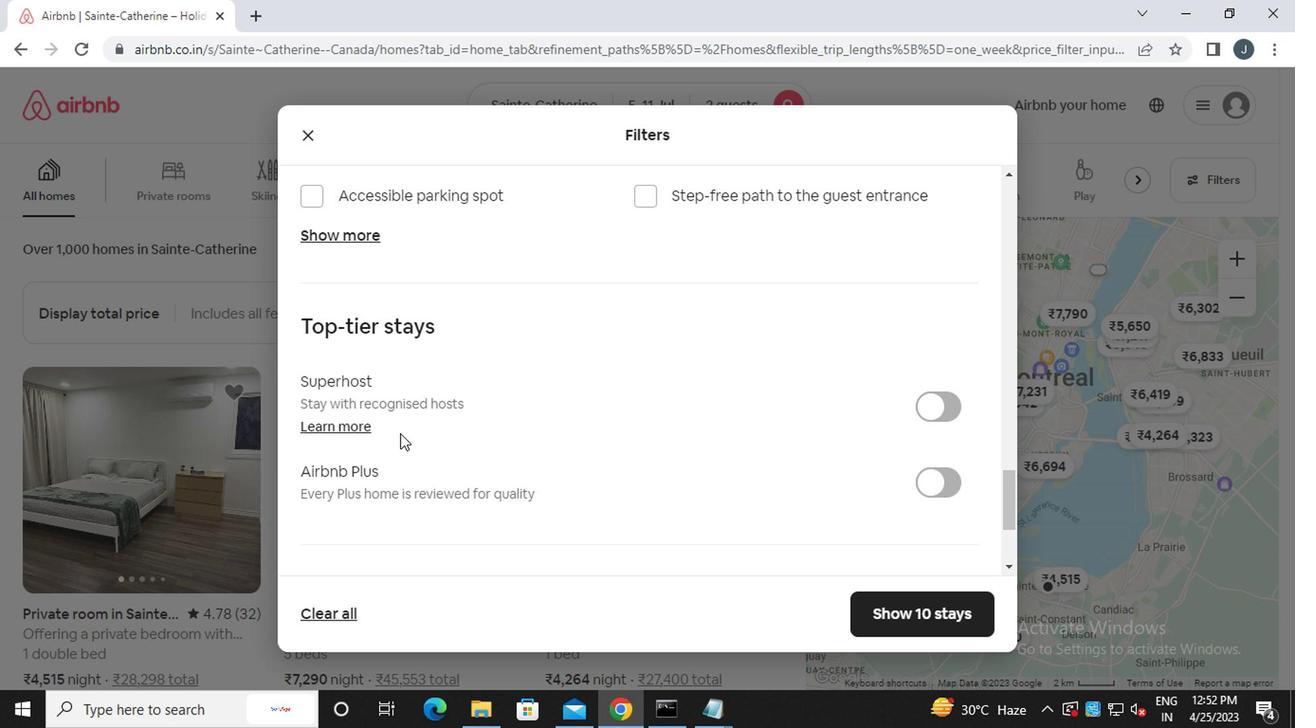 
Action: Mouse scrolled (402, 423) with delta (0, 0)
Screenshot: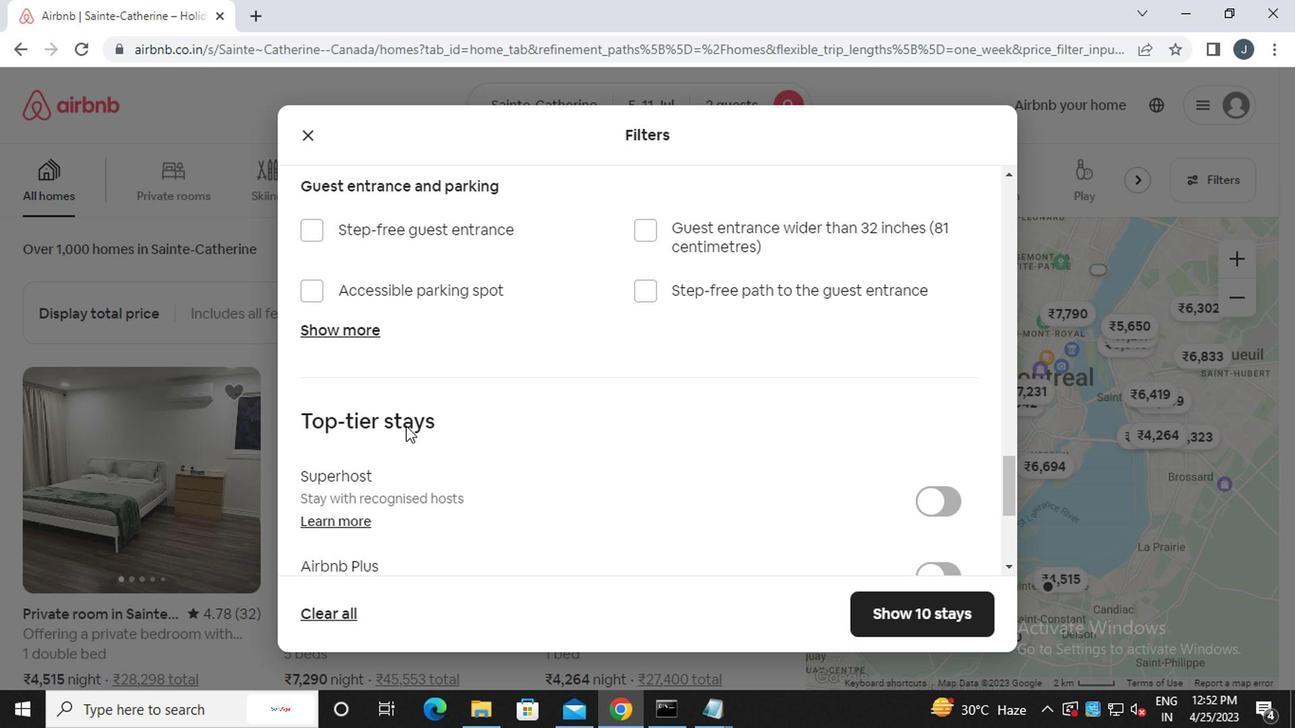 
Action: Mouse scrolled (402, 423) with delta (0, 0)
Screenshot: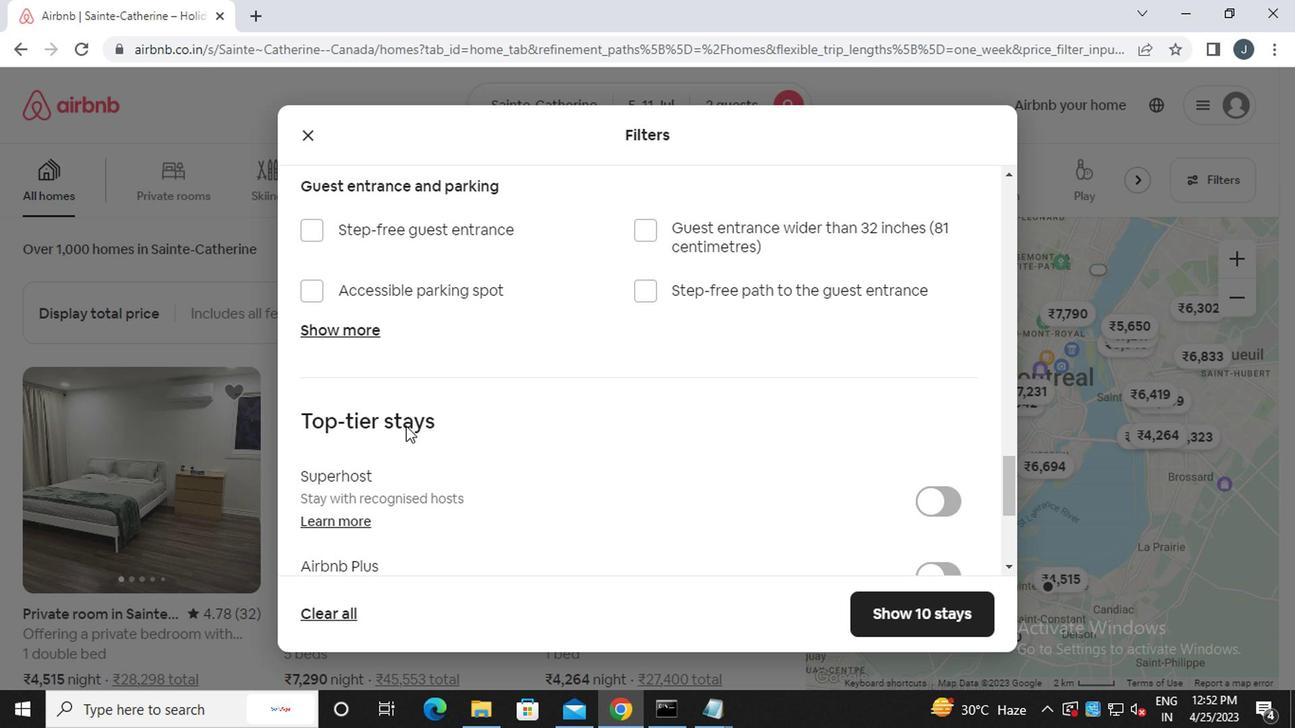 
Action: Mouse scrolled (402, 423) with delta (0, 0)
Screenshot: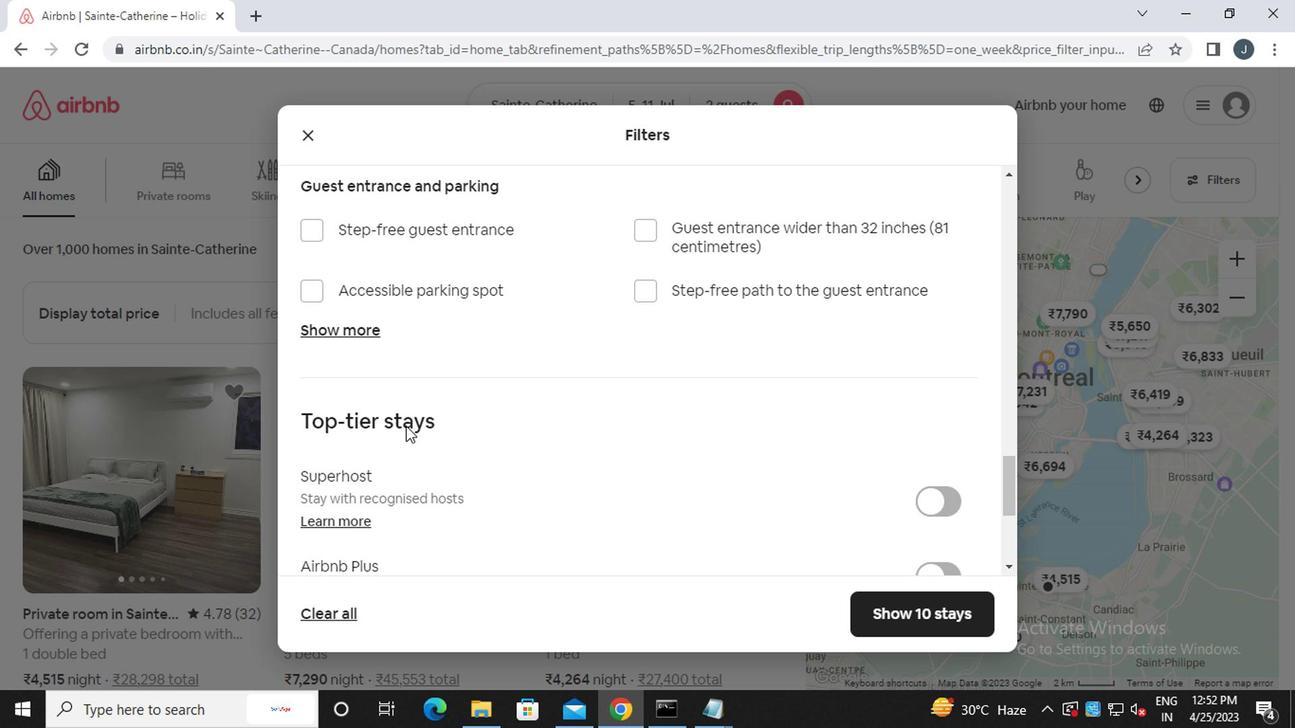 
Action: Mouse scrolled (402, 423) with delta (0, 0)
Screenshot: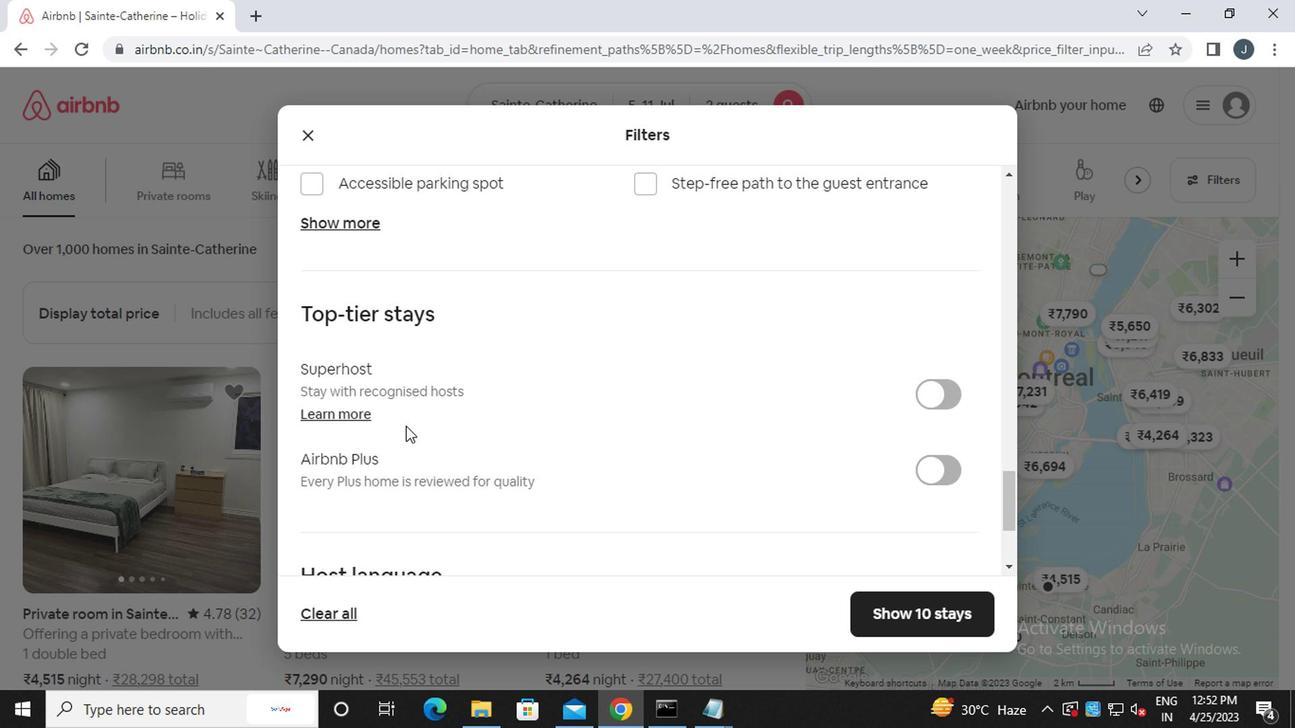 
Action: Mouse moved to (314, 443)
Screenshot: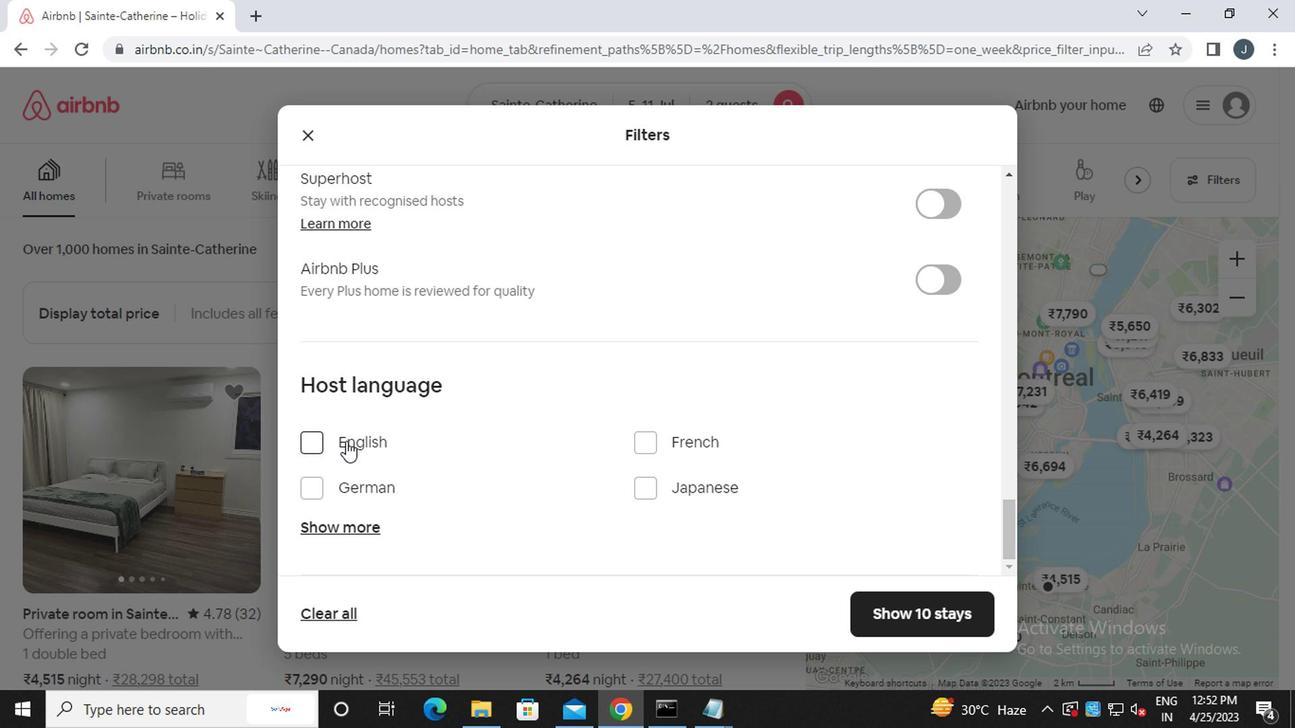 
Action: Mouse pressed left at (314, 443)
Screenshot: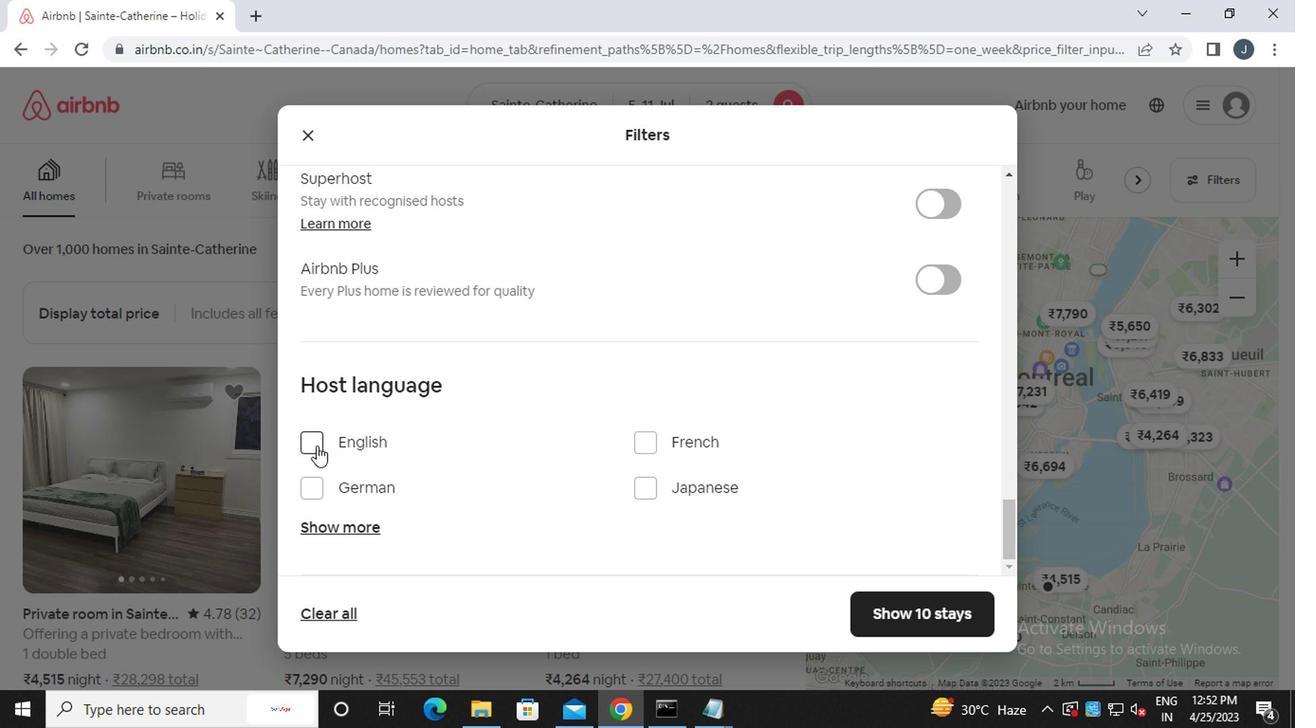 
Action: Mouse moved to (910, 607)
Screenshot: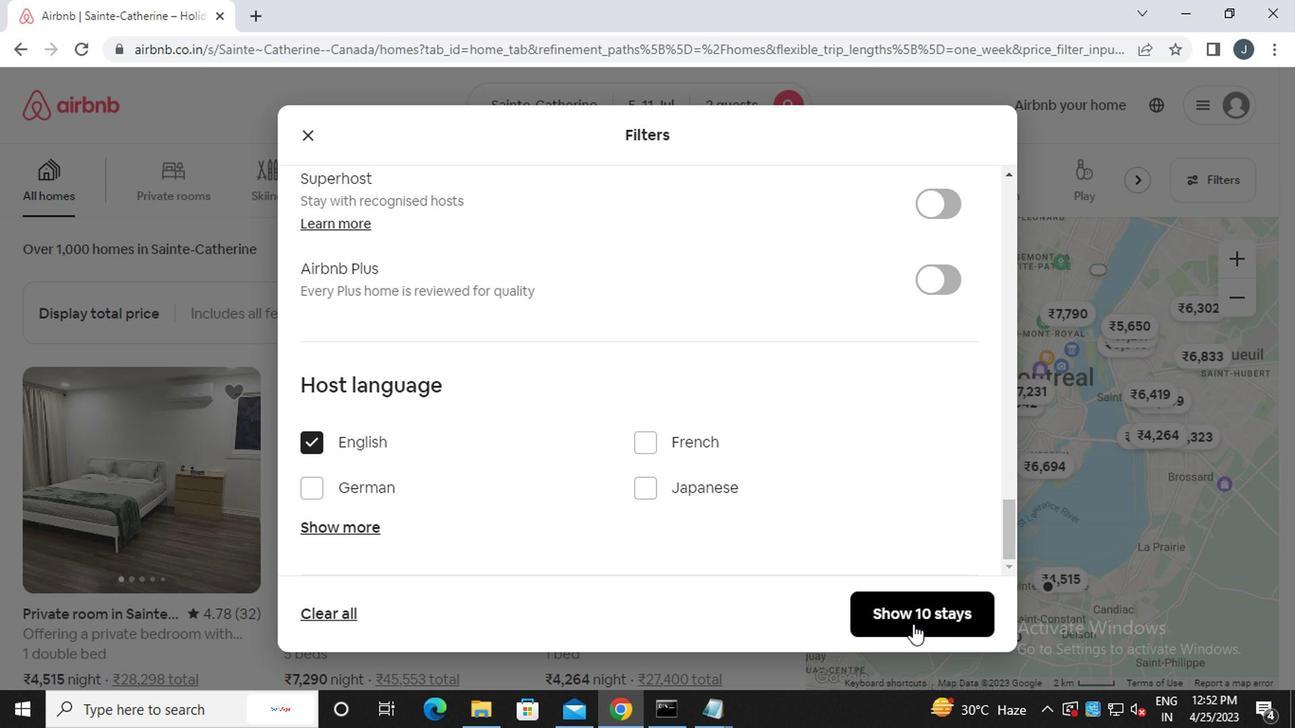 
Action: Mouse pressed left at (910, 607)
Screenshot: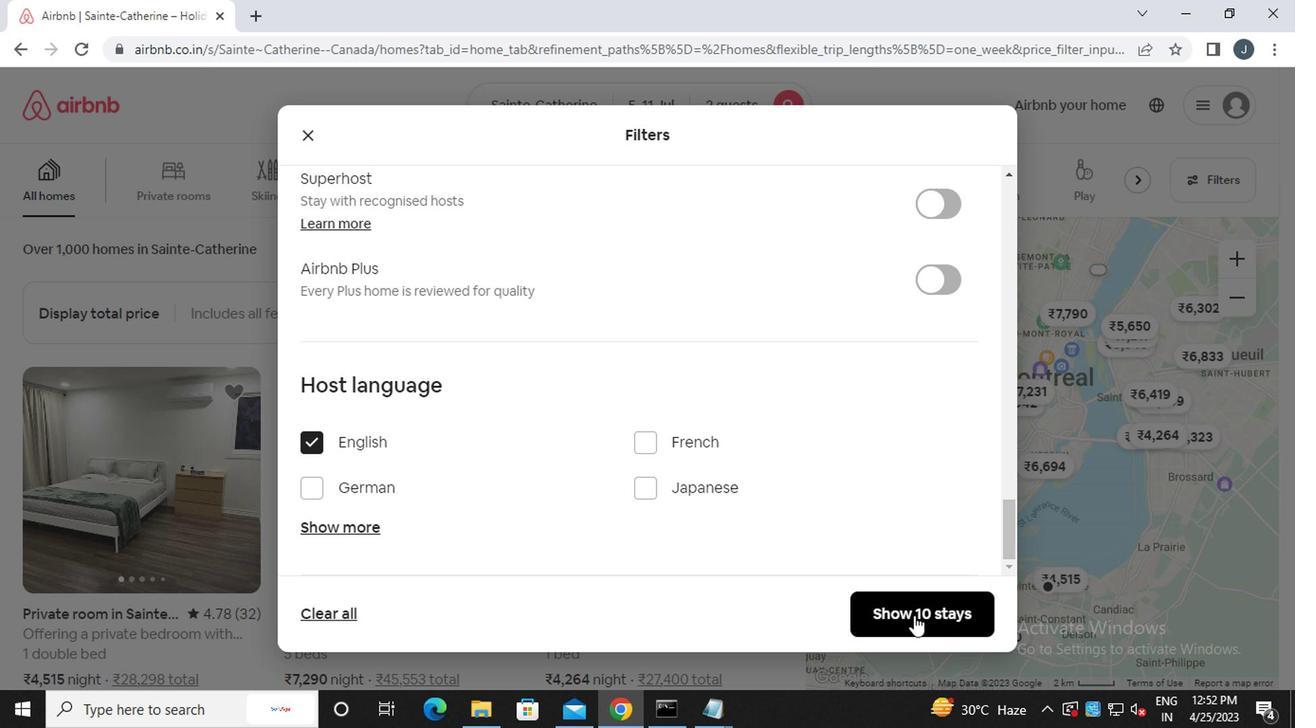 
Action: Mouse moved to (897, 595)
Screenshot: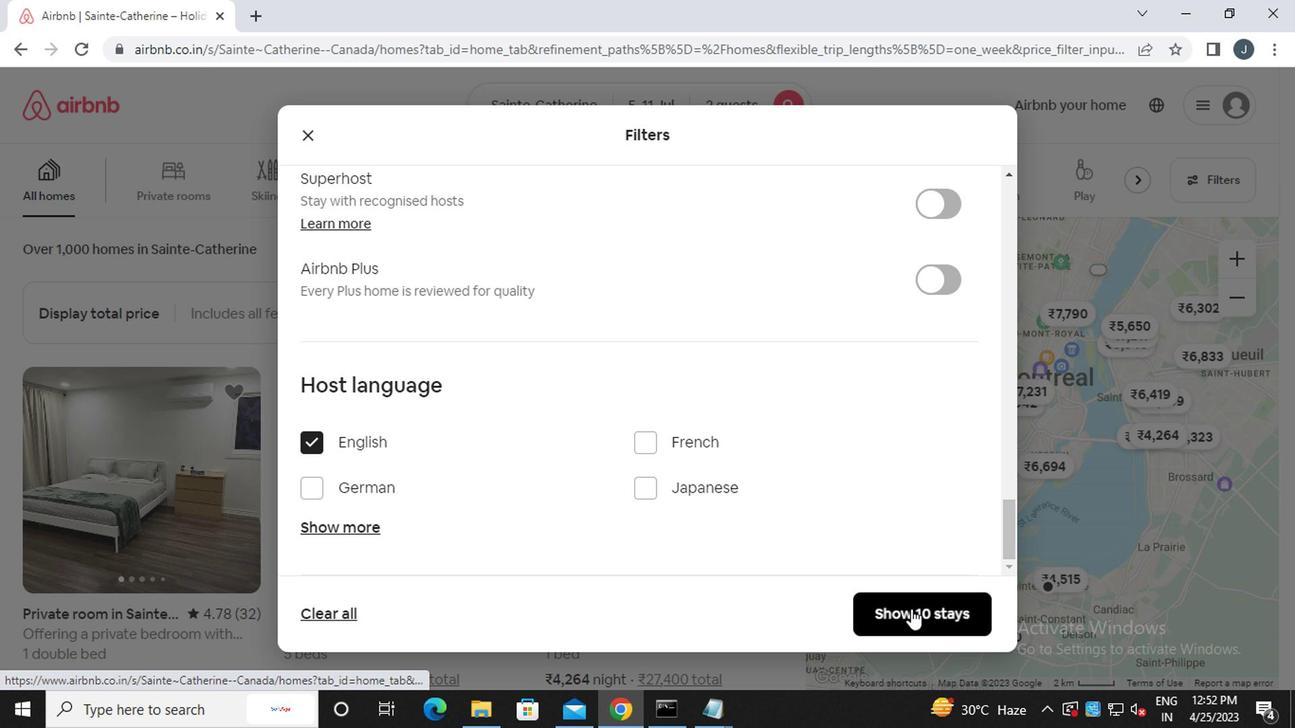 
